 Task: Open Card Email Marketing Campaign Planning in Board Customer Journey Optimization to Workspace Event Planning and Management and add a team member Softage.1@softage.net, a label Green, a checklist Blockchain Technology, an attachment from Trello, a color Green and finally, add a card description 'Organize team-building event for next month' and a comment 'We should approach this task with a sense of empathy and understanding, recognizing the needs and concerns of our stakeholders.'. Add a start date 'Jan 01, 1900' with a due date 'Jan 08, 1900'
Action: Mouse moved to (111, 376)
Screenshot: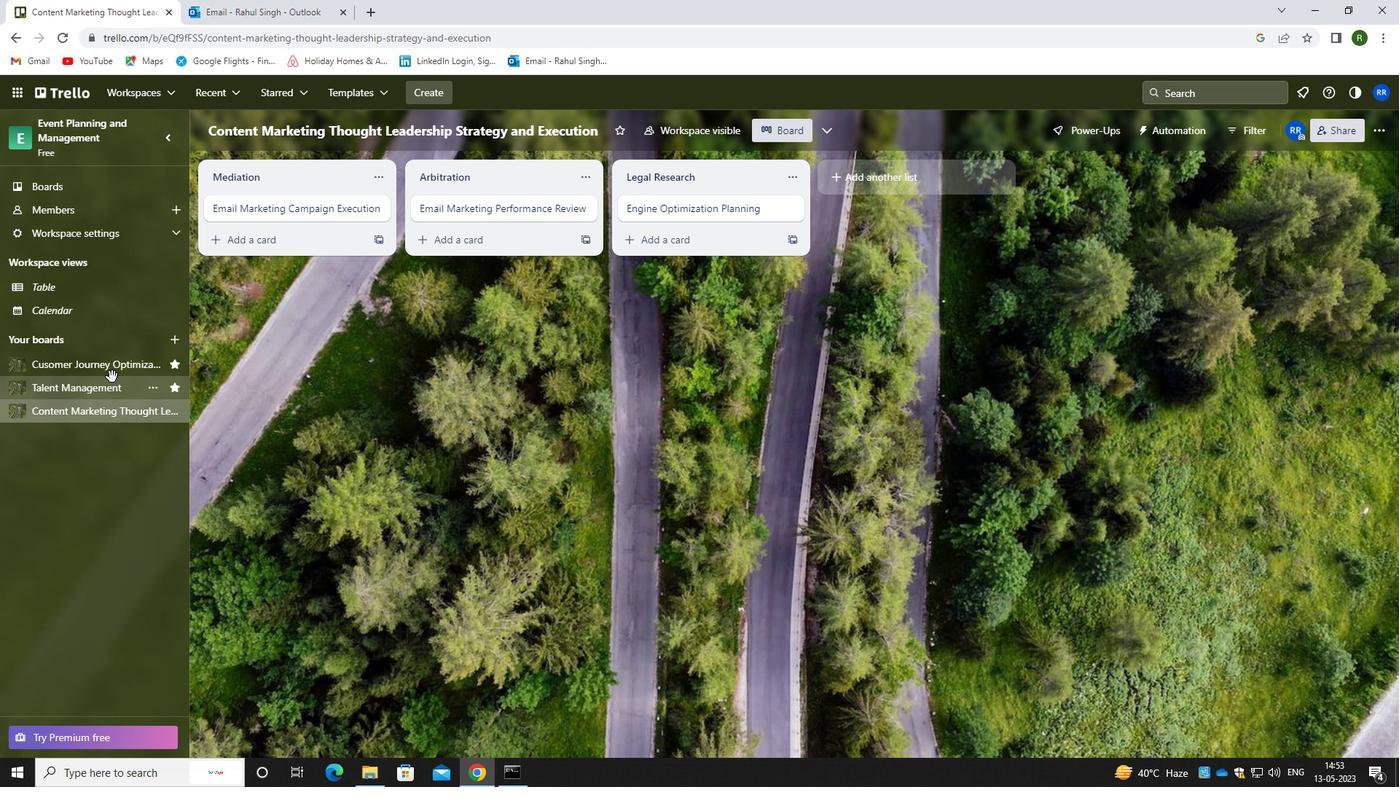 
Action: Mouse pressed left at (111, 376)
Screenshot: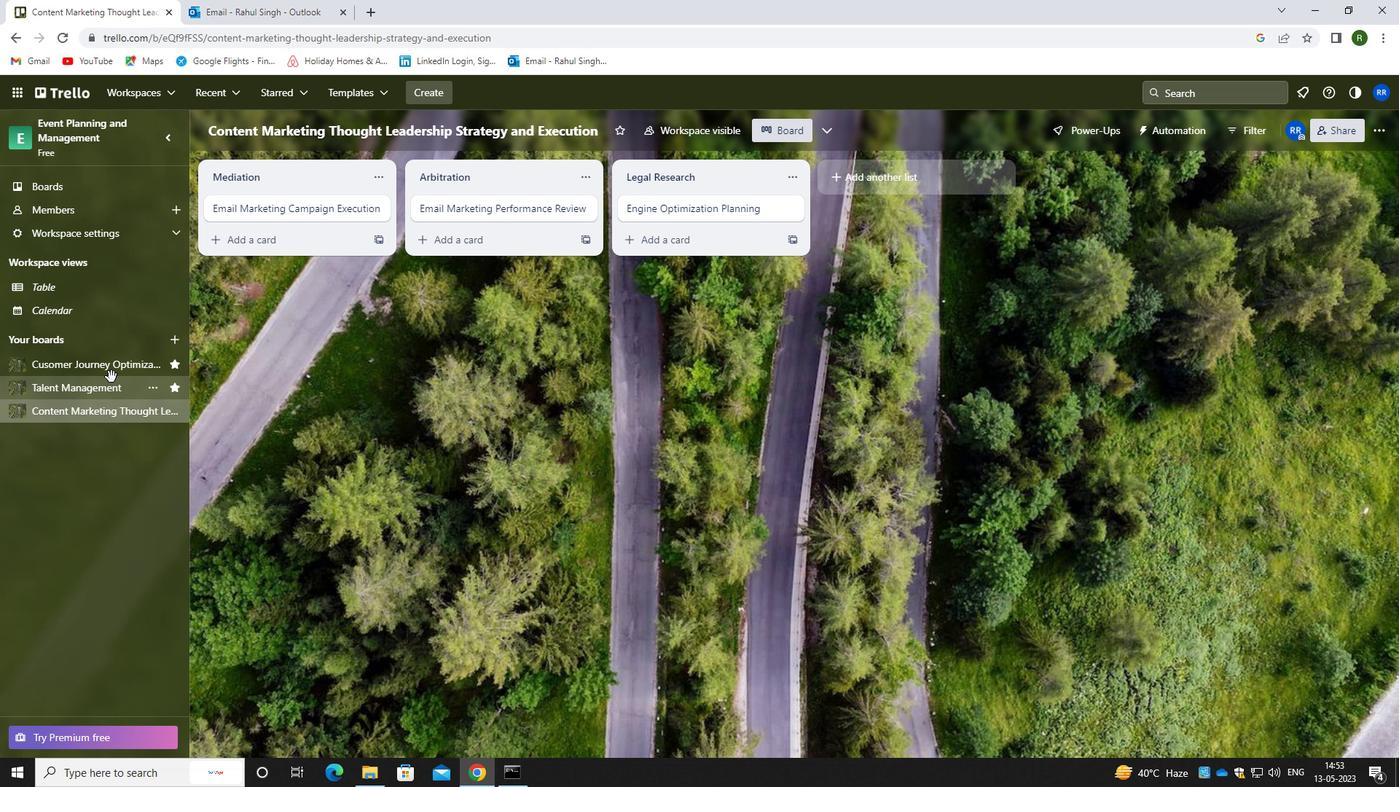 
Action: Mouse moved to (111, 371)
Screenshot: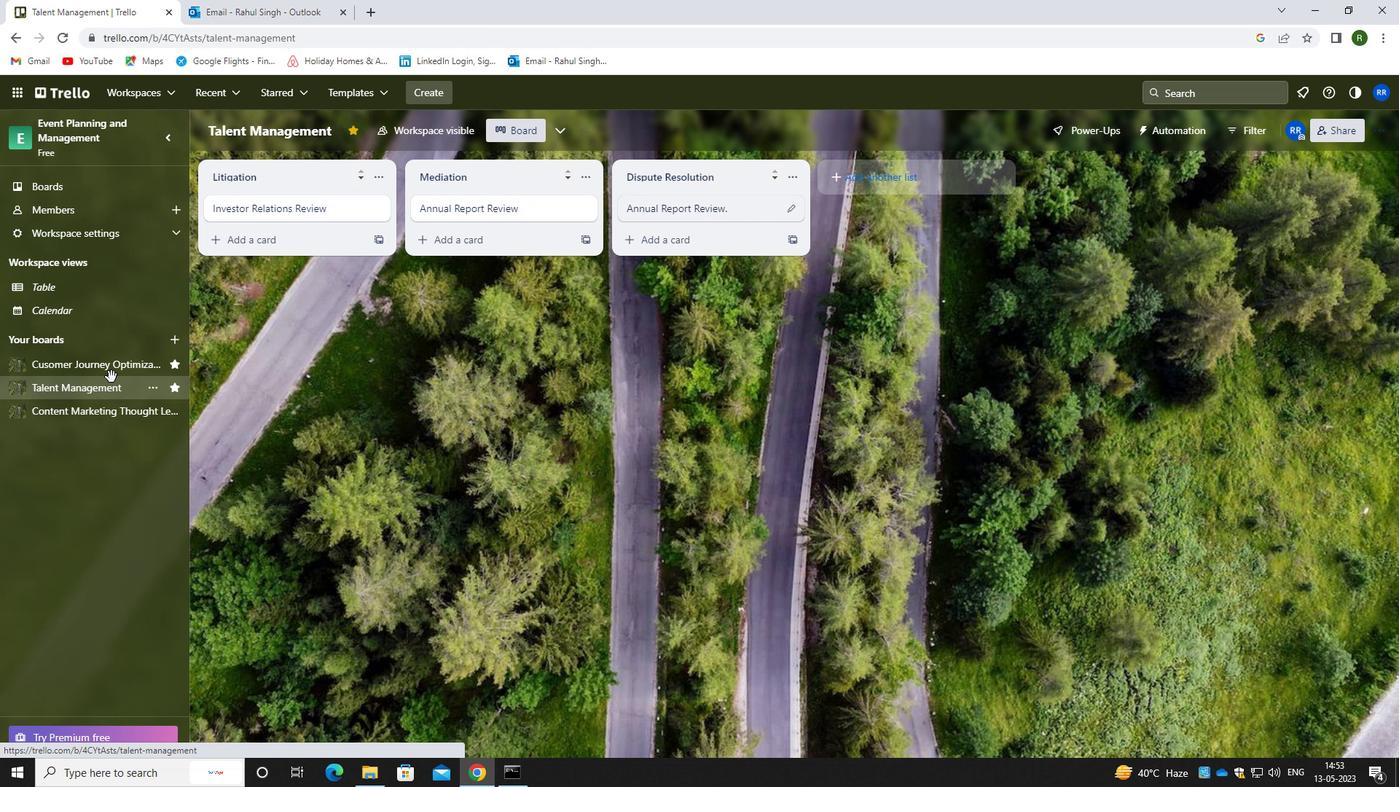 
Action: Mouse pressed left at (111, 371)
Screenshot: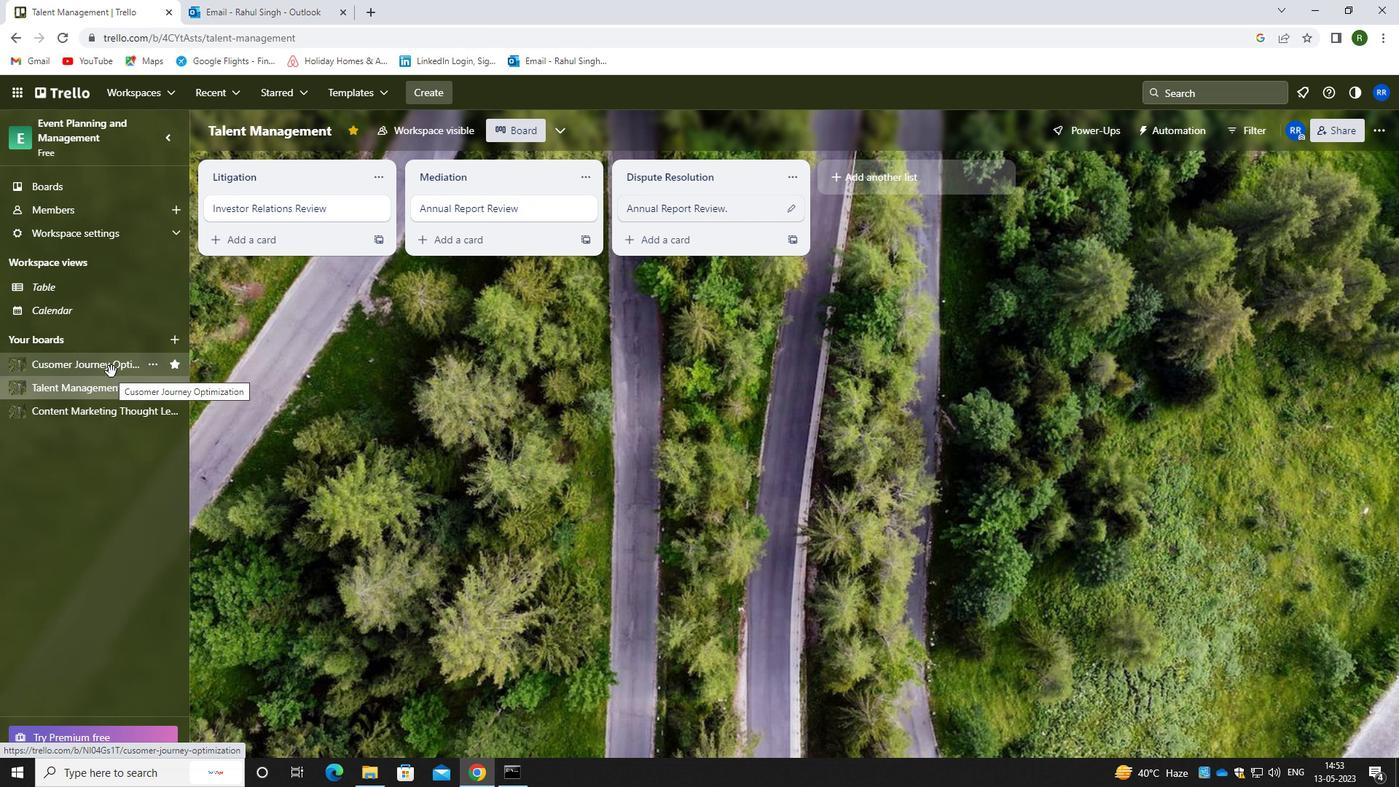 
Action: Mouse moved to (381, 209)
Screenshot: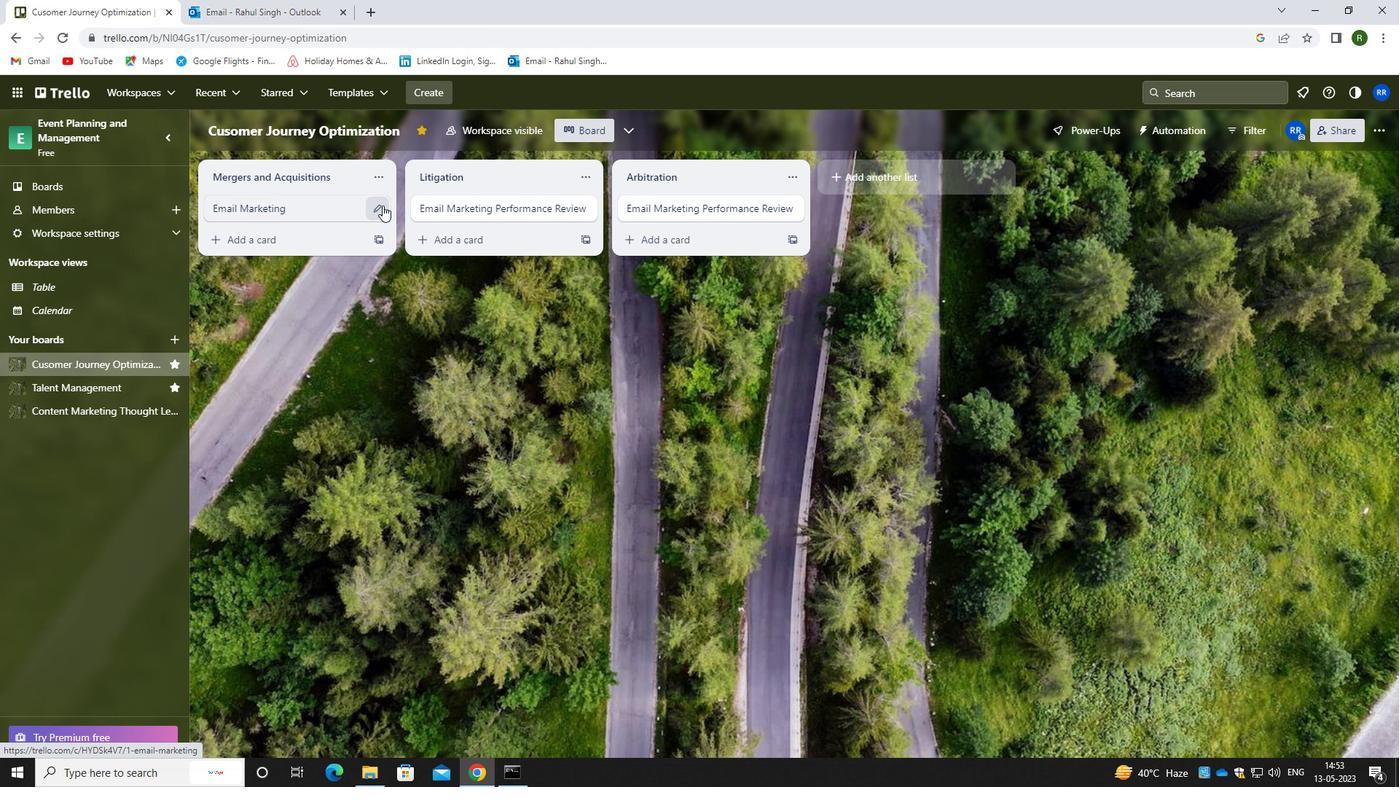 
Action: Mouse pressed left at (381, 209)
Screenshot: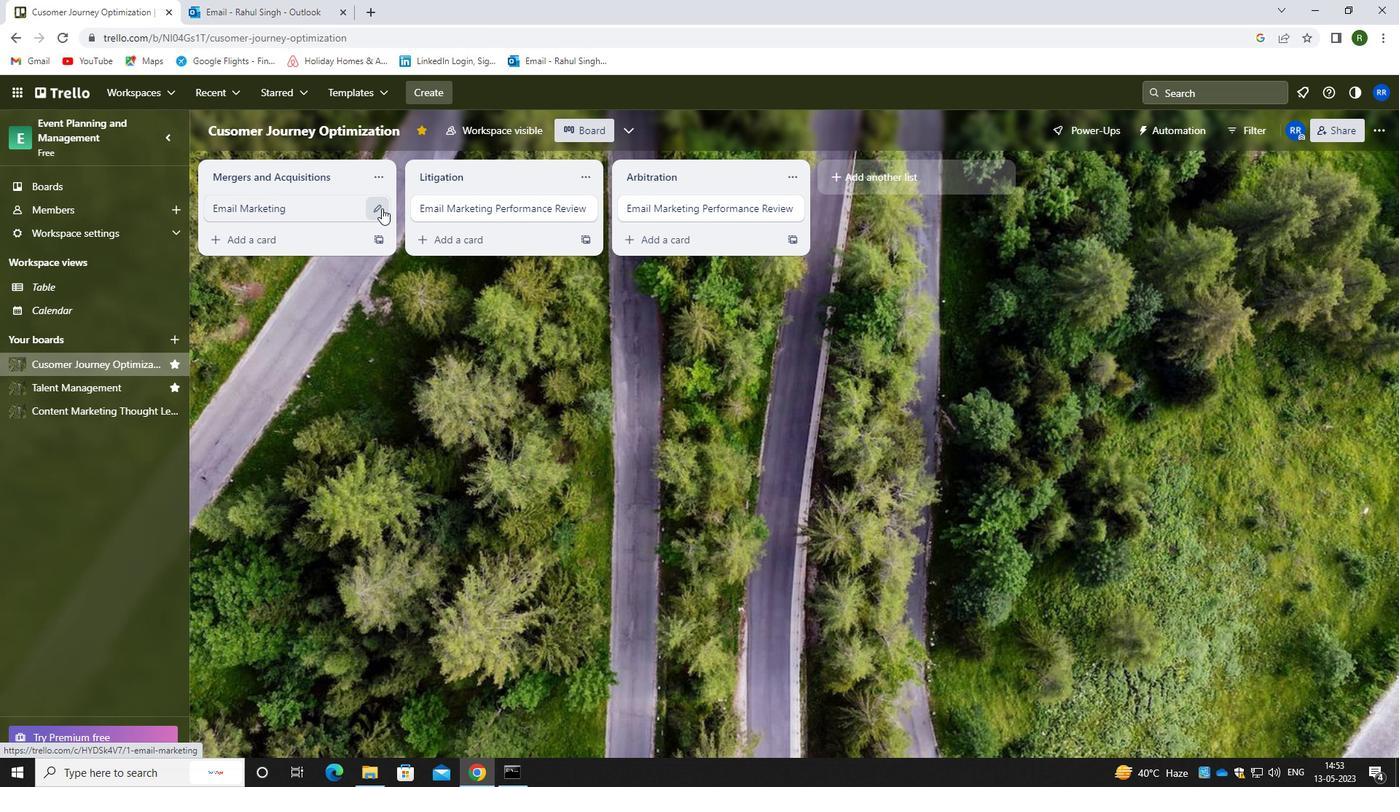 
Action: Mouse moved to (449, 200)
Screenshot: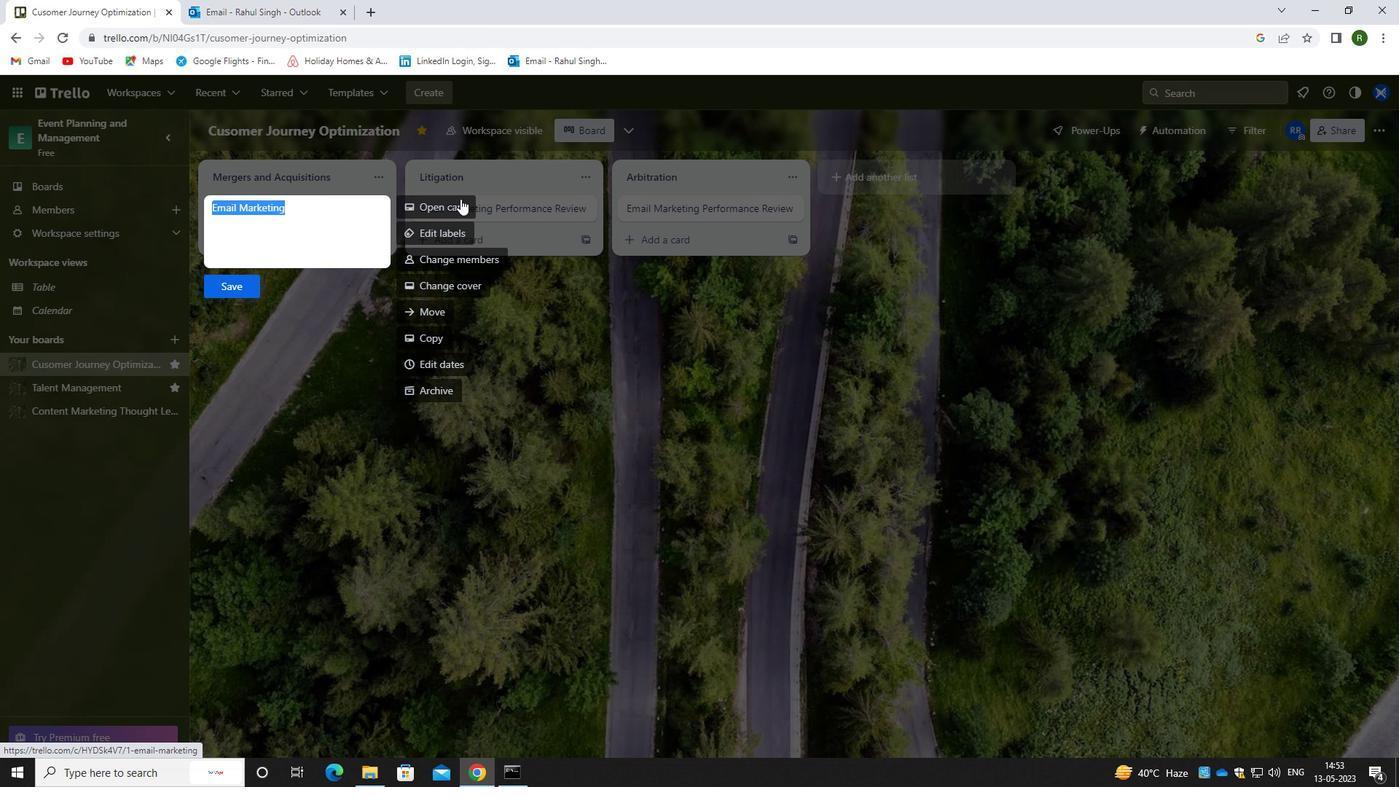
Action: Mouse pressed left at (449, 200)
Screenshot: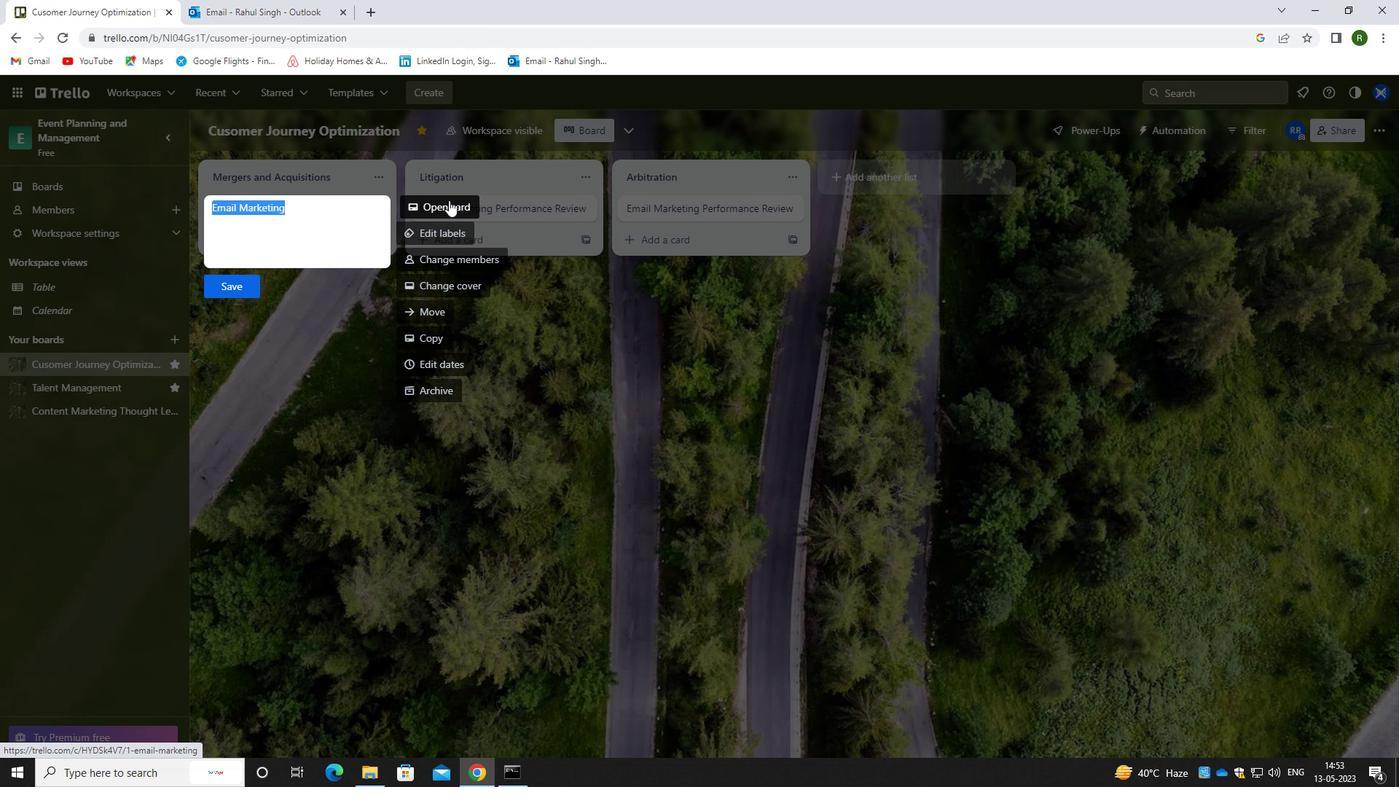 
Action: Mouse moved to (882, 201)
Screenshot: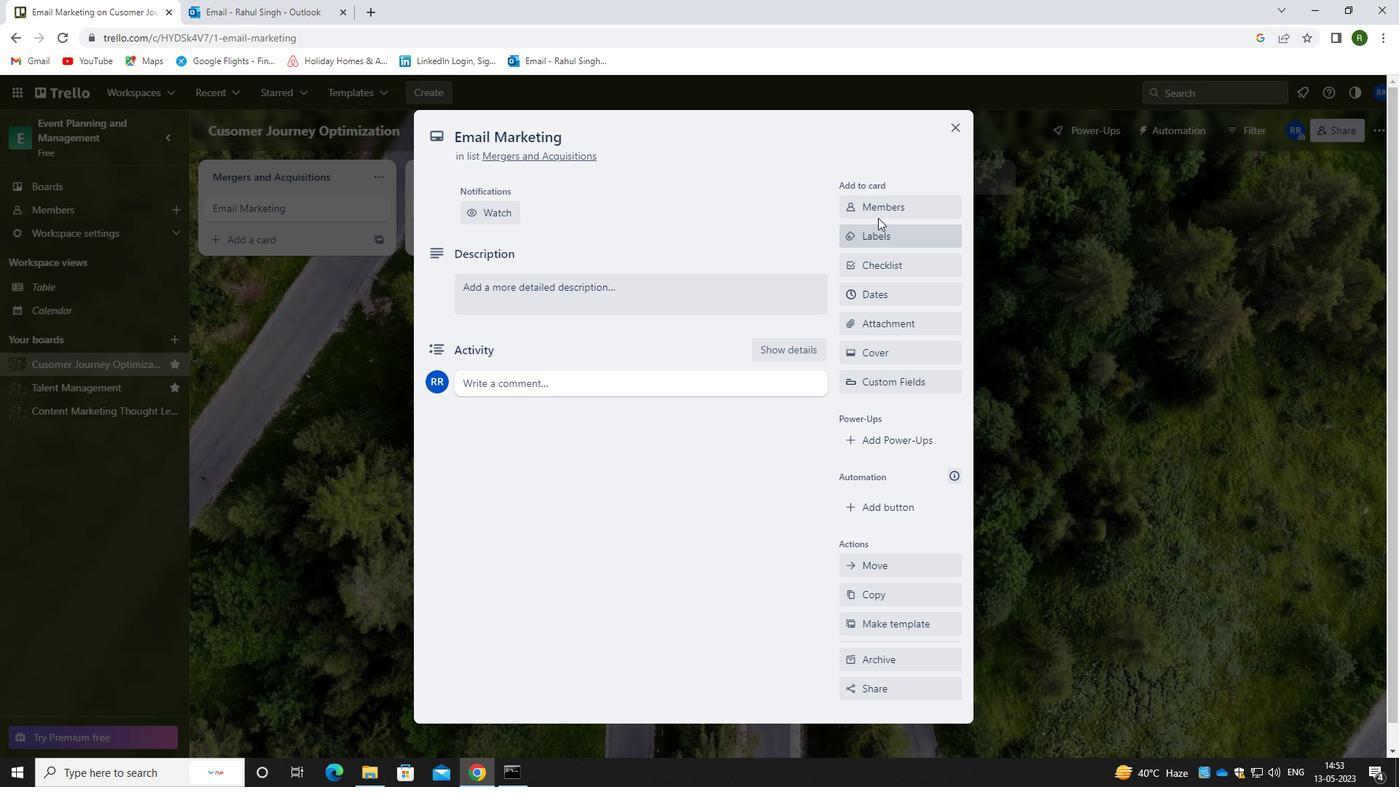 
Action: Mouse pressed left at (882, 201)
Screenshot: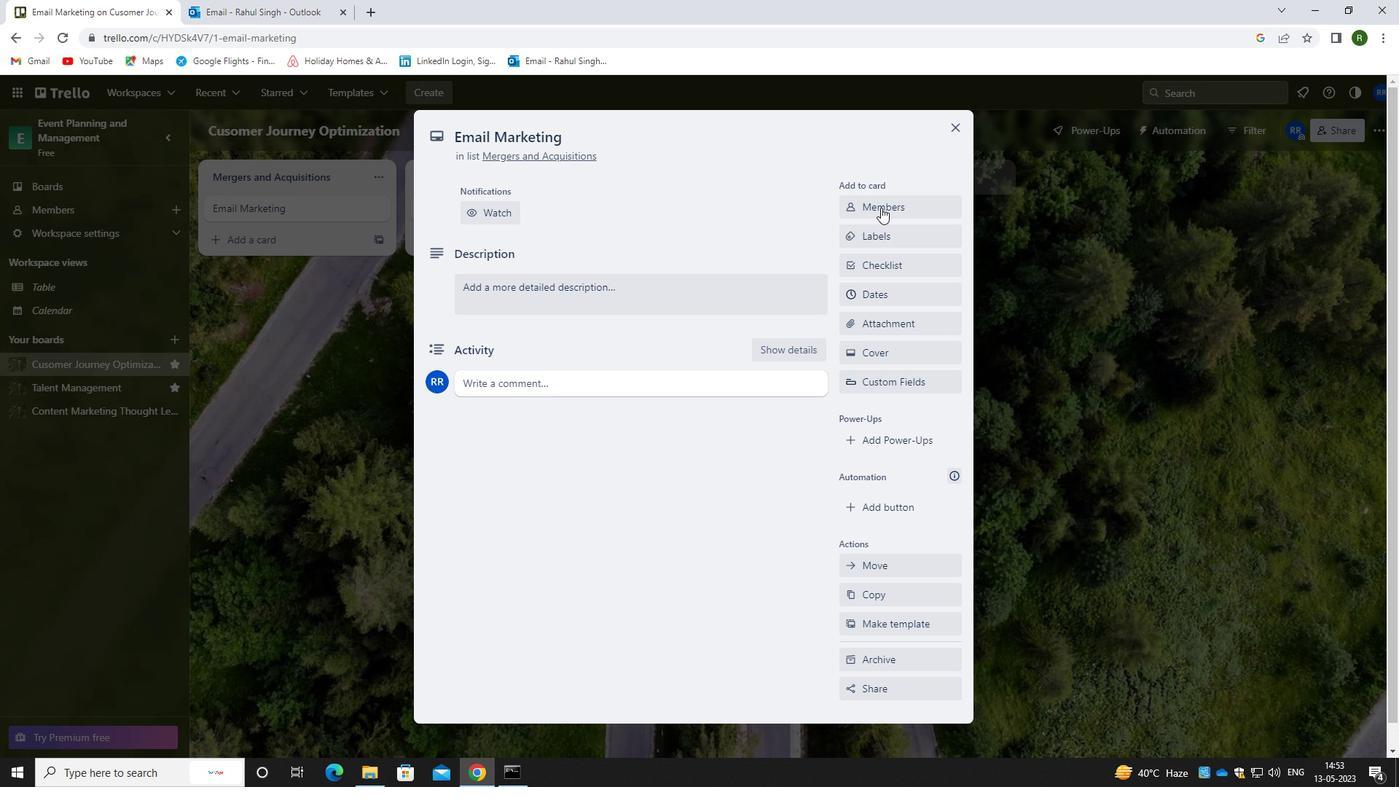 
Action: Mouse moved to (903, 268)
Screenshot: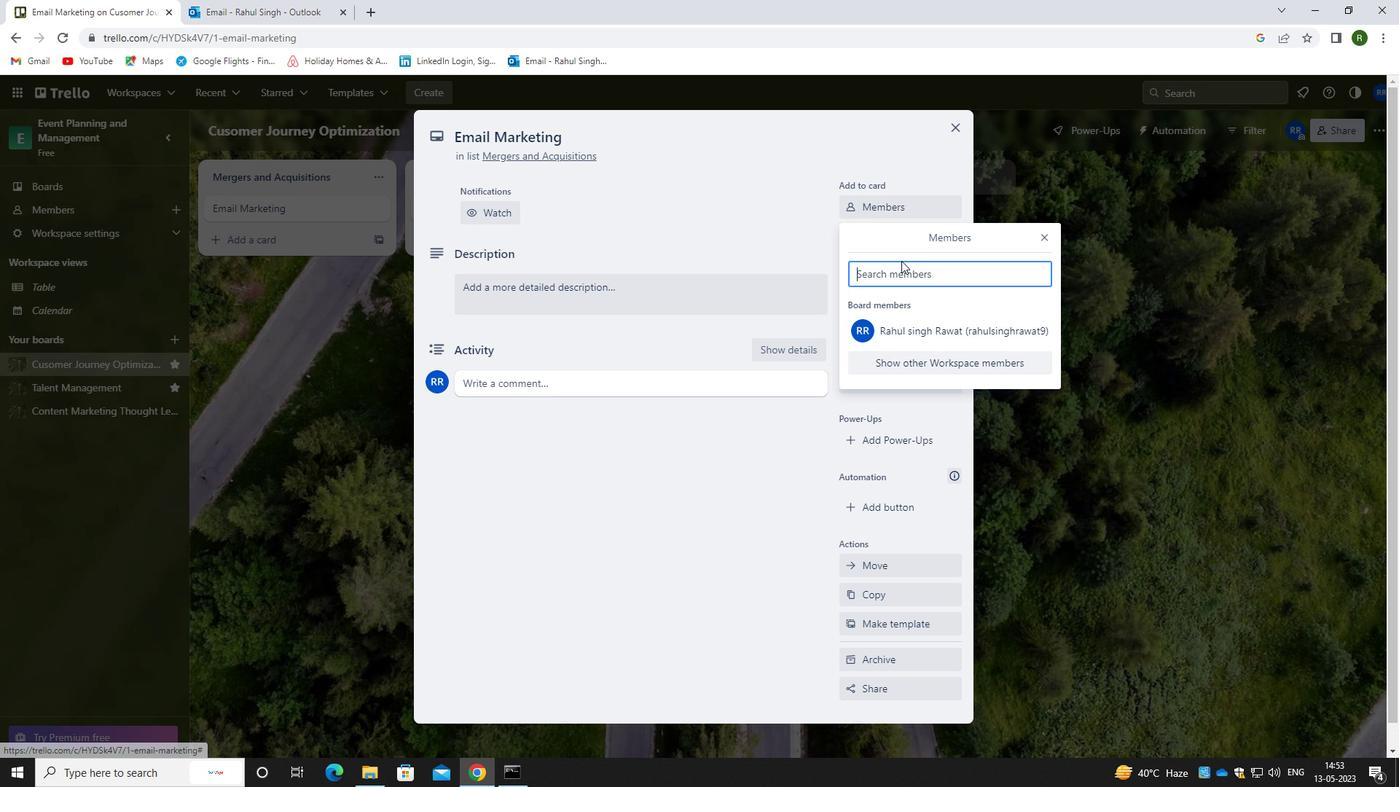 
Action: Key pressed <Key.caps_lock>s<Key.caps_lock>oftage.1<Key.shift>@SOFTAGE.NET
Screenshot: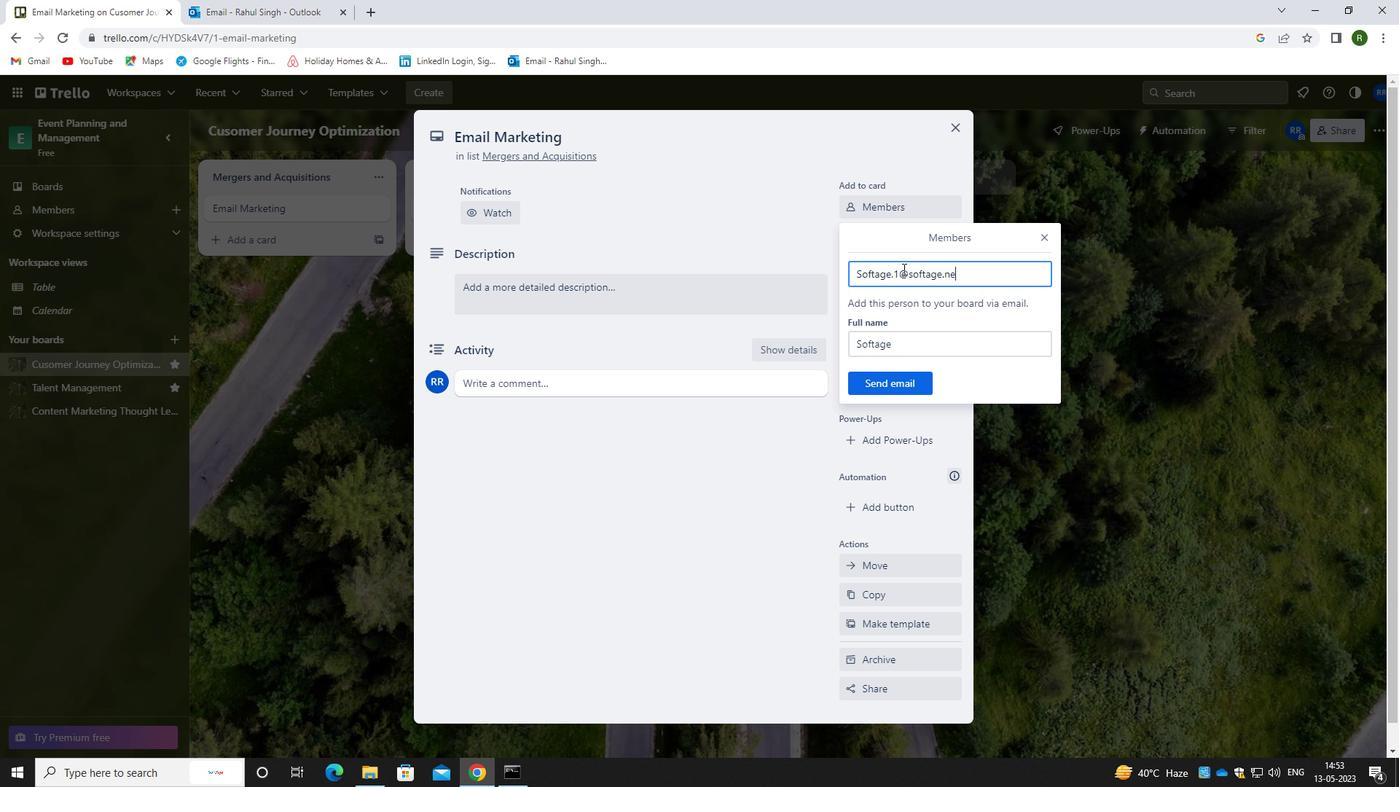 
Action: Mouse moved to (893, 389)
Screenshot: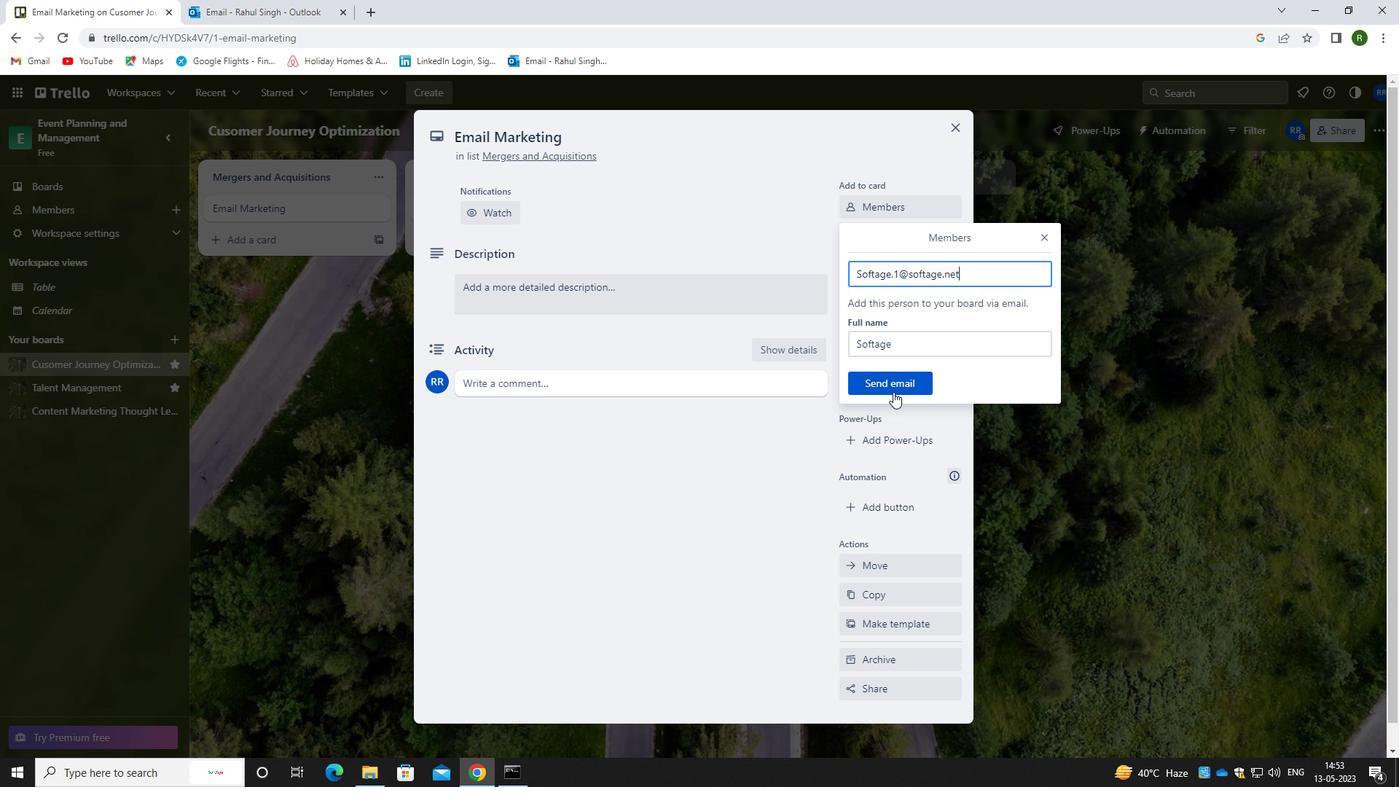
Action: Mouse pressed left at (893, 389)
Screenshot: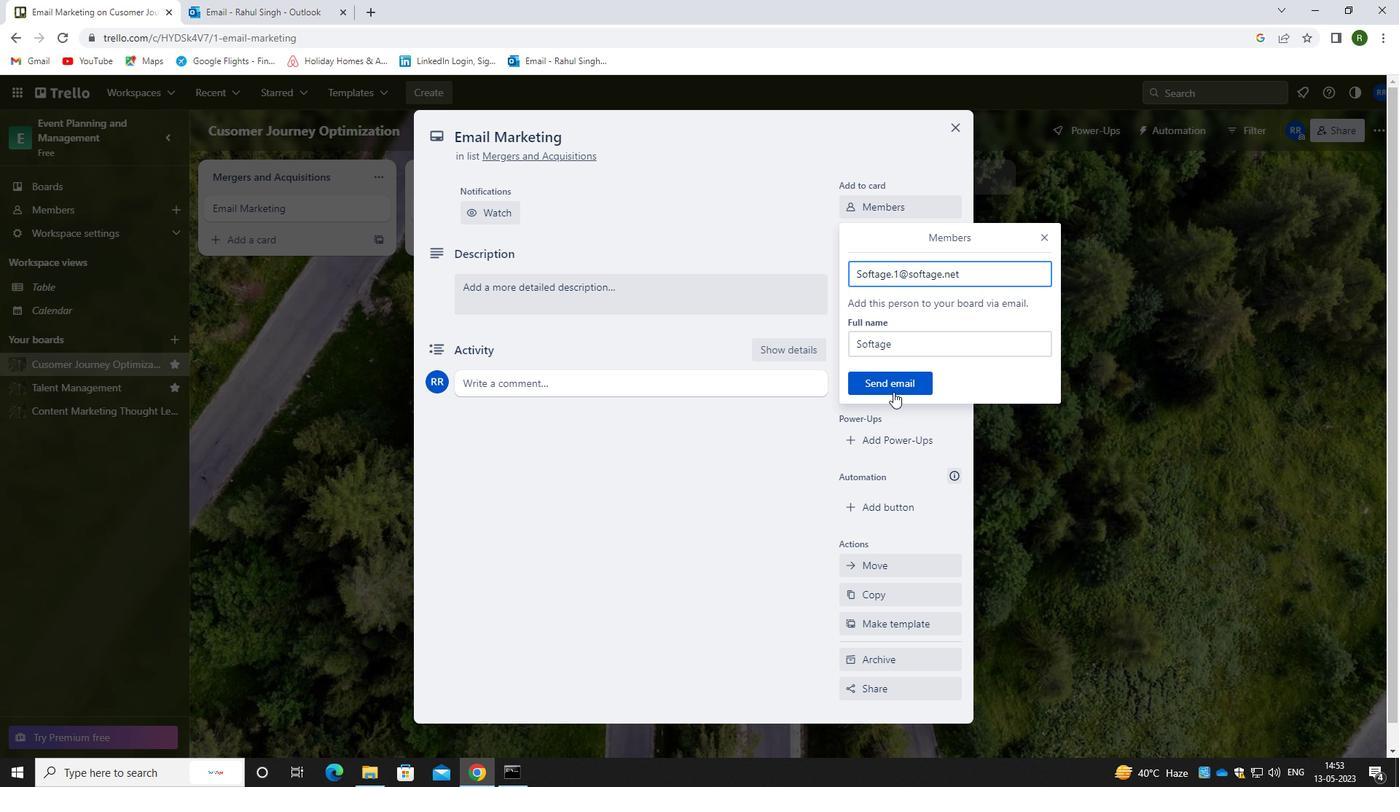 
Action: Mouse moved to (911, 287)
Screenshot: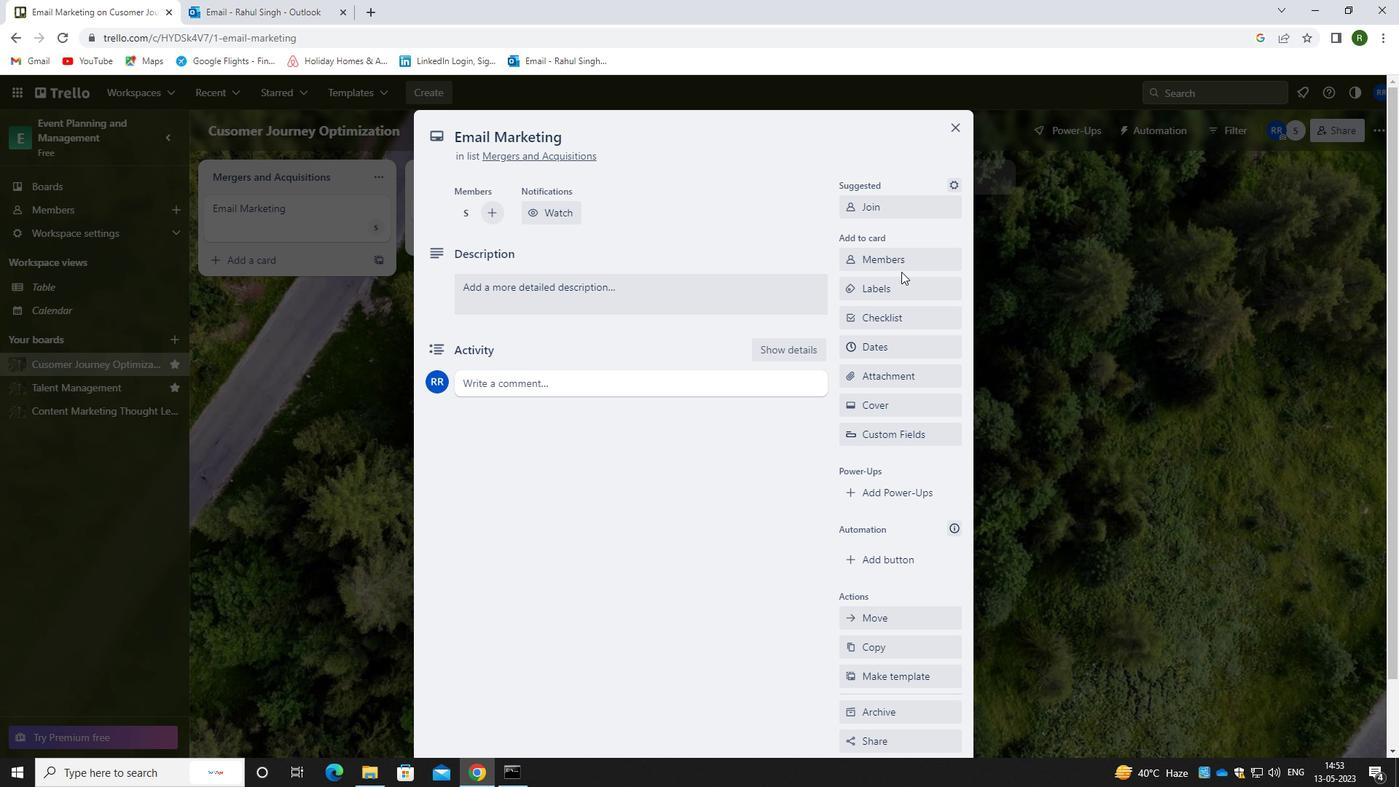 
Action: Mouse pressed left at (911, 287)
Screenshot: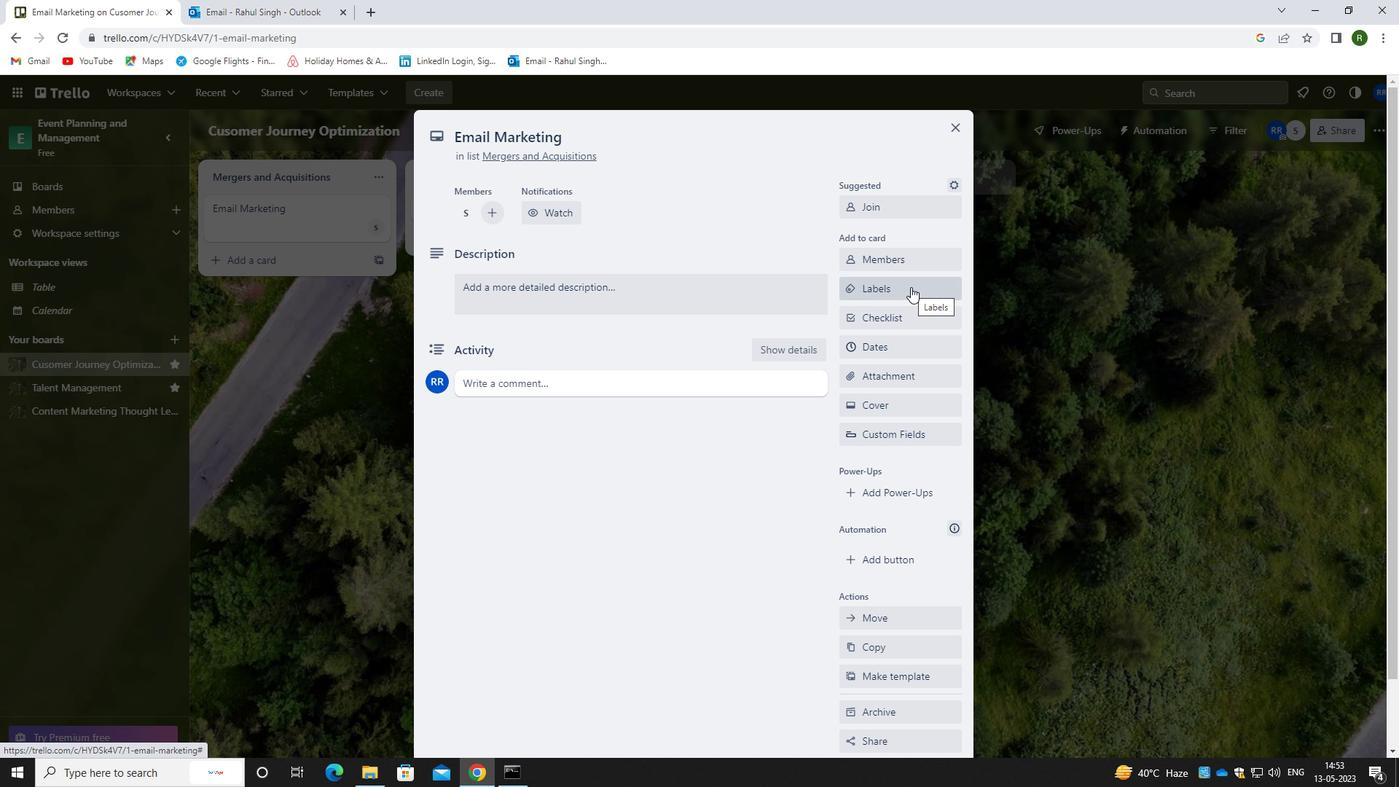 
Action: Mouse moved to (909, 288)
Screenshot: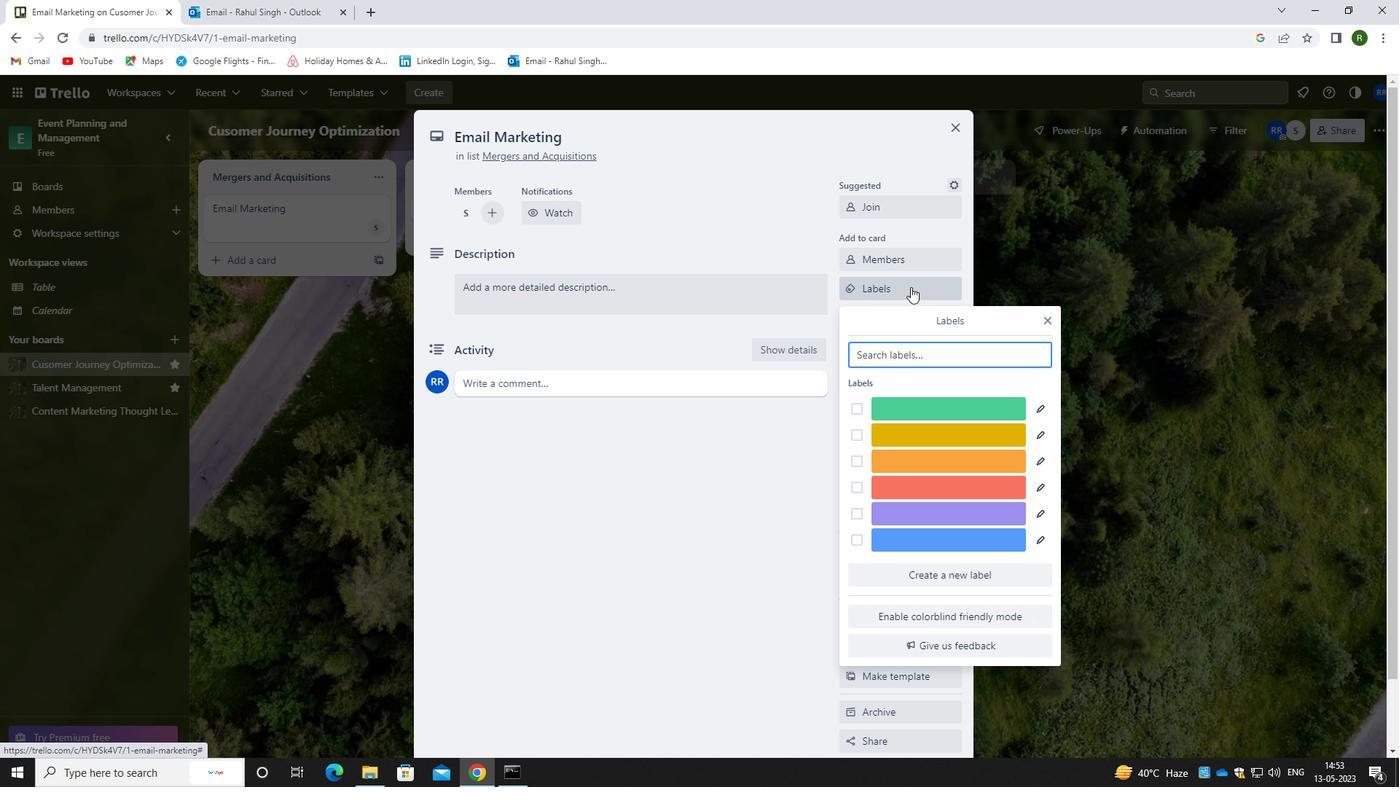 
Action: Key pressed GREEN
Screenshot: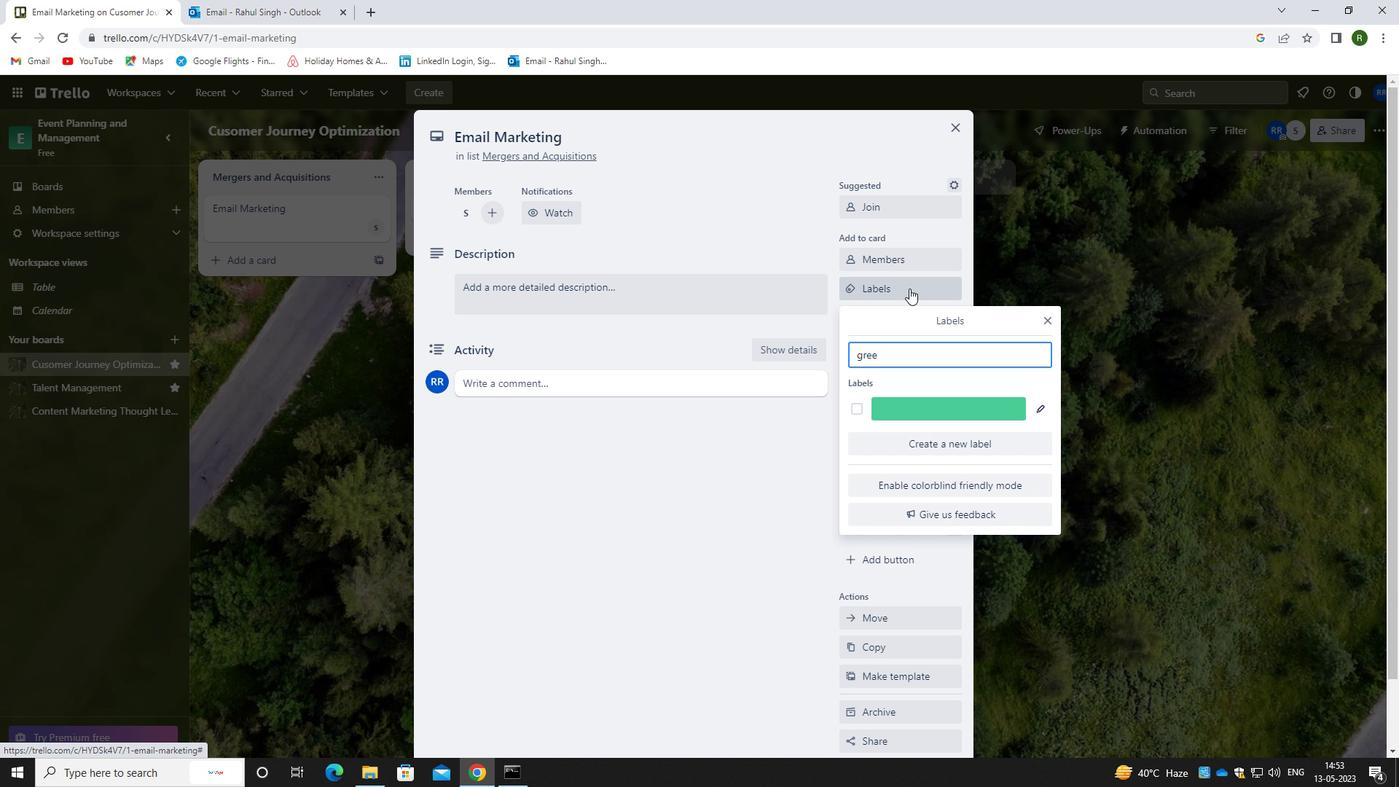 
Action: Mouse moved to (865, 407)
Screenshot: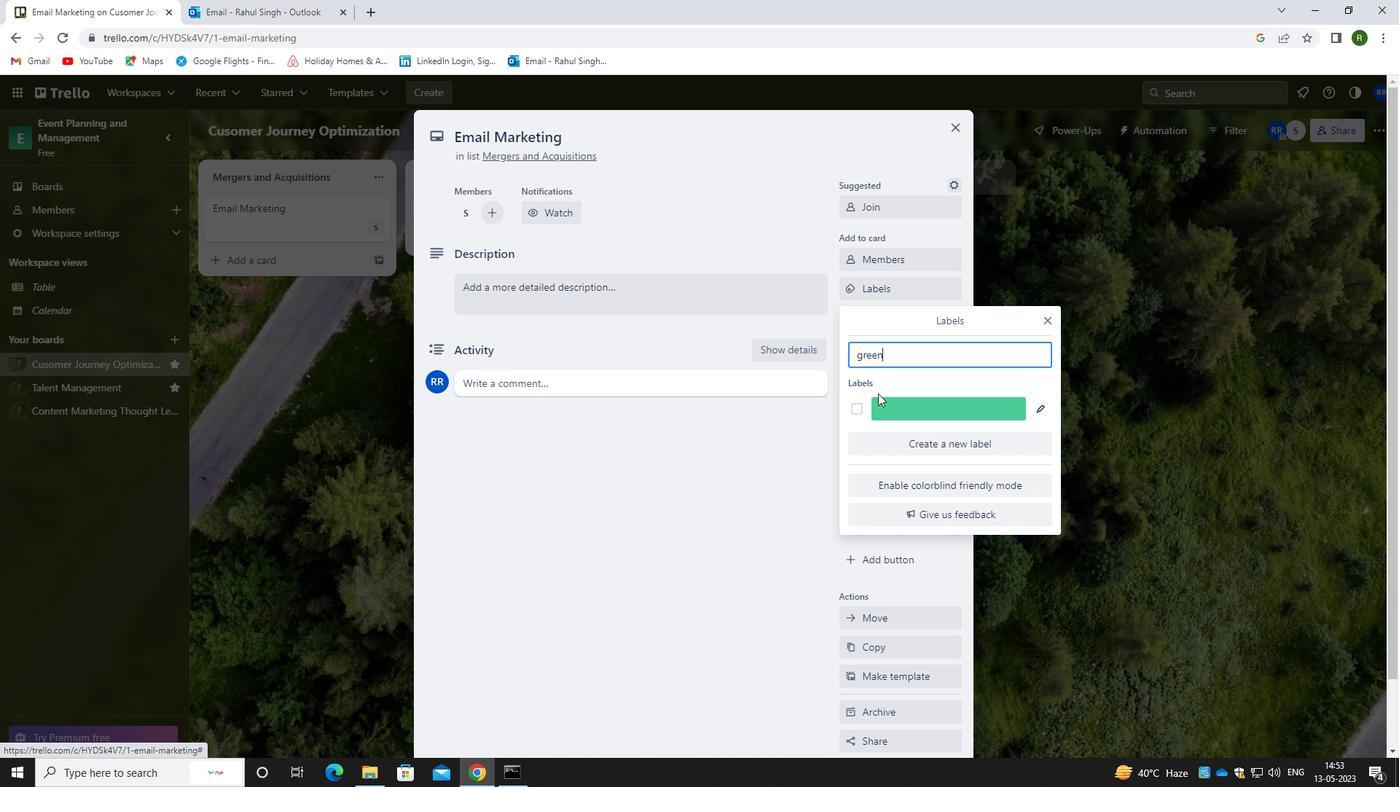
Action: Mouse pressed left at (865, 407)
Screenshot: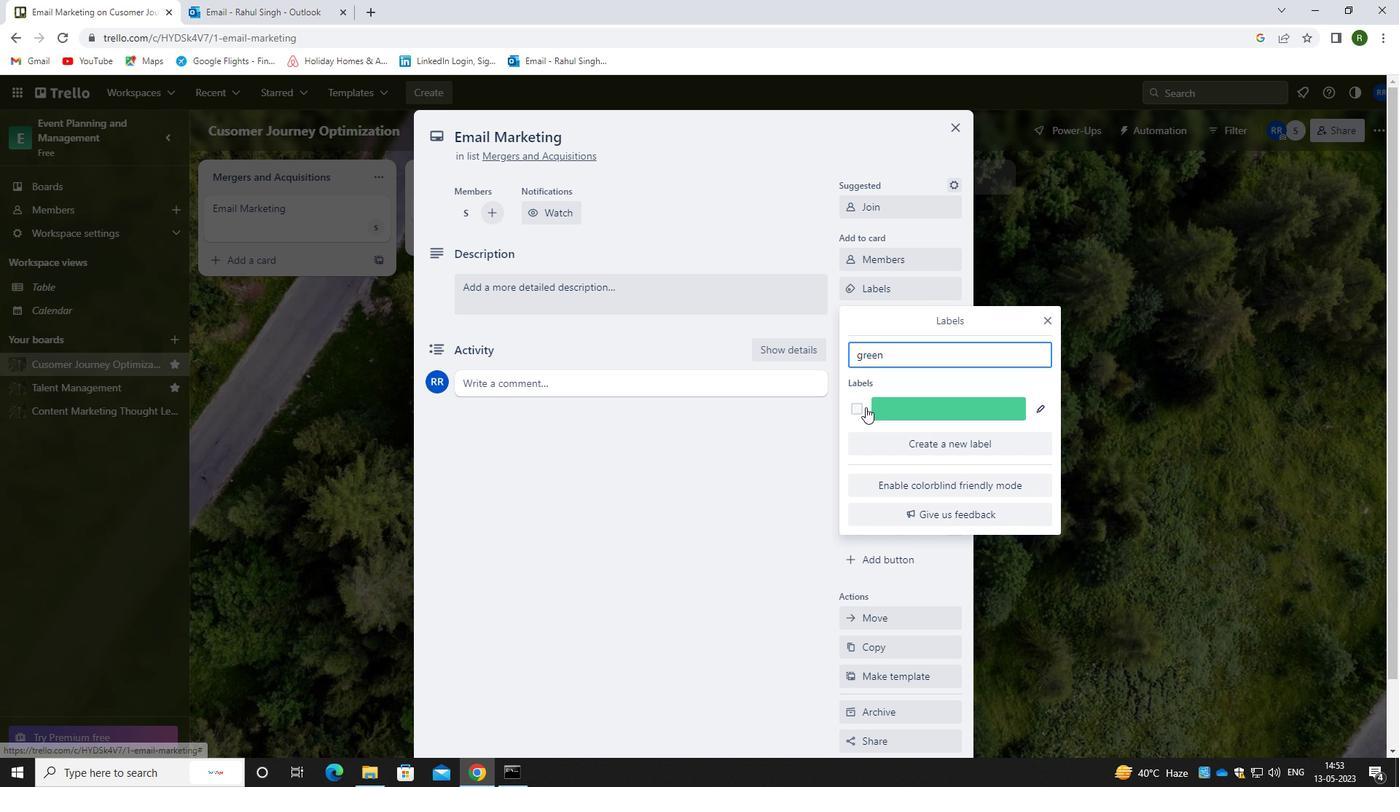 
Action: Mouse moved to (778, 455)
Screenshot: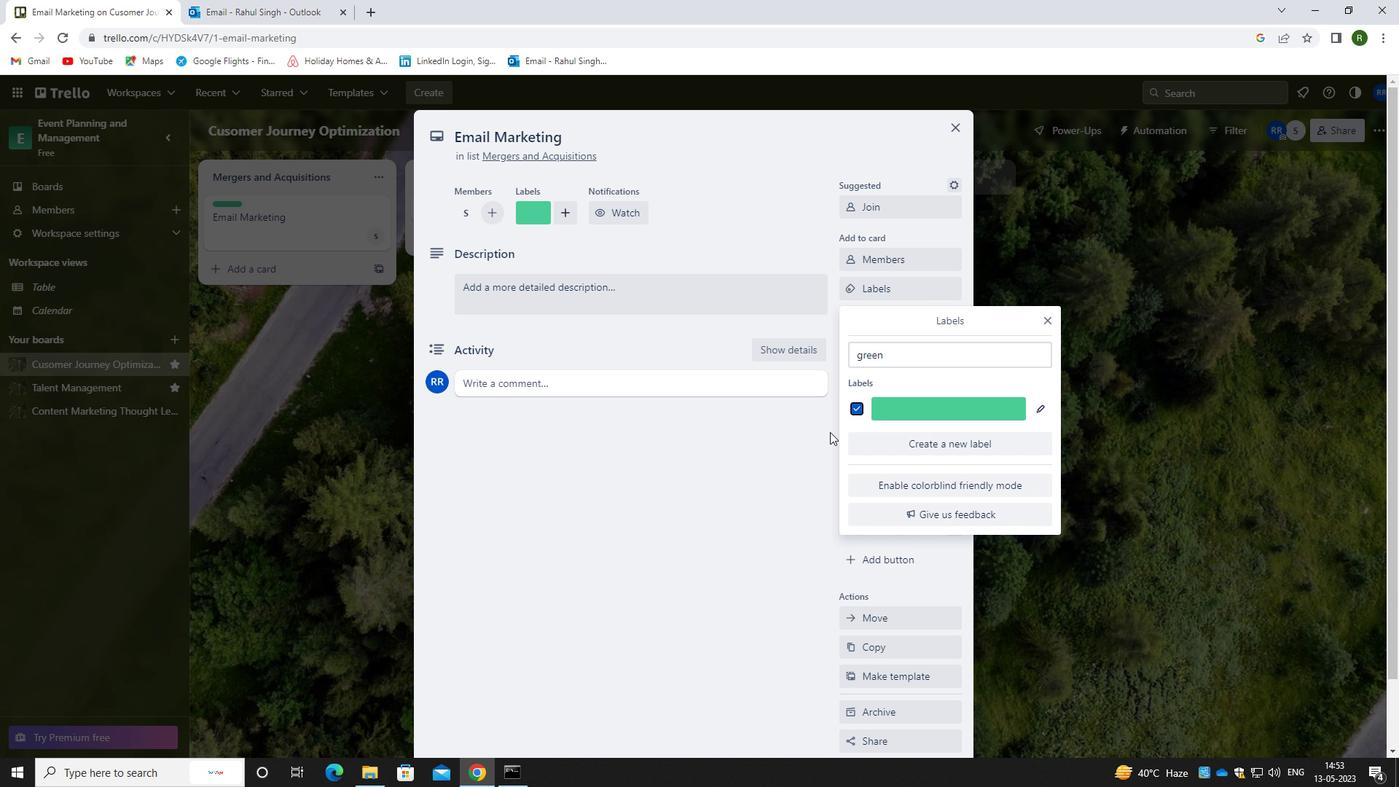 
Action: Mouse pressed left at (778, 455)
Screenshot: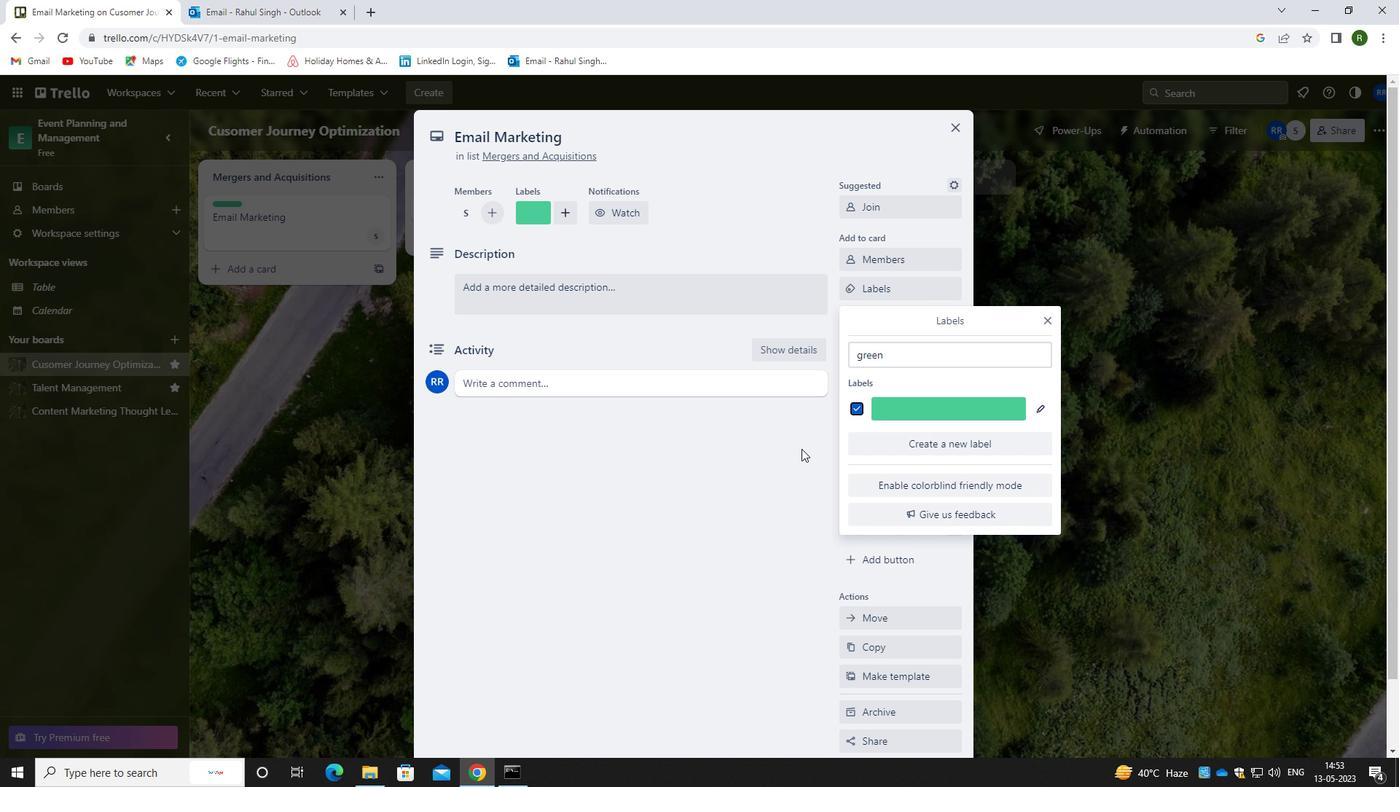 
Action: Mouse moved to (887, 324)
Screenshot: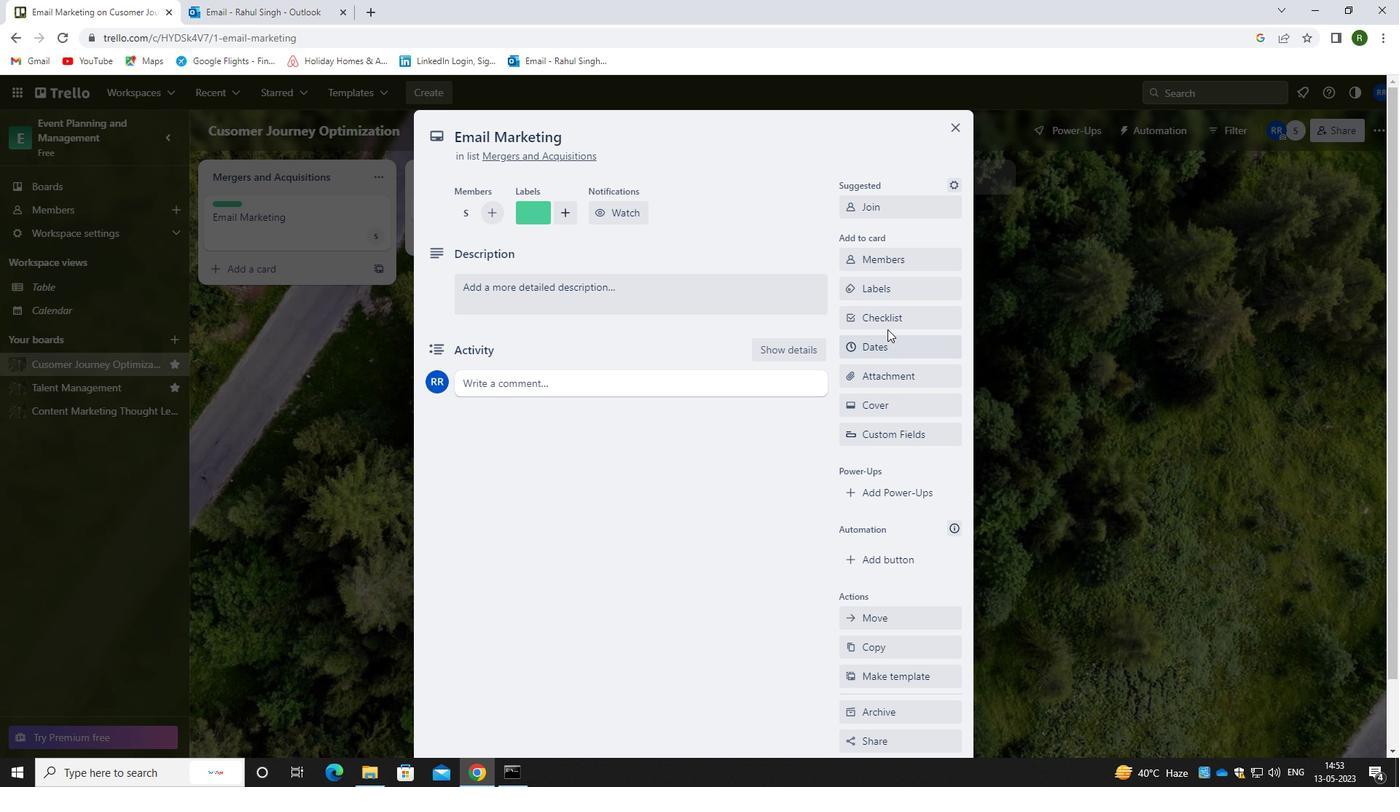 
Action: Mouse pressed left at (887, 324)
Screenshot: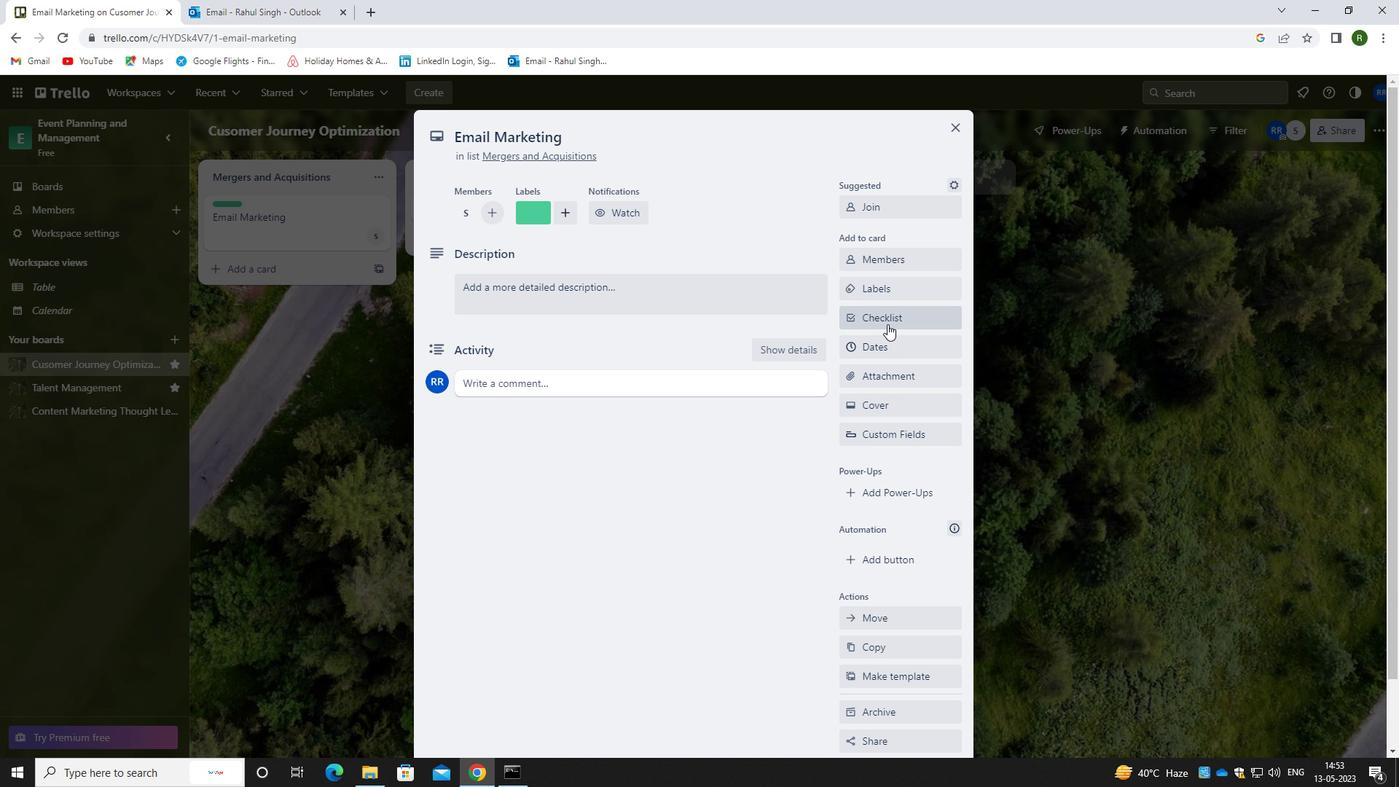 
Action: Mouse moved to (880, 375)
Screenshot: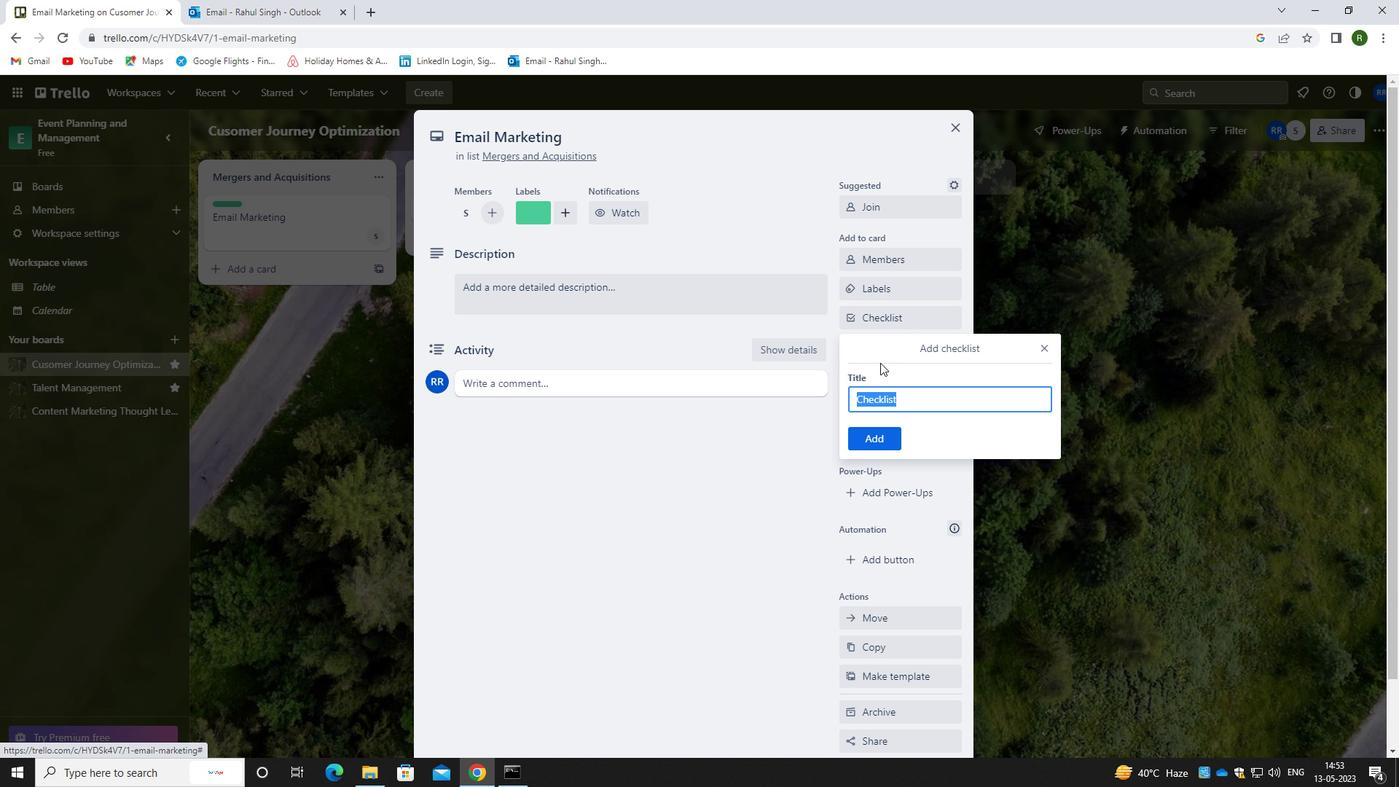 
Action: Key pressed <Key.backspace><Key.caps_lock>B<Key.caps_lock>LOCK<Key.space><Key.backspace>CHAIN<Key.space><Key.caps_lock>T<Key.caps_lock>ECHNOLOGY
Screenshot: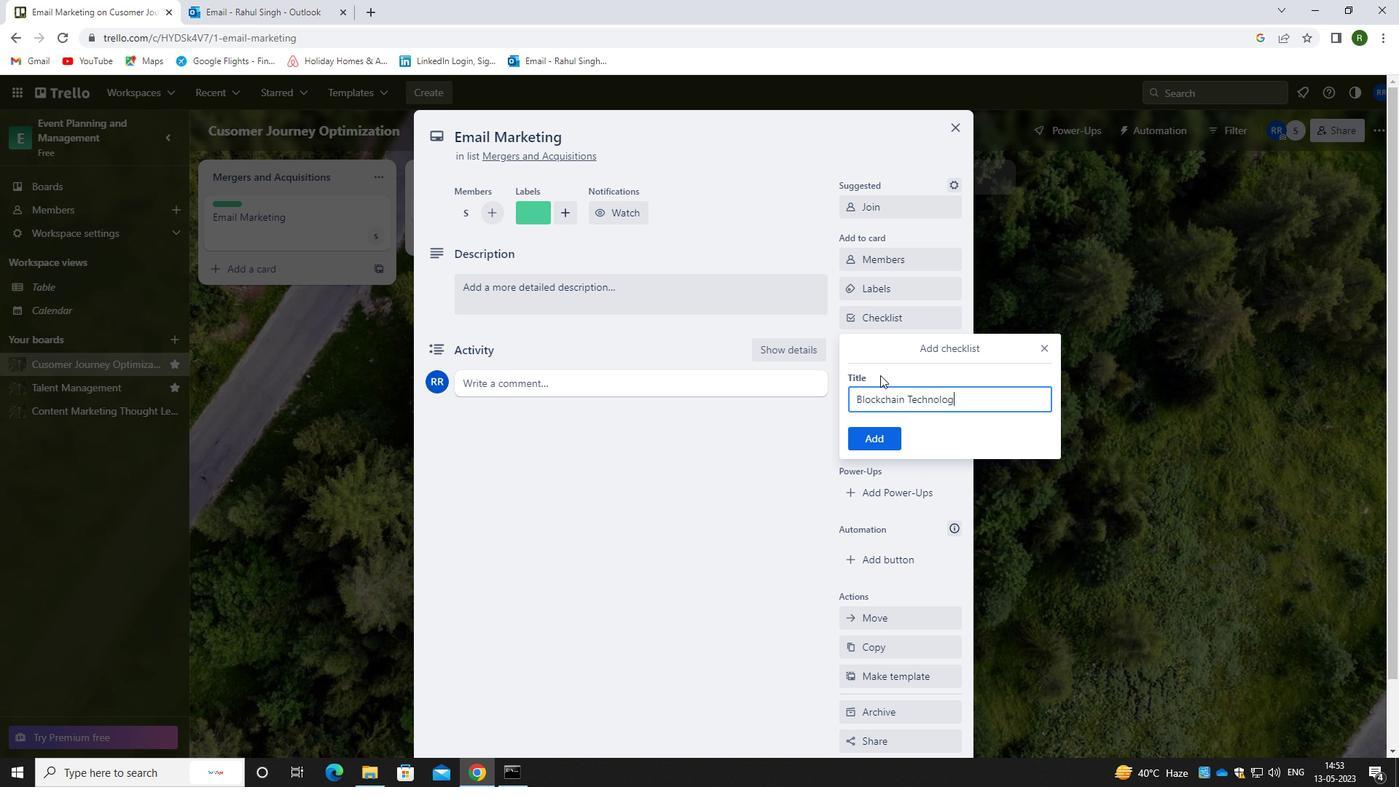 
Action: Mouse moved to (876, 438)
Screenshot: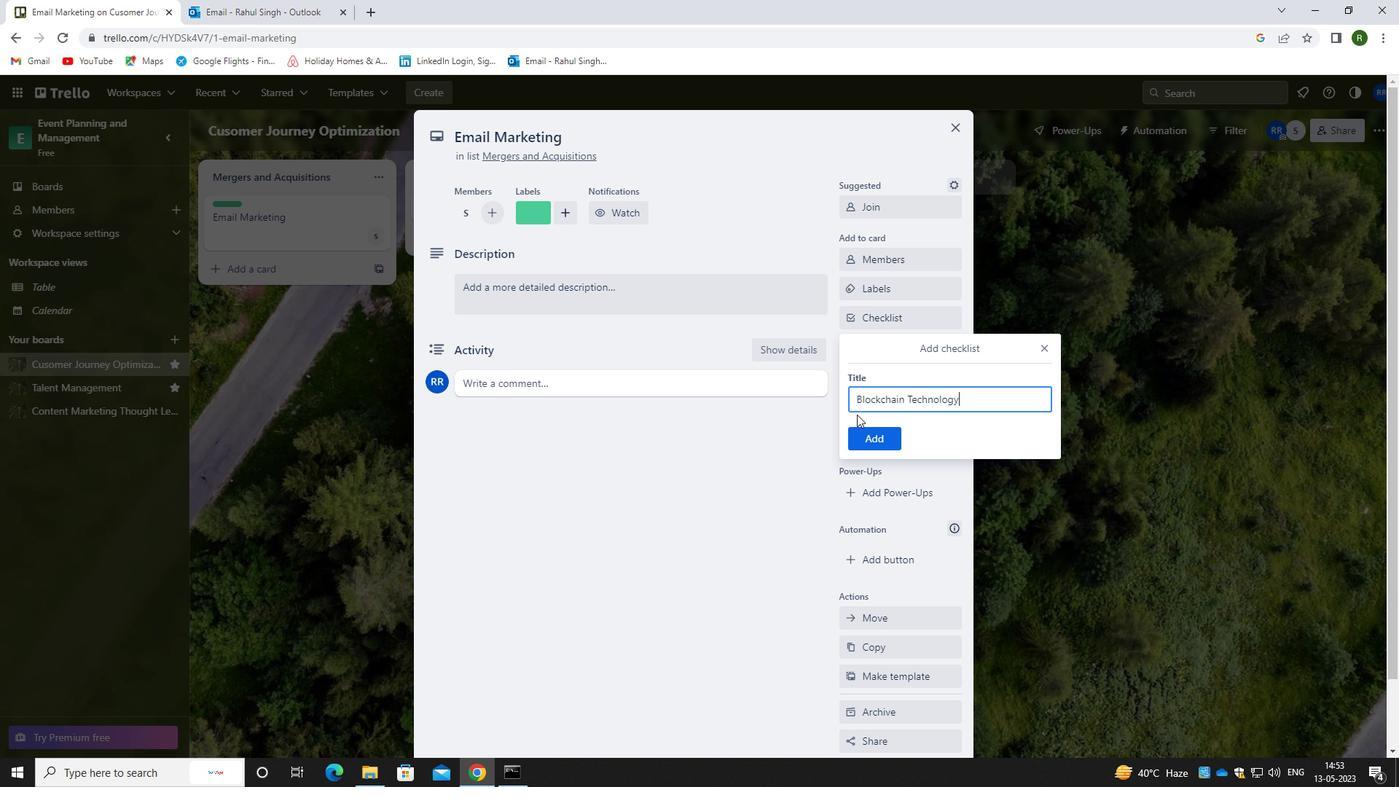 
Action: Mouse pressed left at (876, 438)
Screenshot: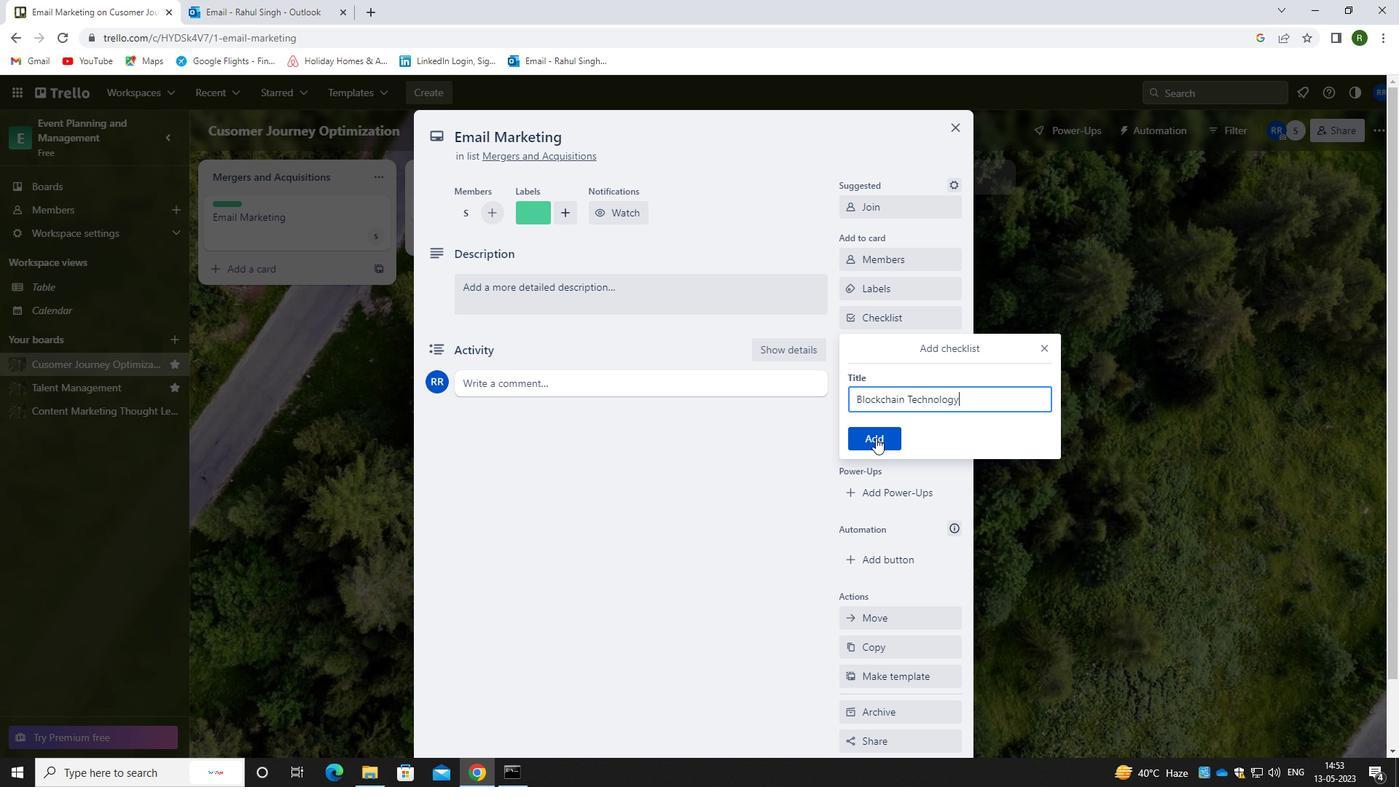 
Action: Mouse moved to (883, 380)
Screenshot: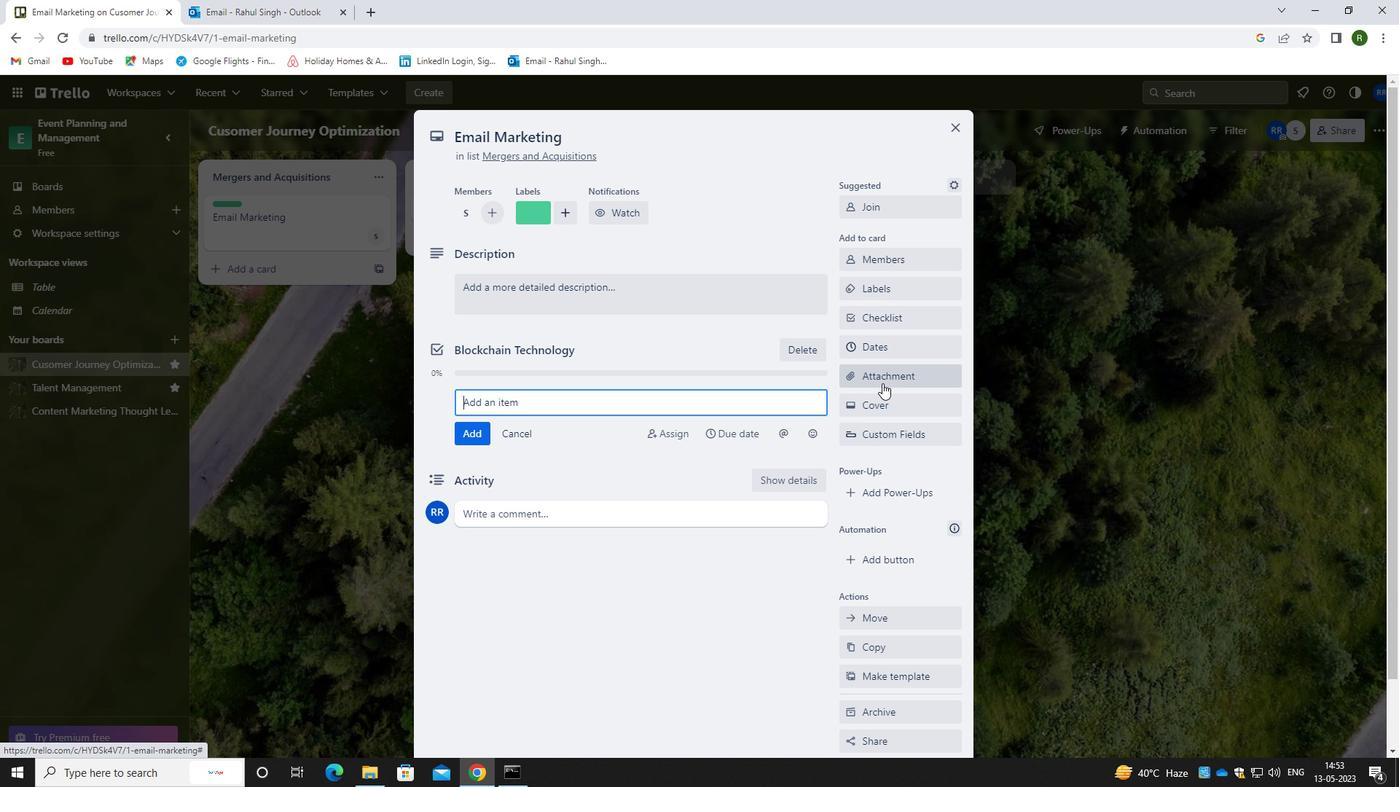 
Action: Mouse pressed left at (883, 380)
Screenshot: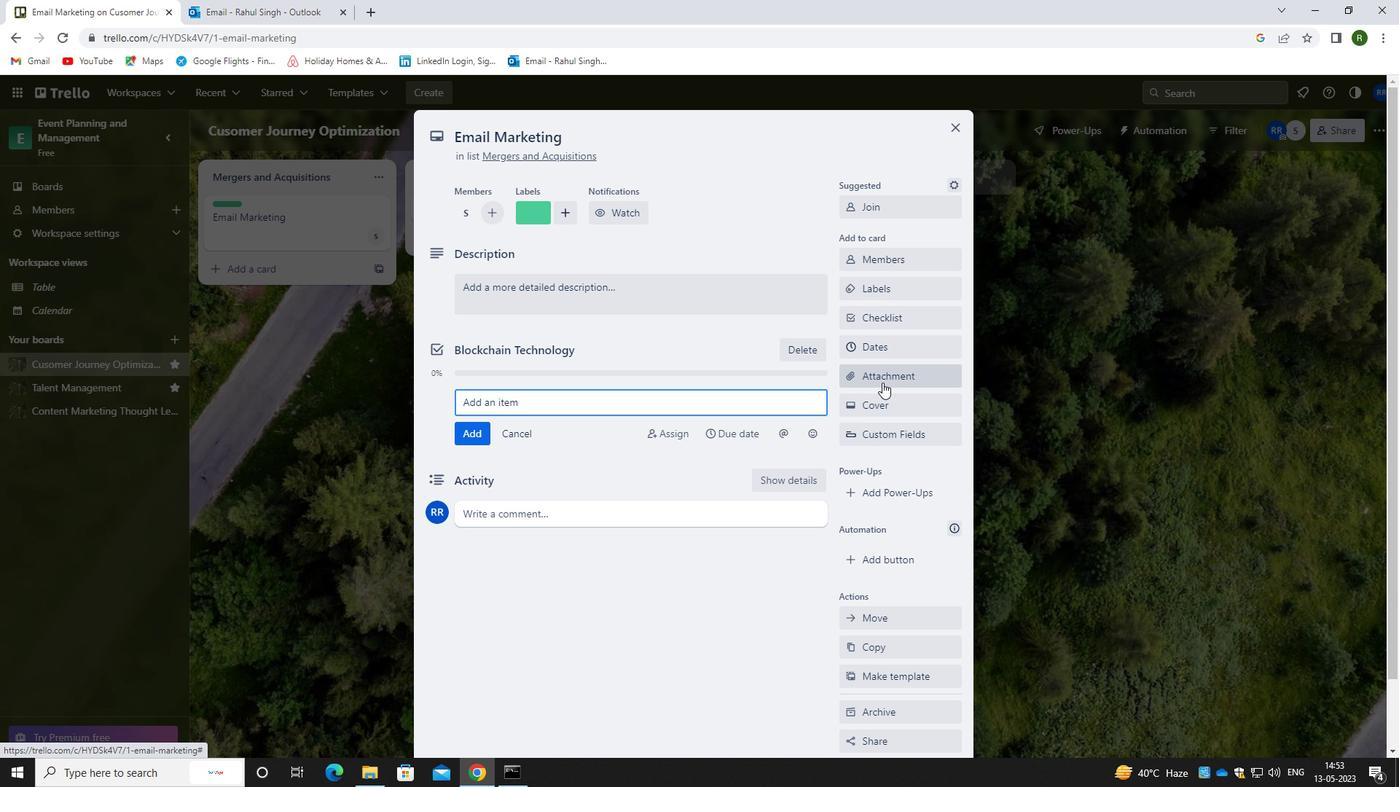 
Action: Mouse moved to (896, 472)
Screenshot: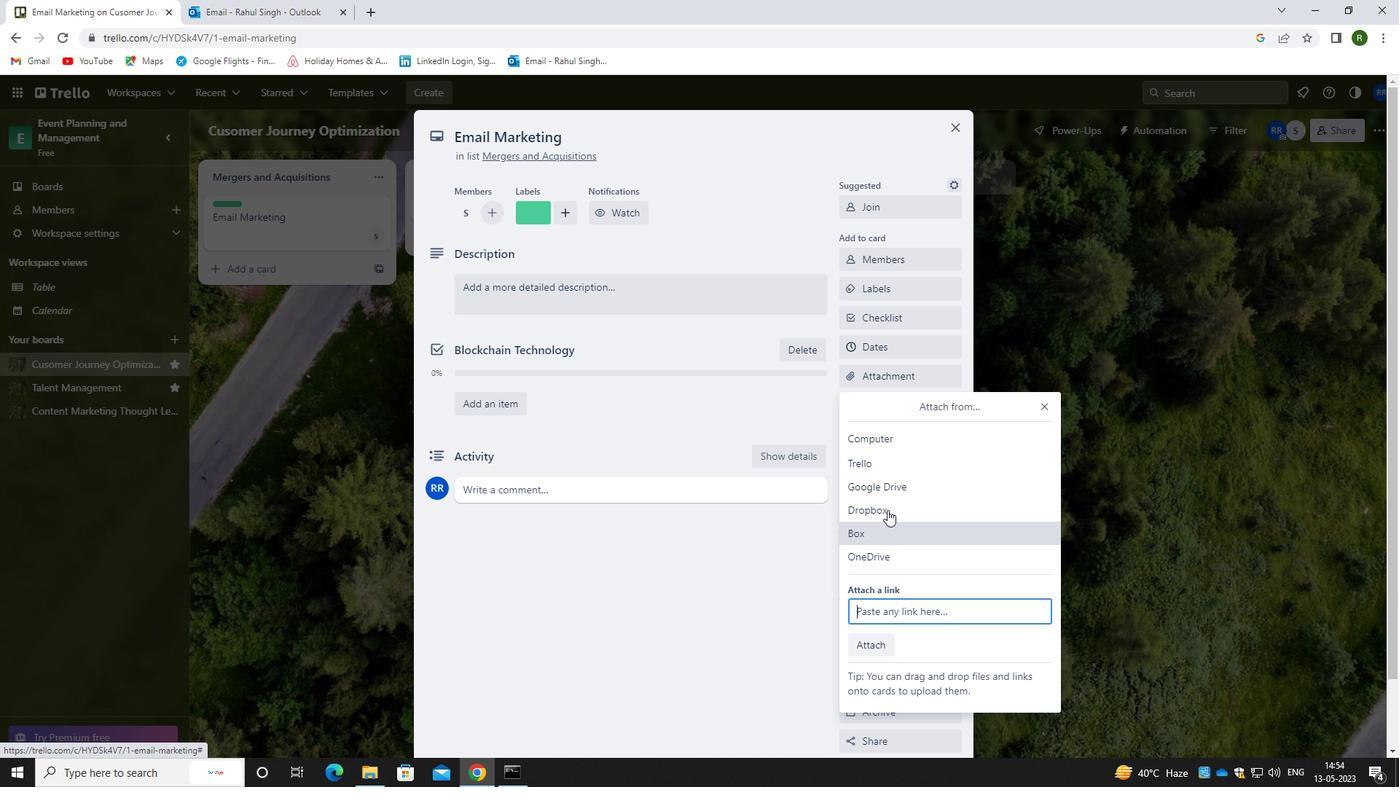 
Action: Mouse pressed left at (896, 472)
Screenshot: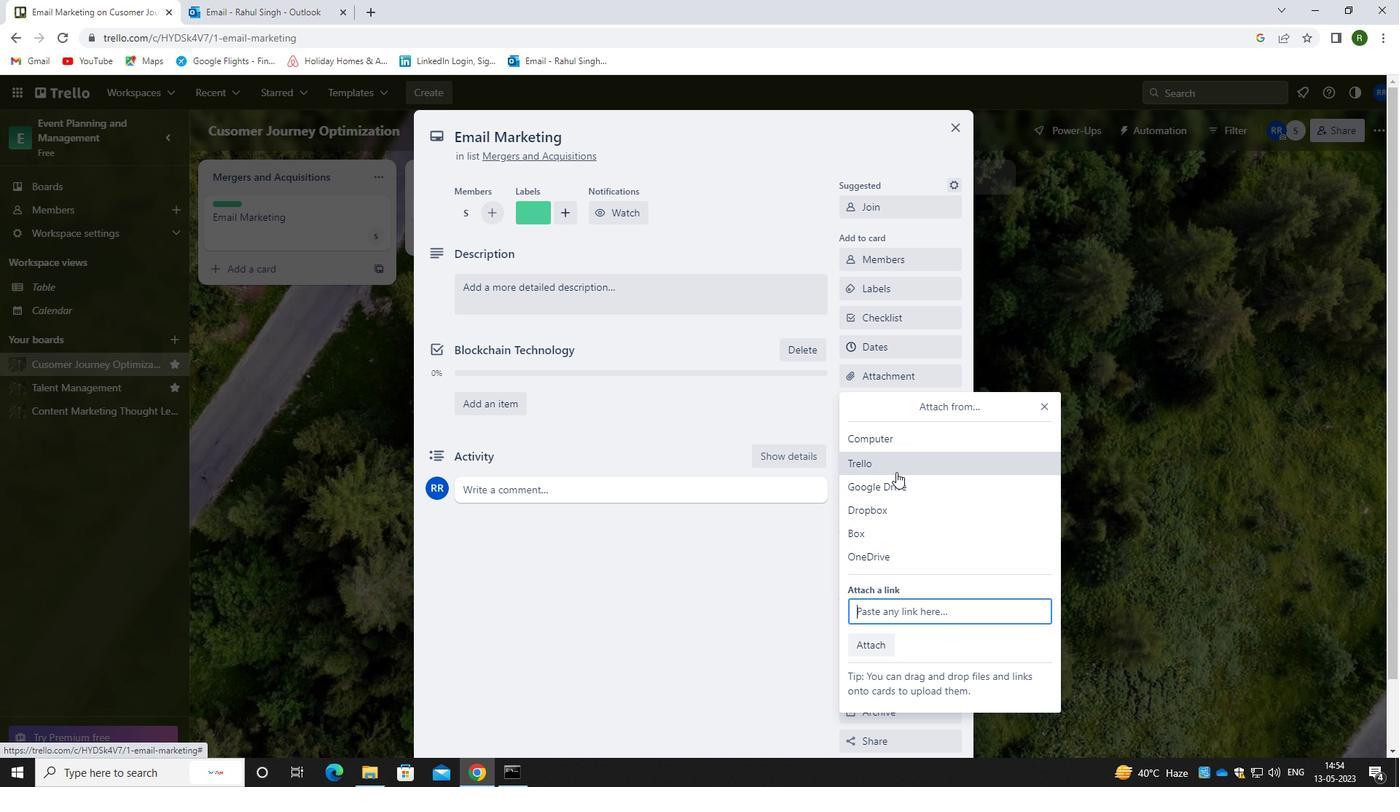 
Action: Mouse moved to (887, 437)
Screenshot: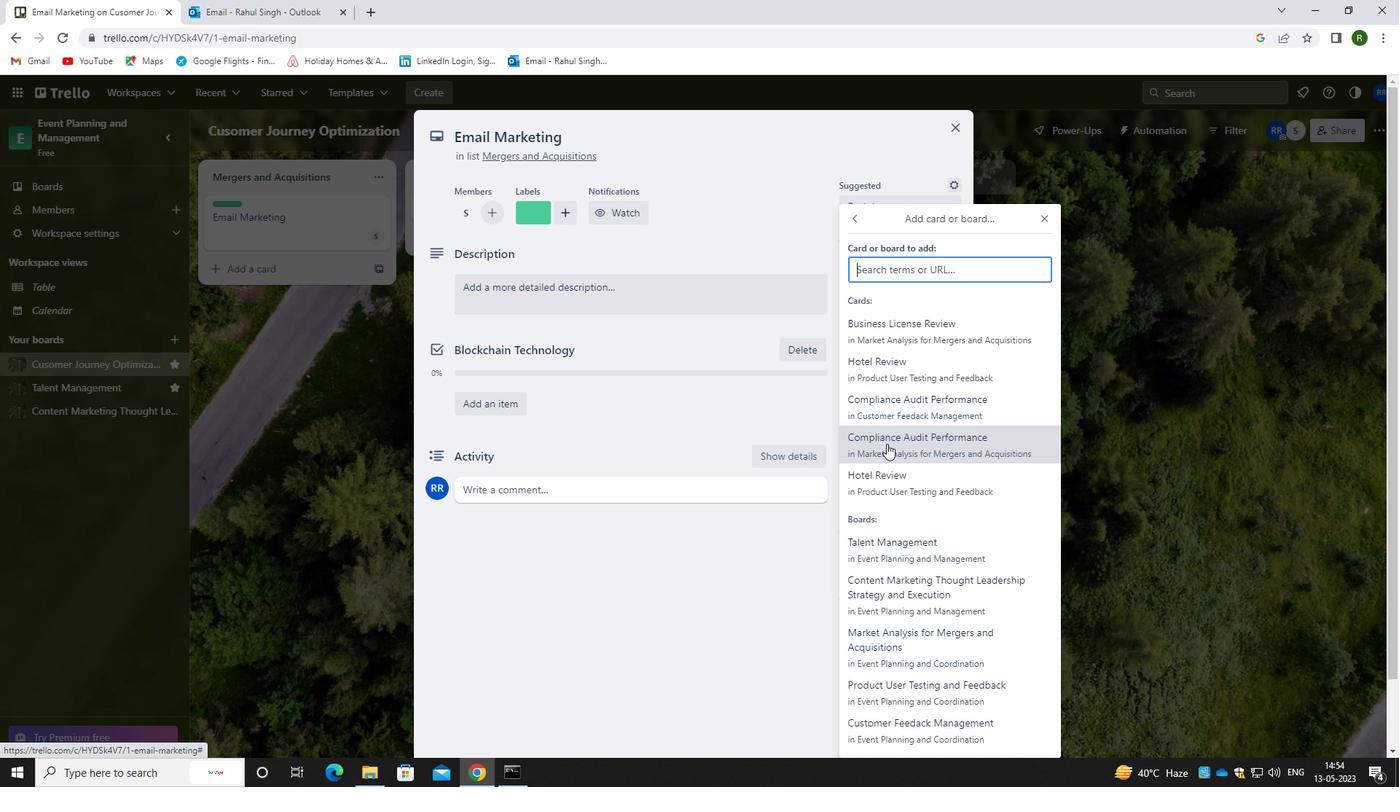 
Action: Mouse pressed left at (887, 437)
Screenshot: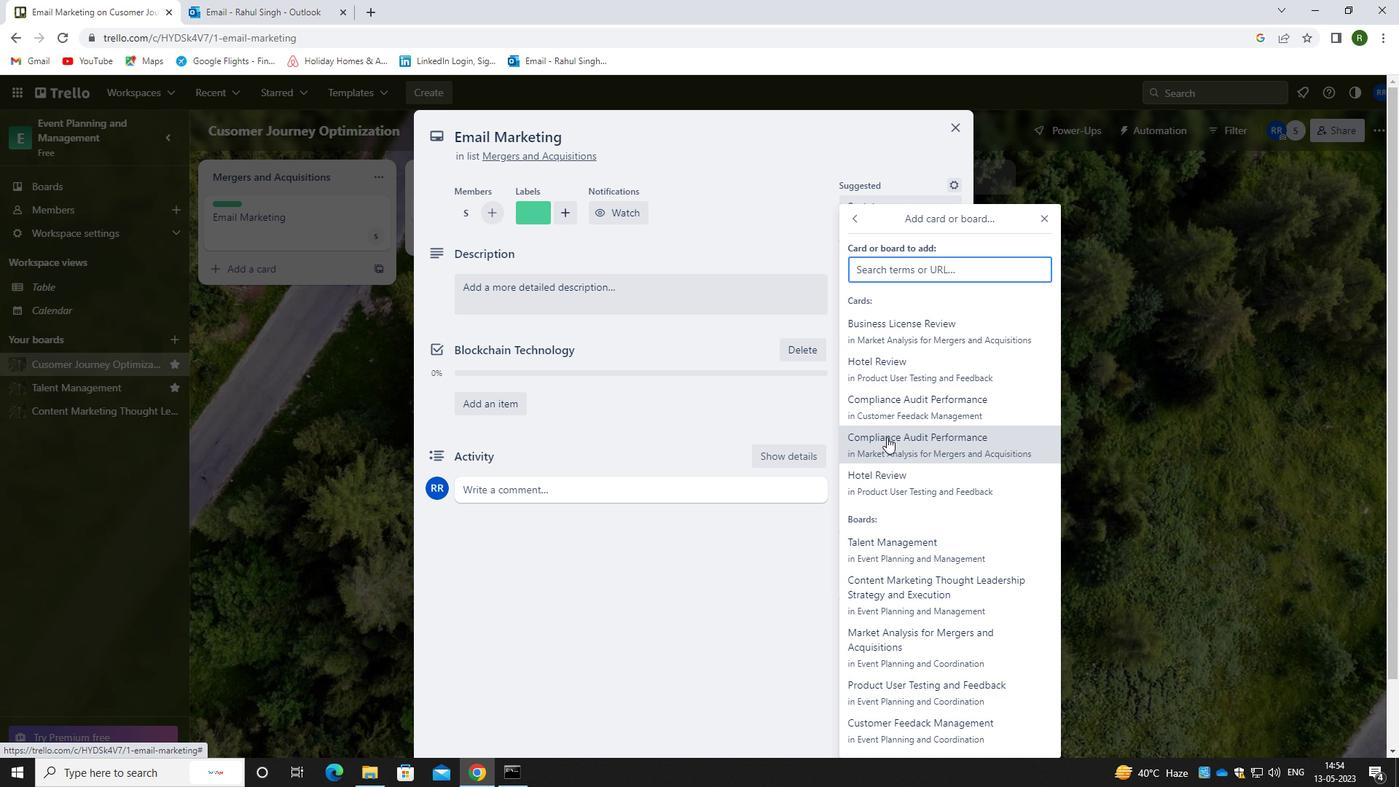 
Action: Mouse moved to (610, 285)
Screenshot: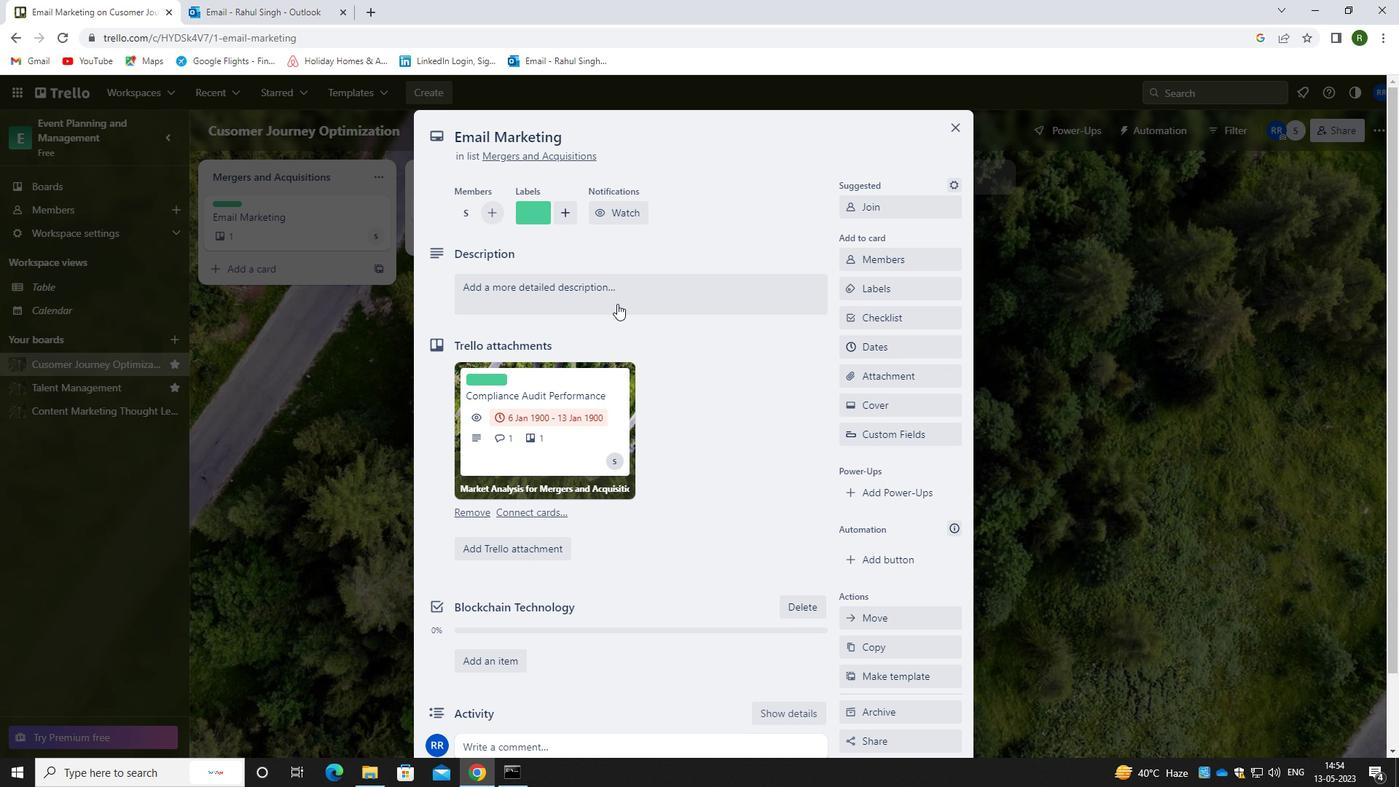 
Action: Mouse pressed left at (610, 285)
Screenshot: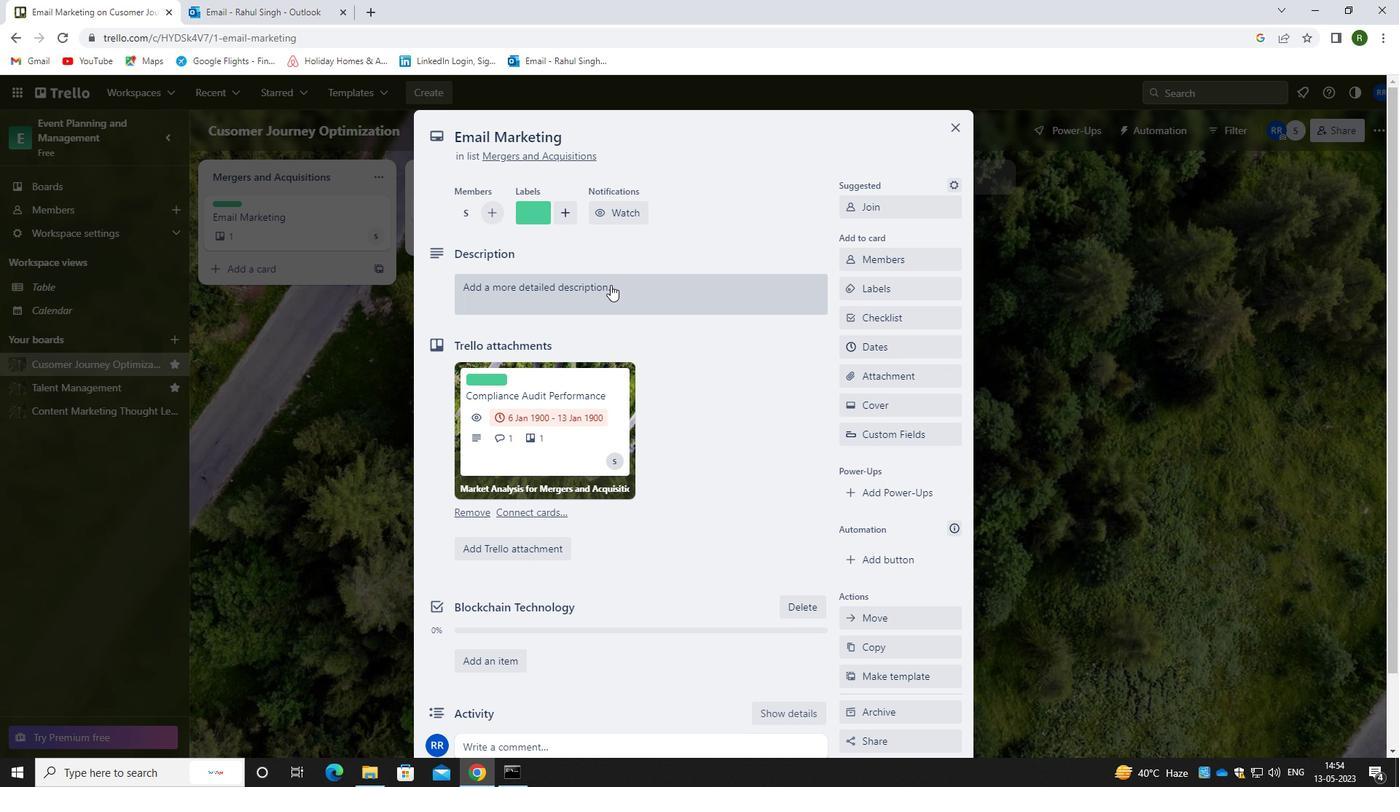 
Action: Mouse moved to (605, 356)
Screenshot: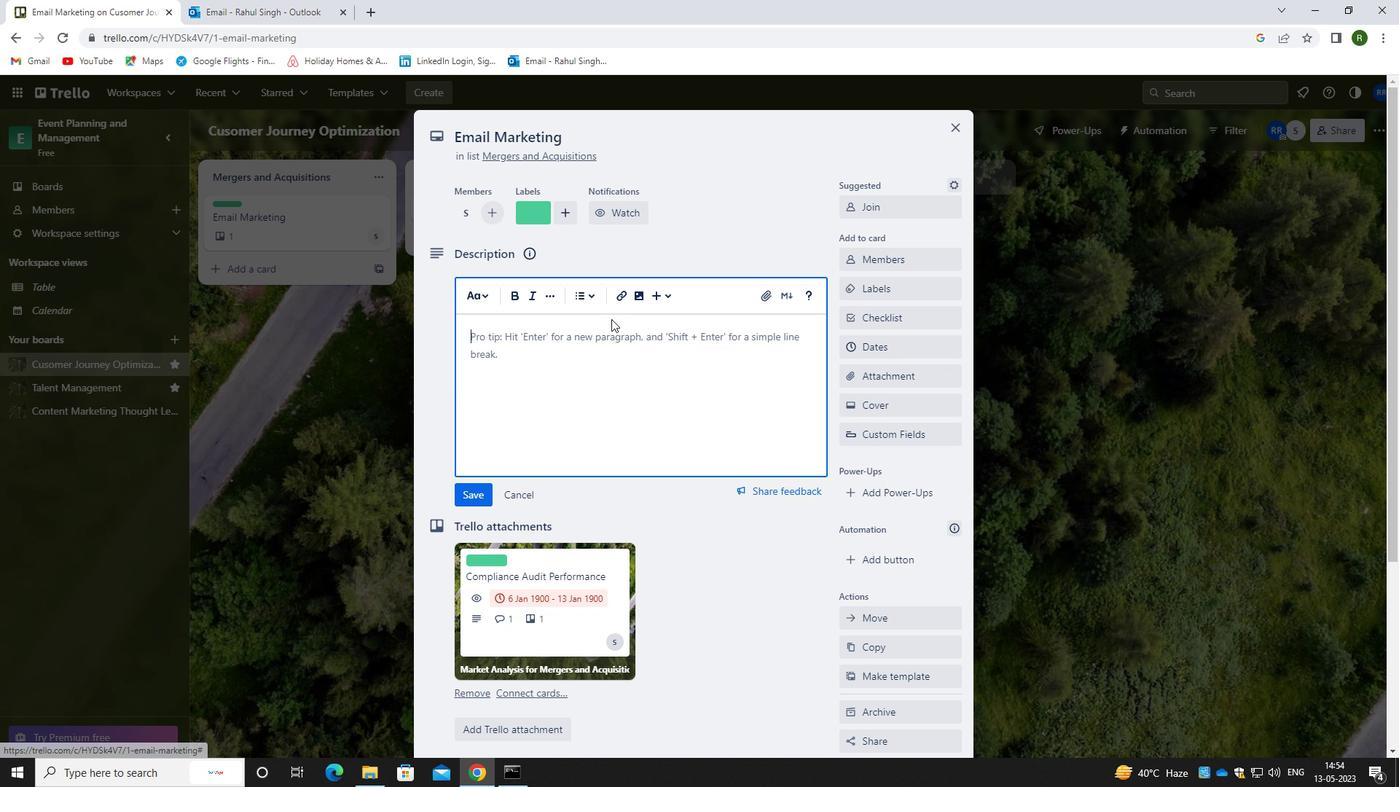 
Action: Mouse pressed left at (605, 356)
Screenshot: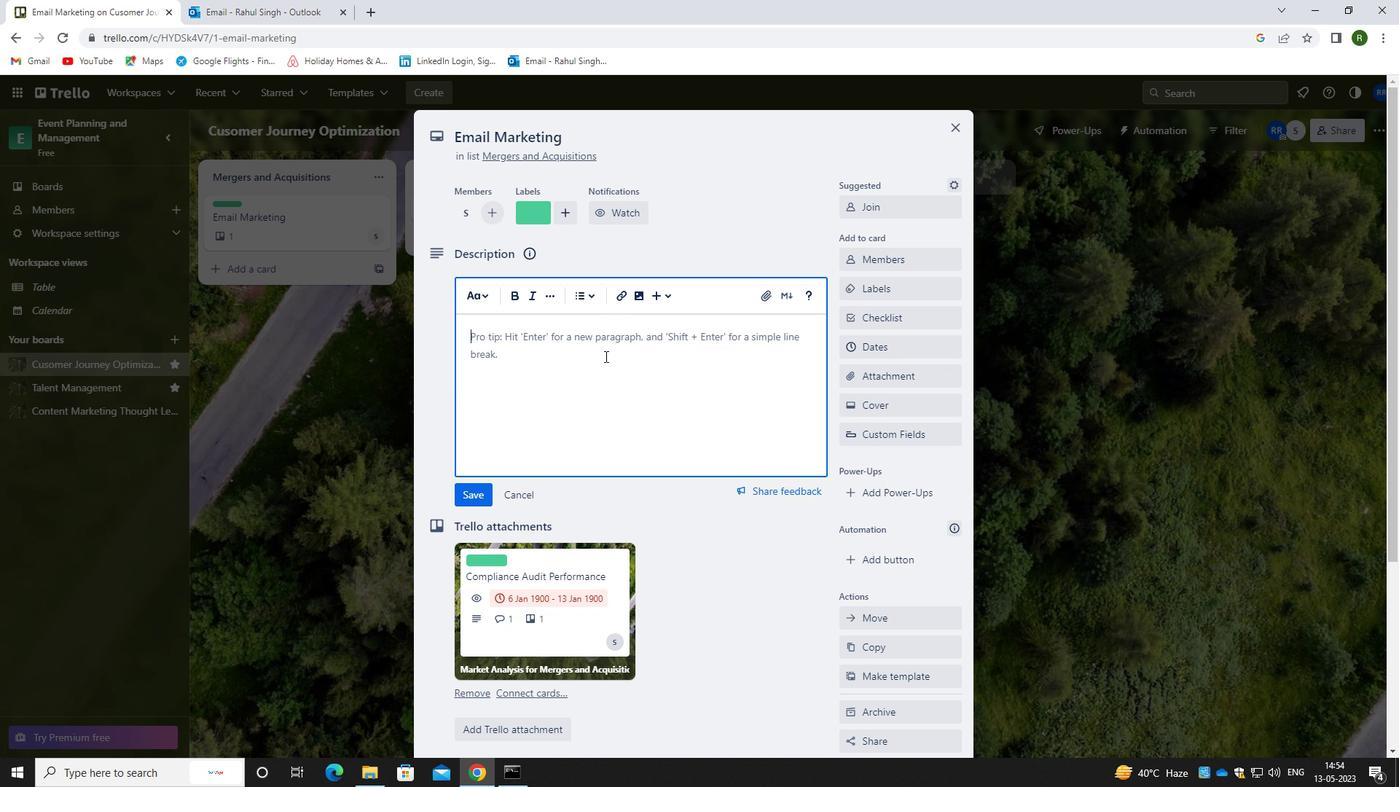 
Action: Mouse moved to (605, 358)
Screenshot: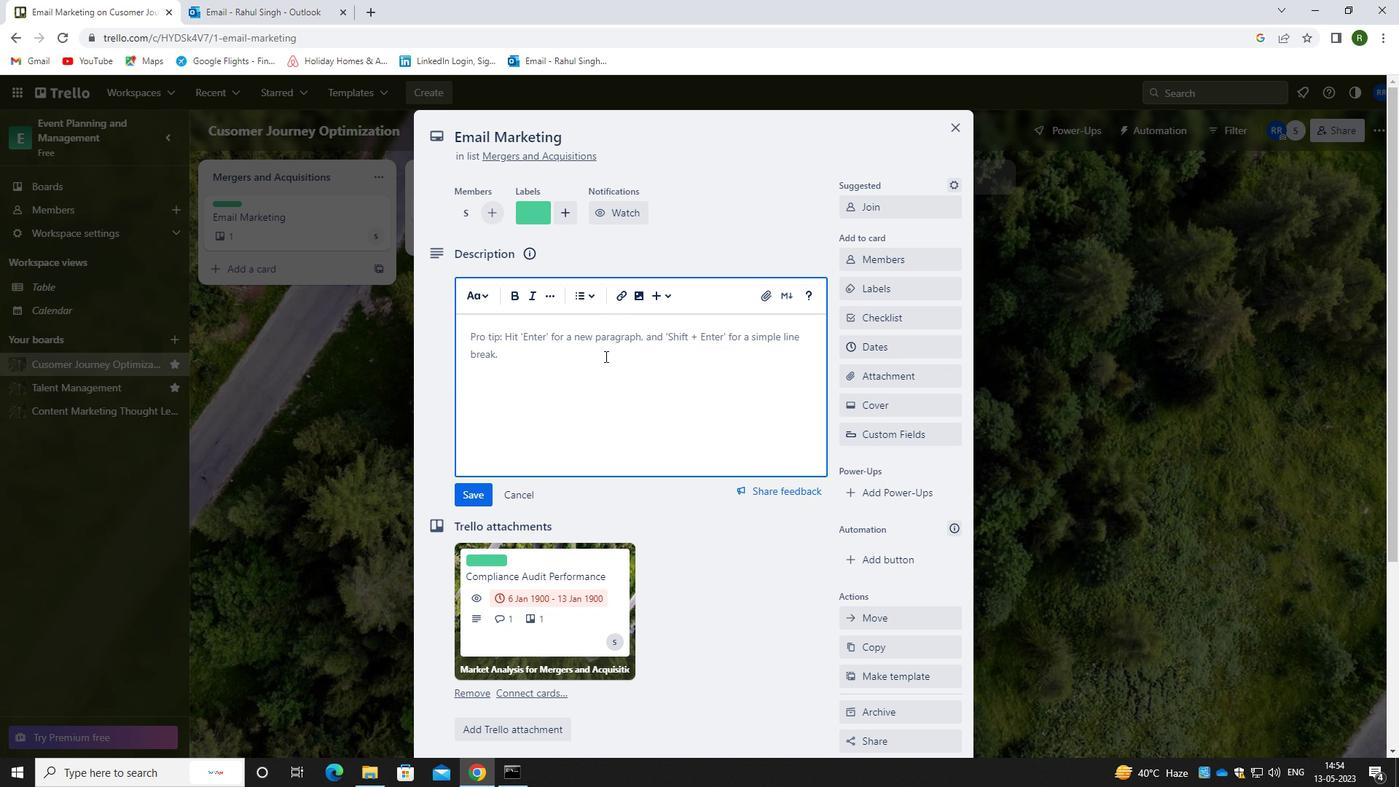 
Action: Key pressed <Key.caps_lock>O<Key.caps_lock>RGANIZE<Key.space>TEAM<Key.space>BUILDING<Key.space>EVENT<Key.space>FOR<Key.space>NEXT<Key.space>MONTH.
Screenshot: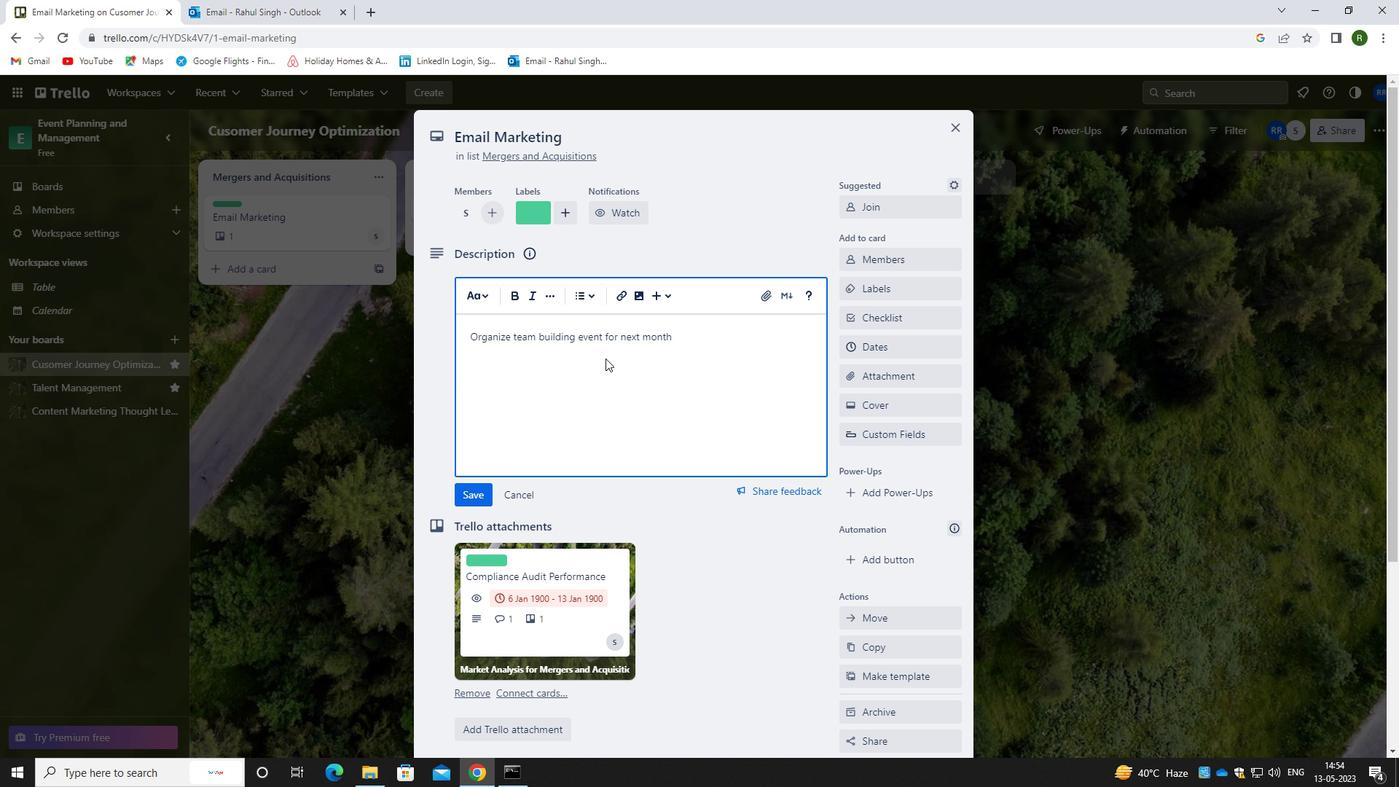 
Action: Mouse moved to (471, 500)
Screenshot: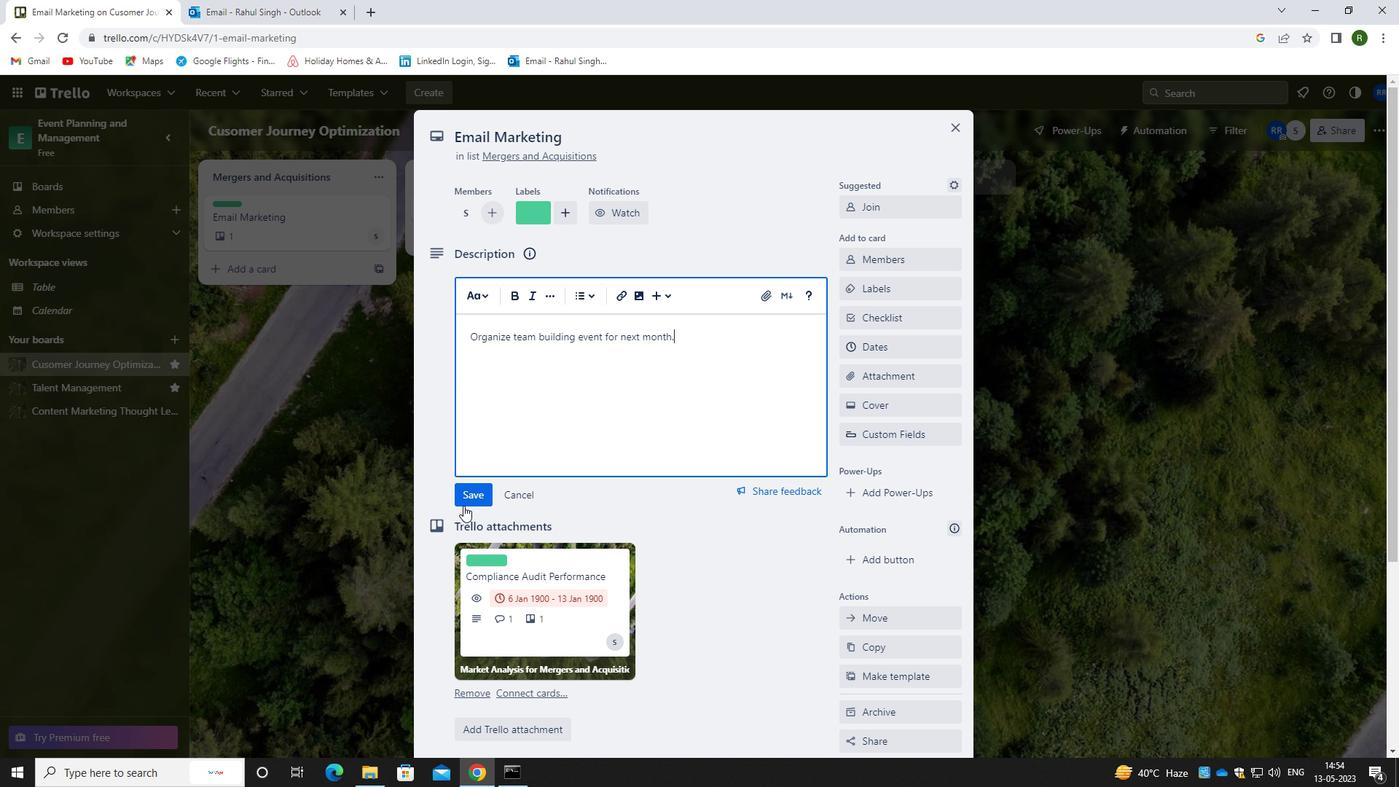 
Action: Mouse pressed left at (471, 500)
Screenshot: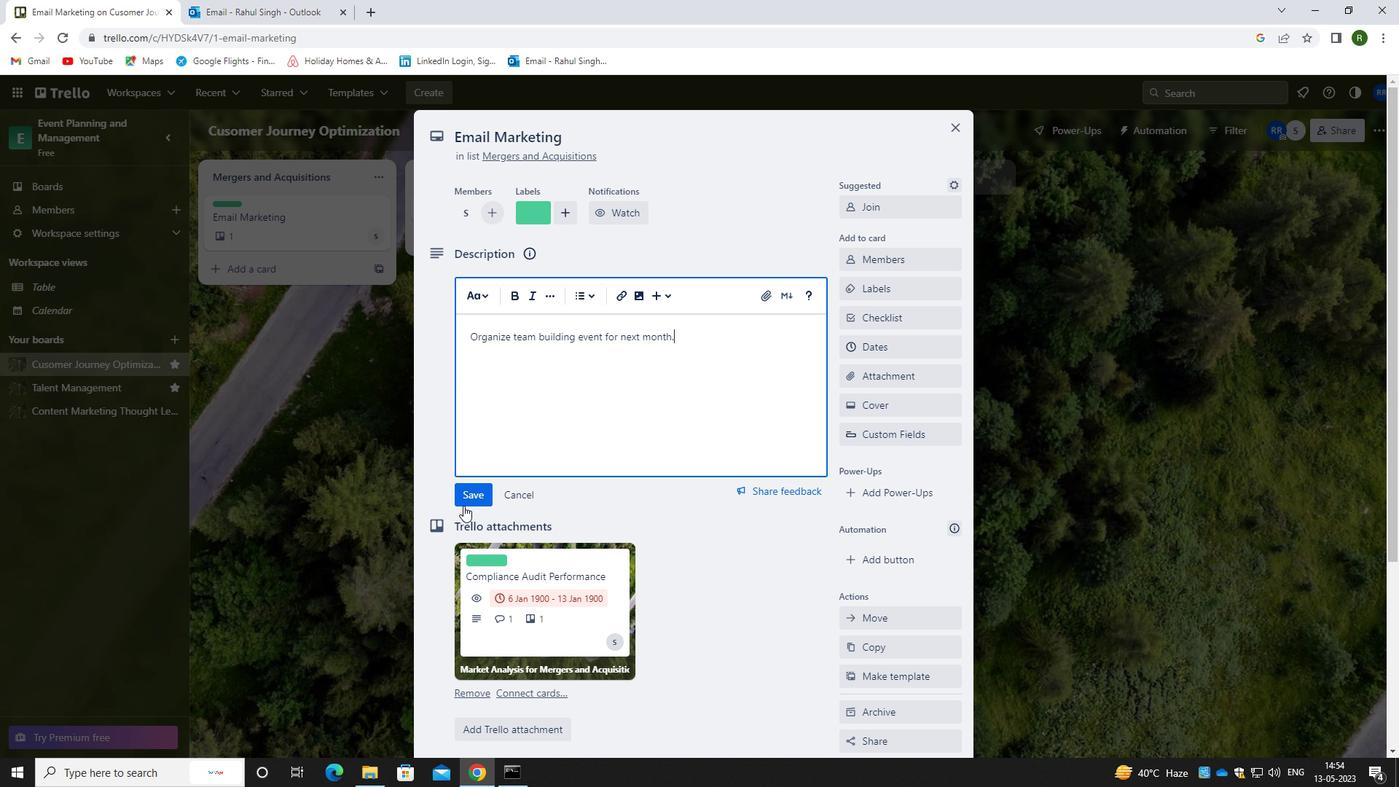 
Action: Mouse moved to (588, 487)
Screenshot: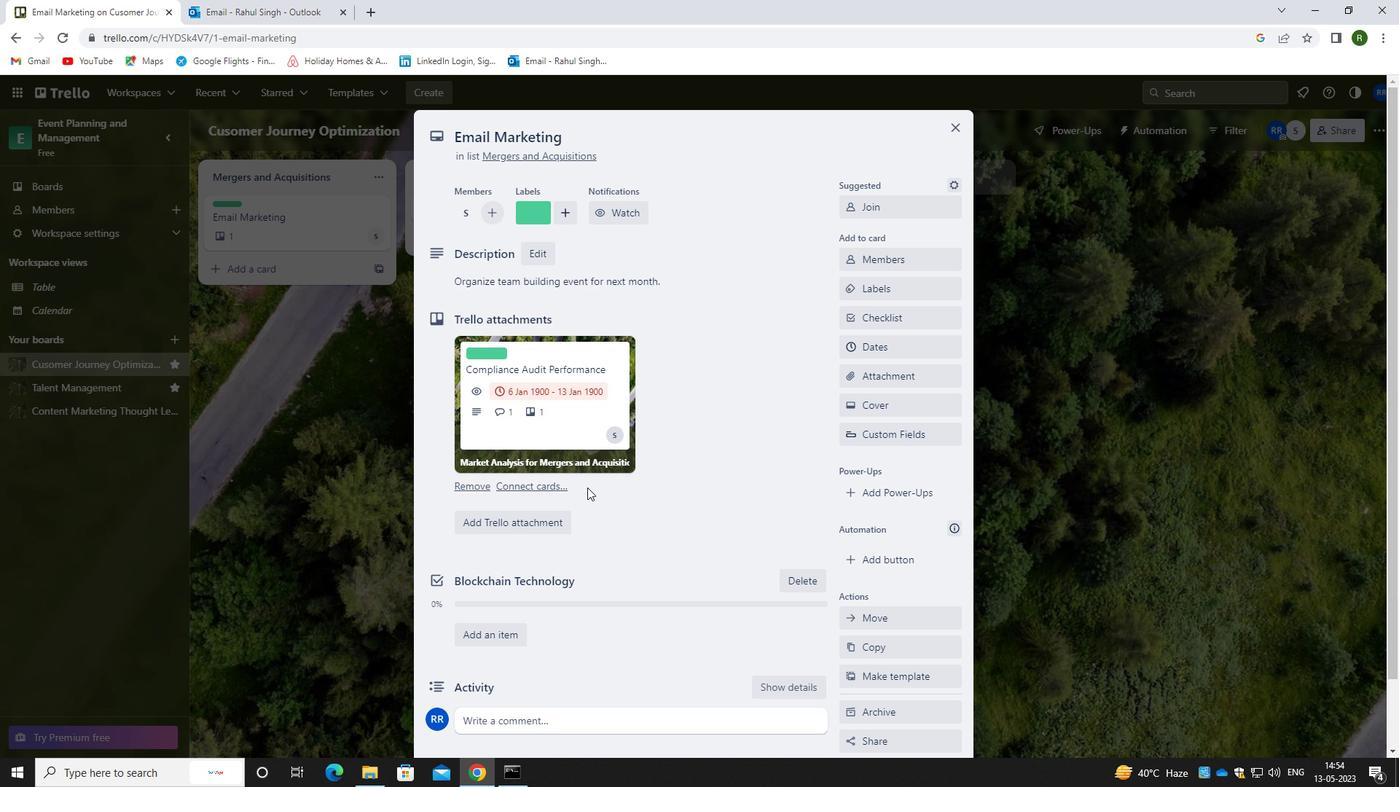 
Action: Mouse scrolled (588, 486) with delta (0, 0)
Screenshot: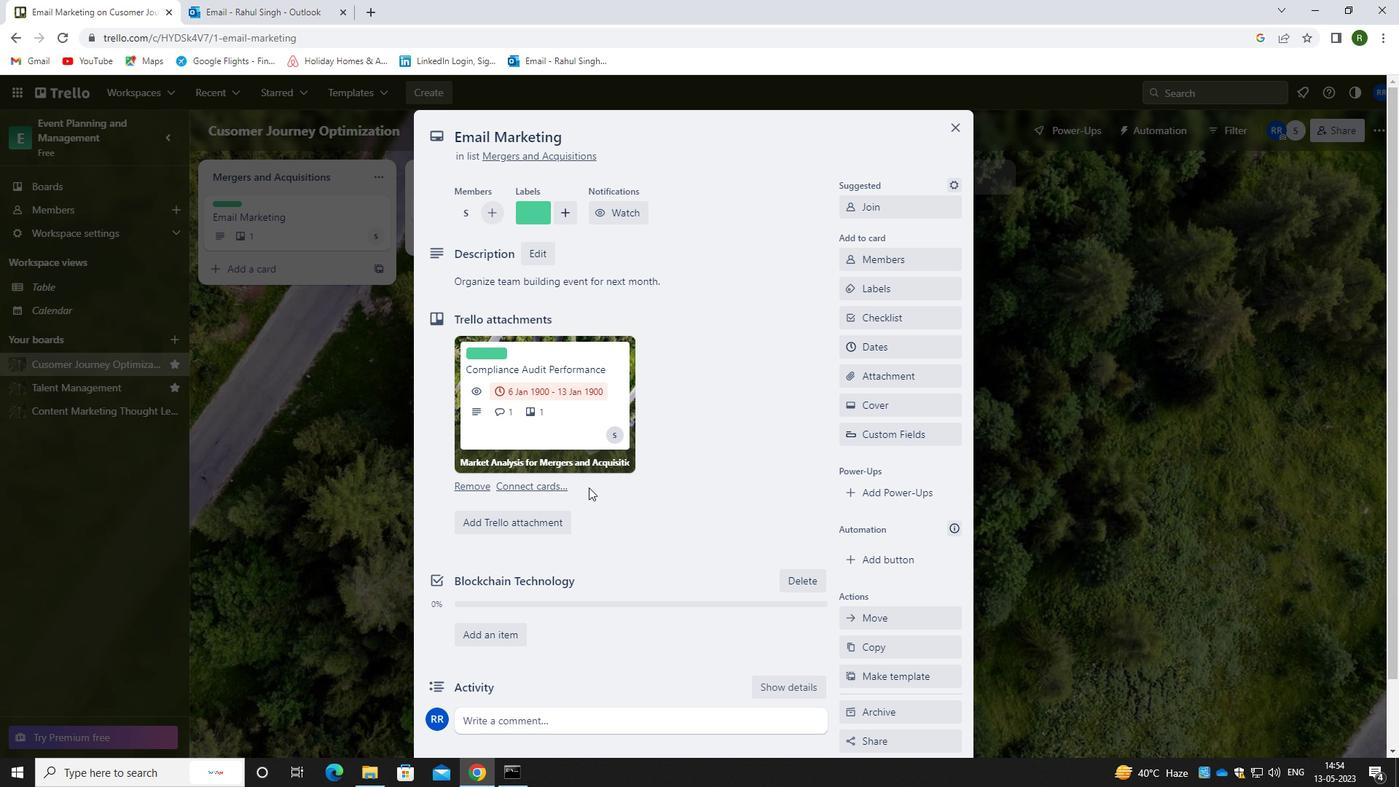 
Action: Mouse moved to (590, 486)
Screenshot: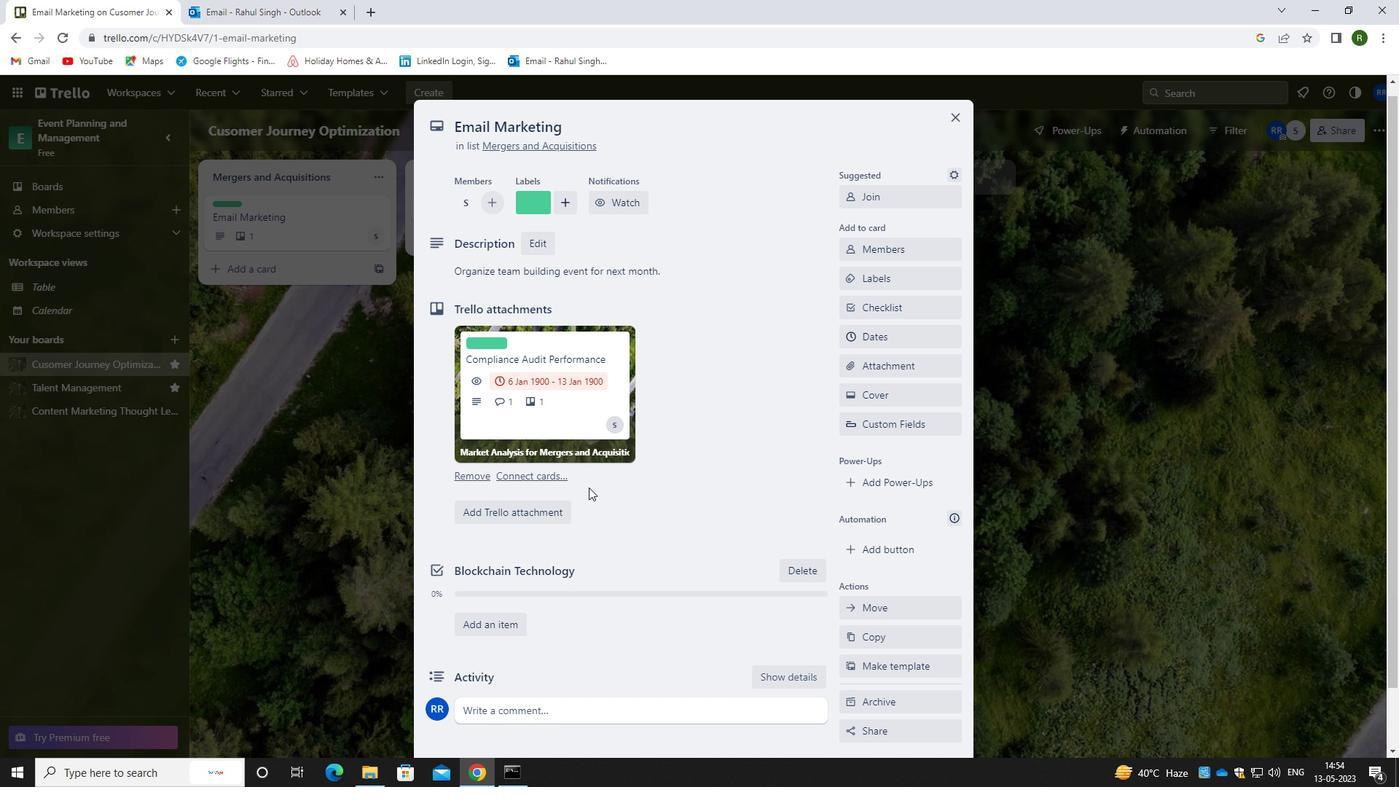
Action: Mouse scrolled (590, 486) with delta (0, 0)
Screenshot: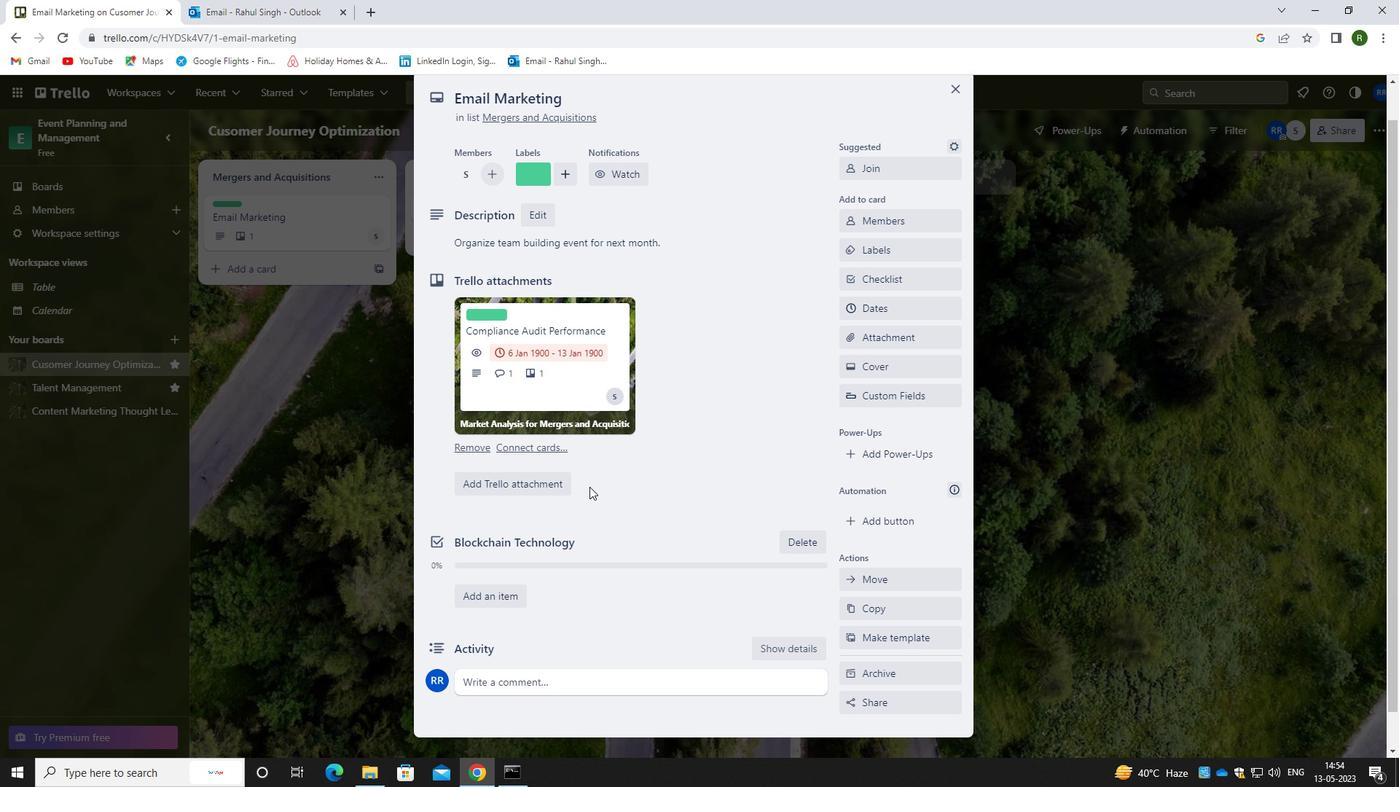 
Action: Mouse moved to (521, 652)
Screenshot: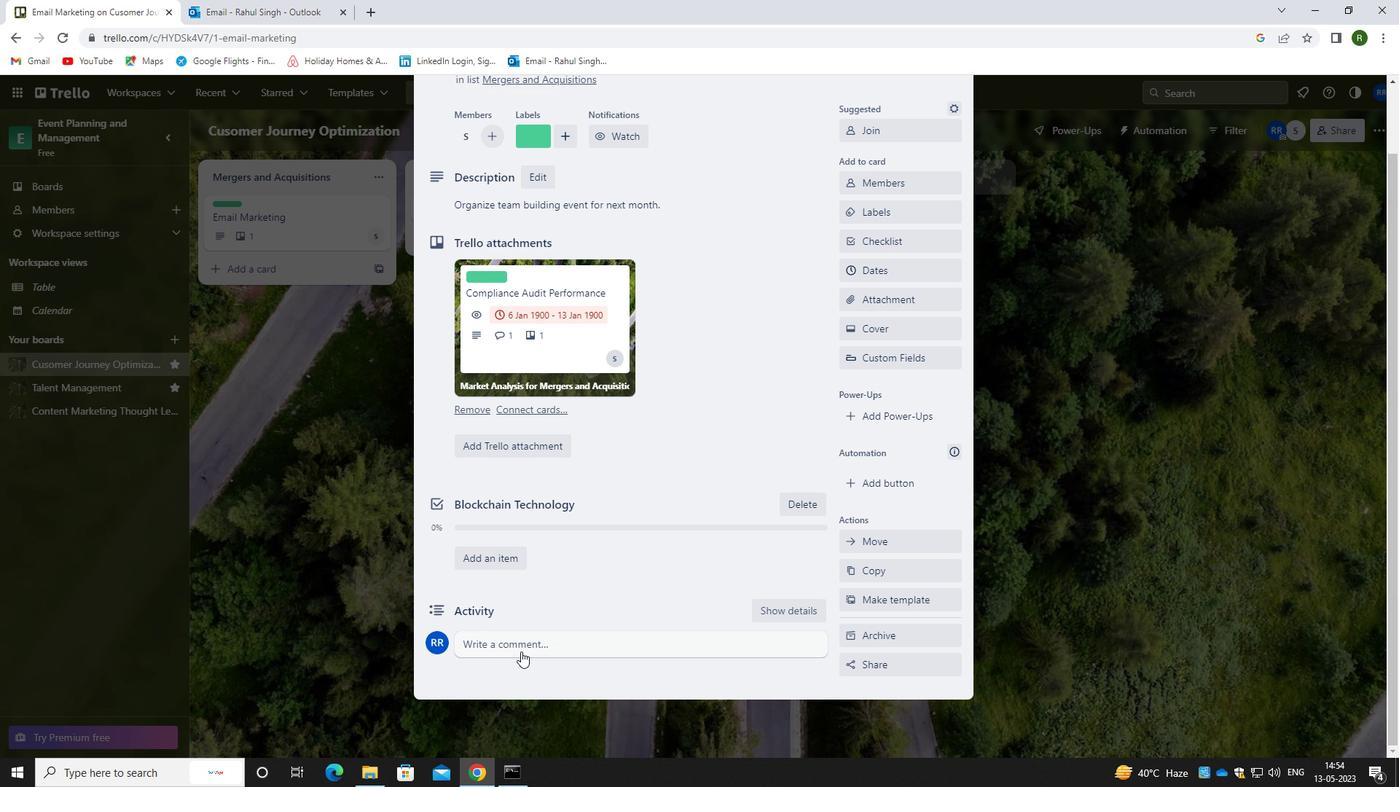 
Action: Mouse pressed left at (521, 652)
Screenshot: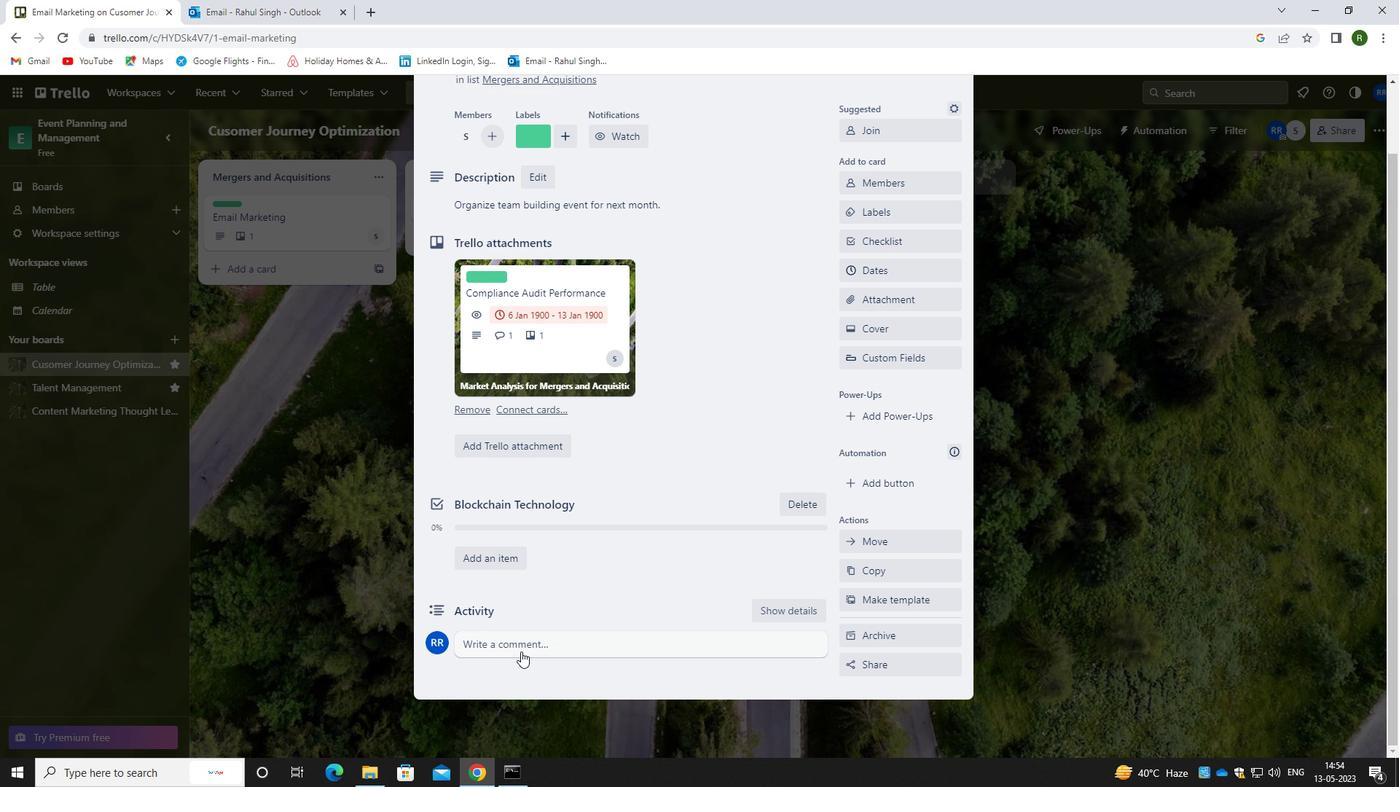 
Action: Mouse moved to (507, 694)
Screenshot: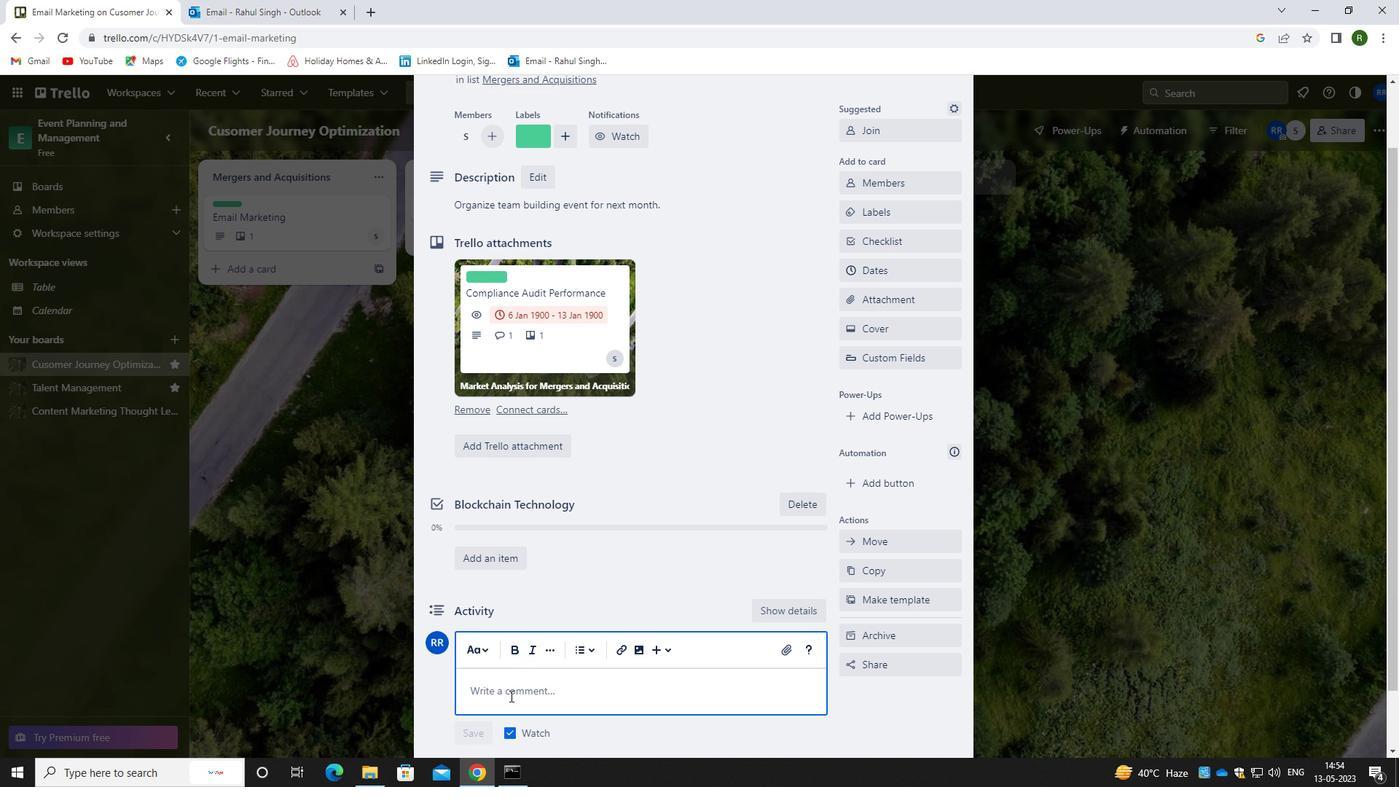 
Action: Key pressed <Key.caps_lock>W<Key.caps_lock>E<Key.space>SHOULD<Key.space>APPROCH<Key.space><Key.backspace><Key.backspace><Key.backspace>ACH<Key.space>THIS<Key.space>TASK<Key.space>WITH<Key.space>A<Key.space>SENSE<Key.space>OF<Key.space>EMPATHY<Key.space>AND<Key.space>UNDERSTANDING<Key.space>,<Key.space>RECOGNIZING<Key.space>THE<Key.space>NEEDS<Key.space>AND<Key.space>CONCERNS<Key.space>OF<Key.space>OUR<Key.space>STAKEHOLDERS.
Screenshot: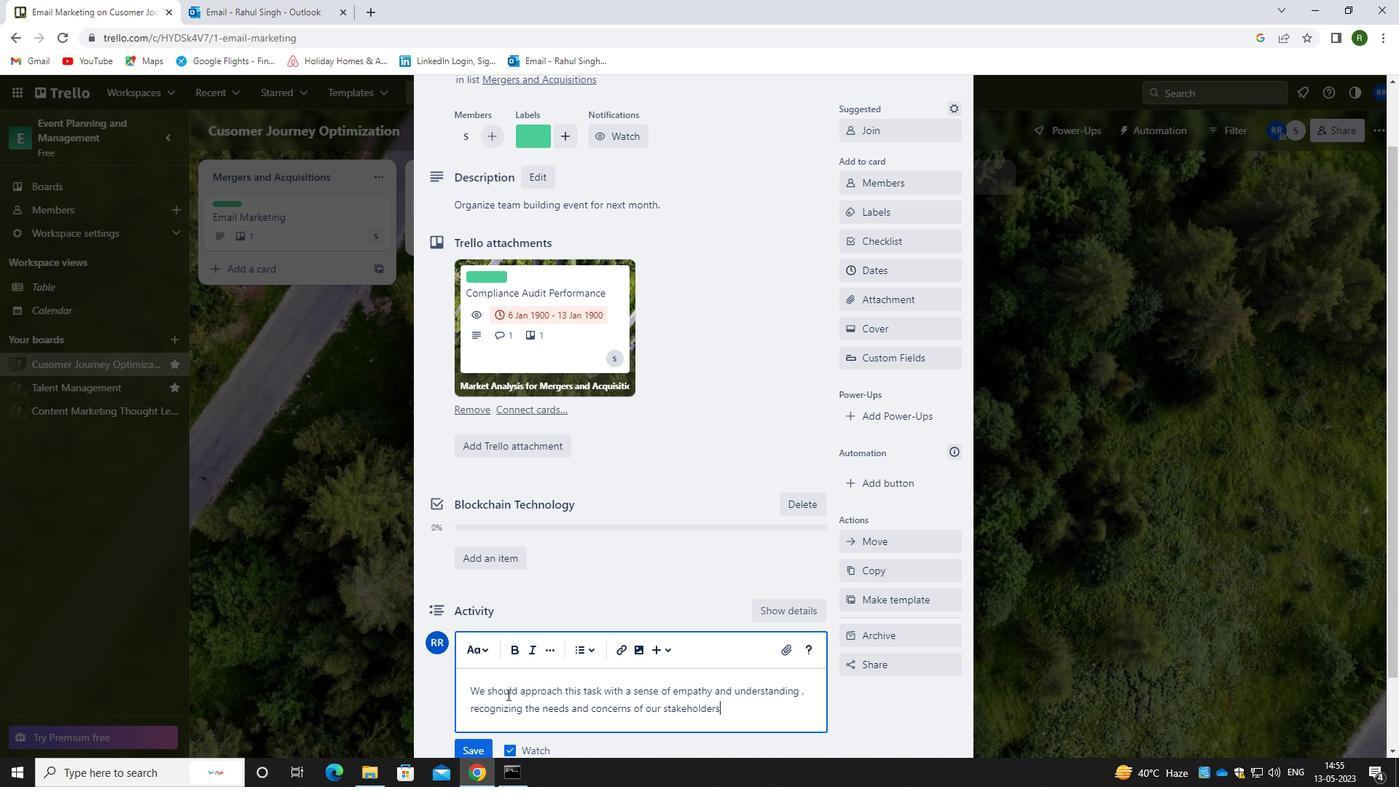 
Action: Mouse moved to (475, 748)
Screenshot: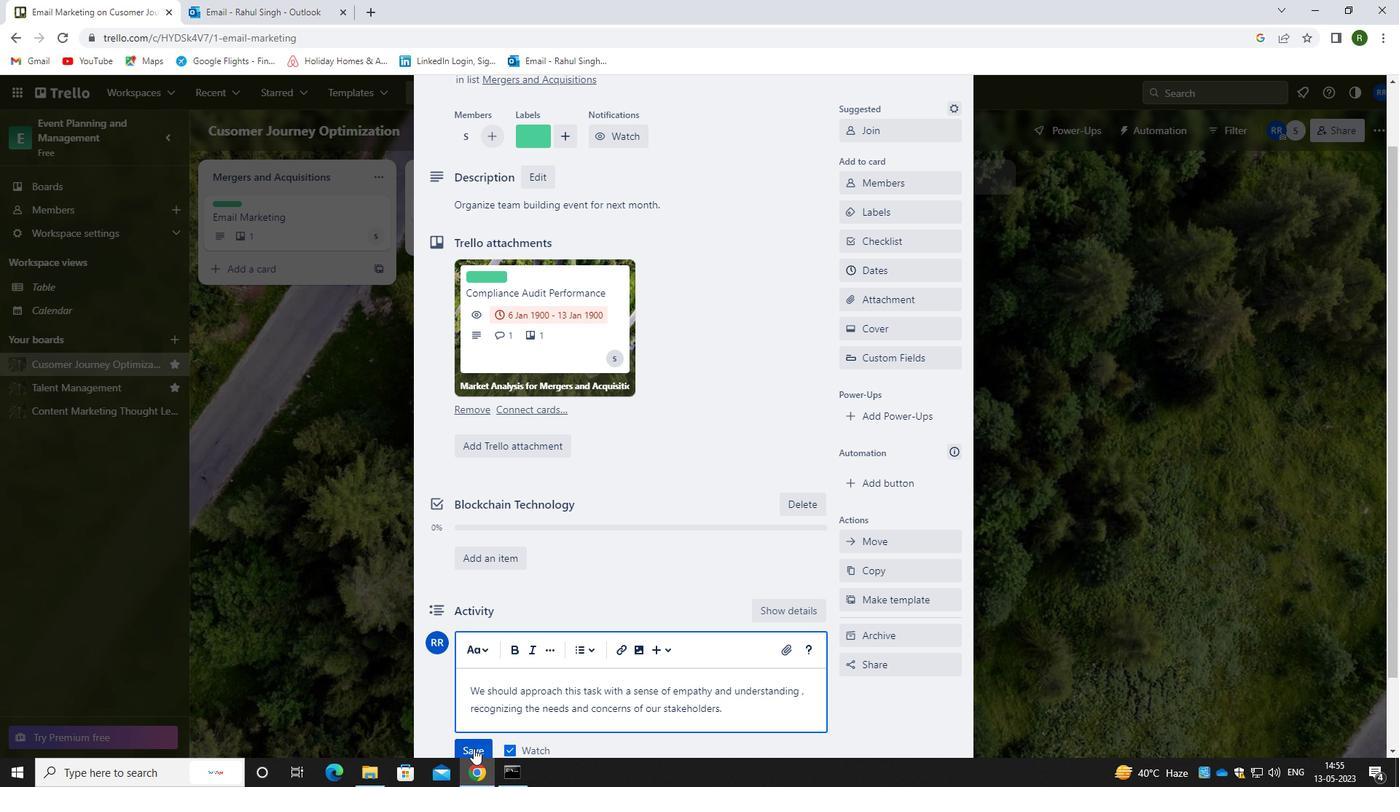 
Action: Mouse pressed left at (475, 748)
Screenshot: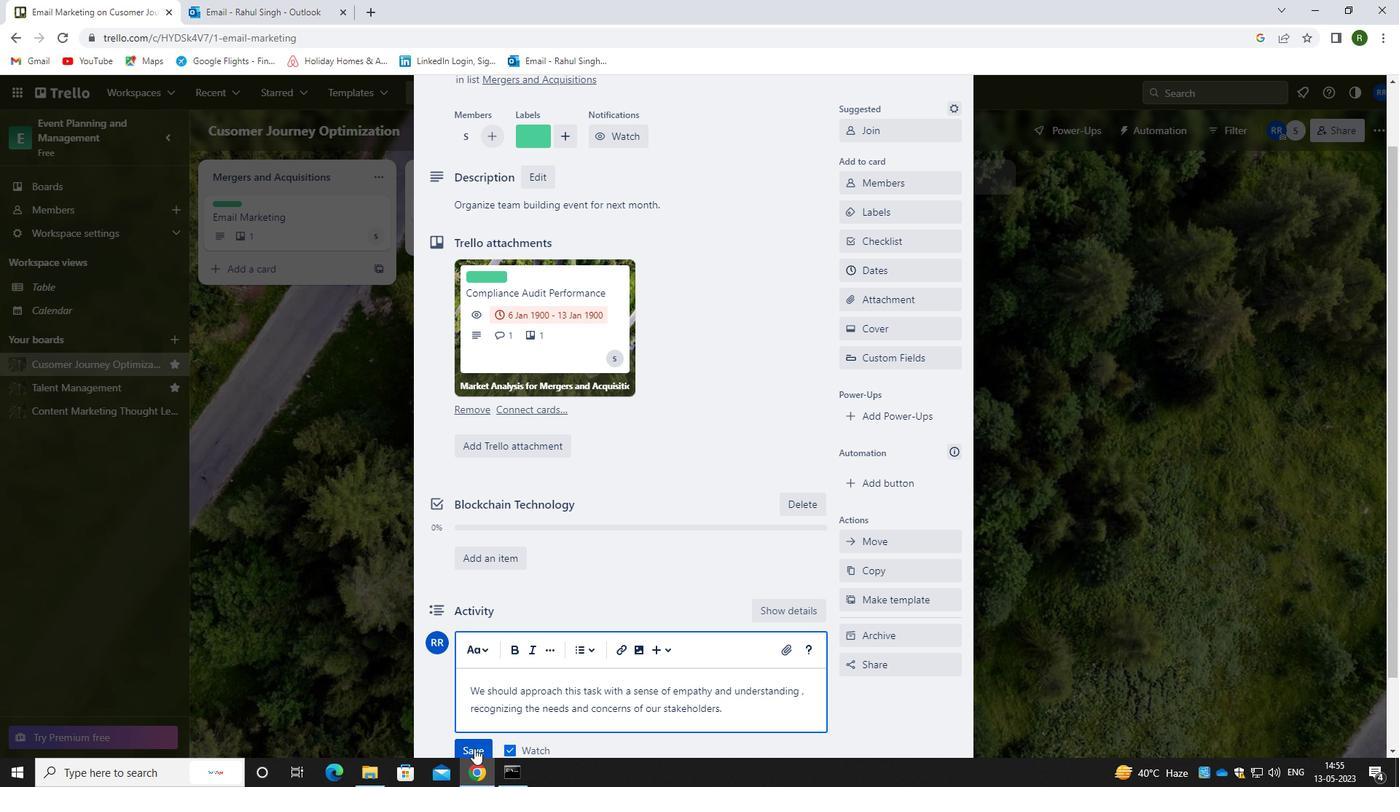 
Action: Mouse moved to (899, 274)
Screenshot: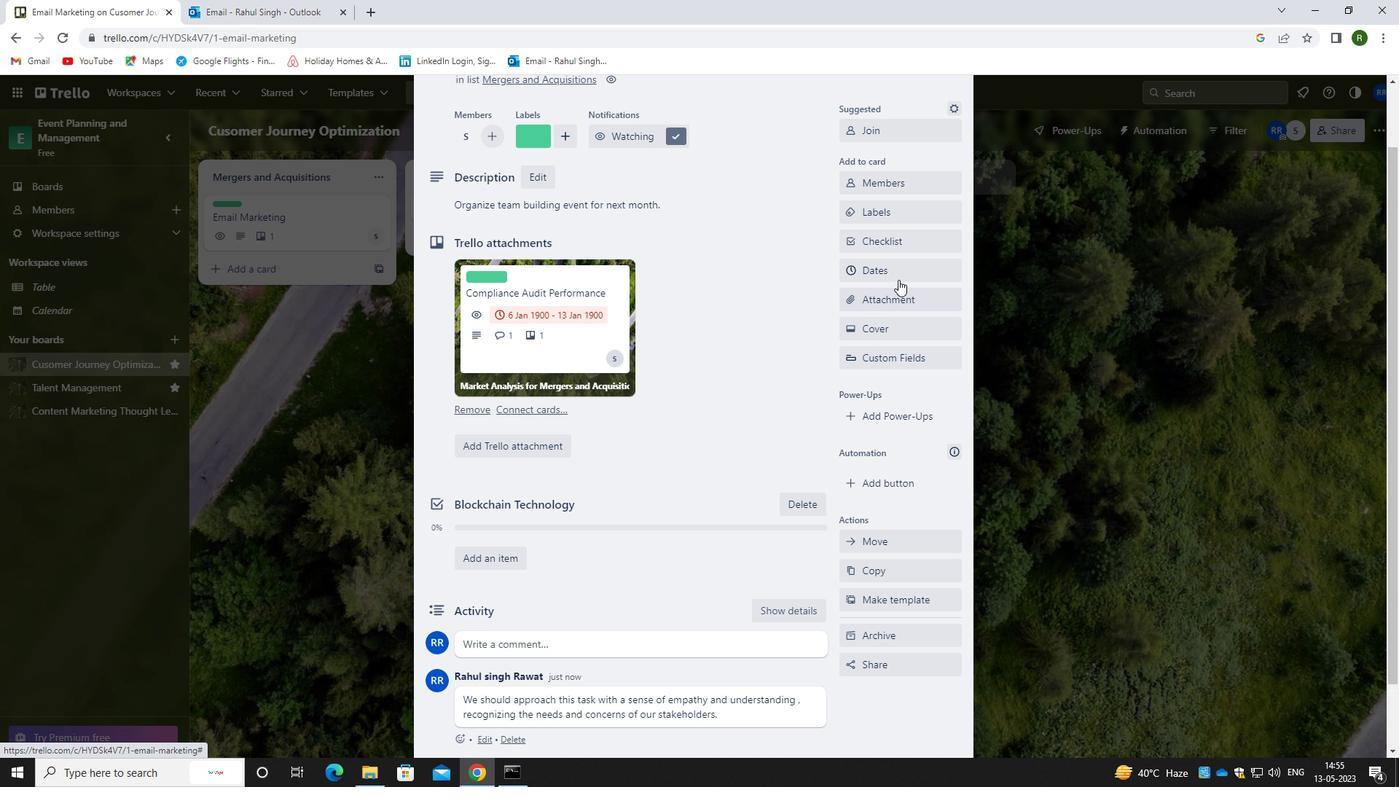 
Action: Mouse pressed left at (899, 274)
Screenshot: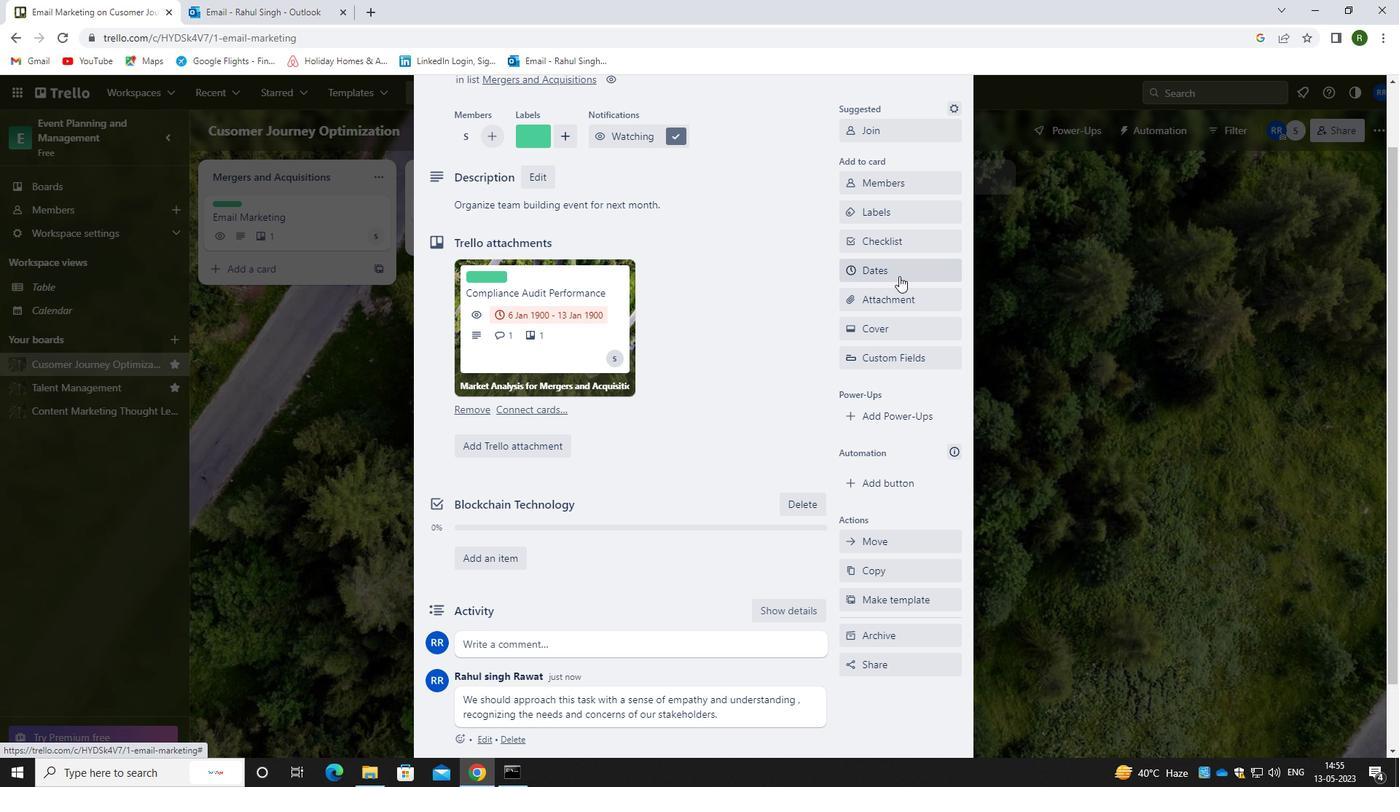 
Action: Mouse moved to (859, 392)
Screenshot: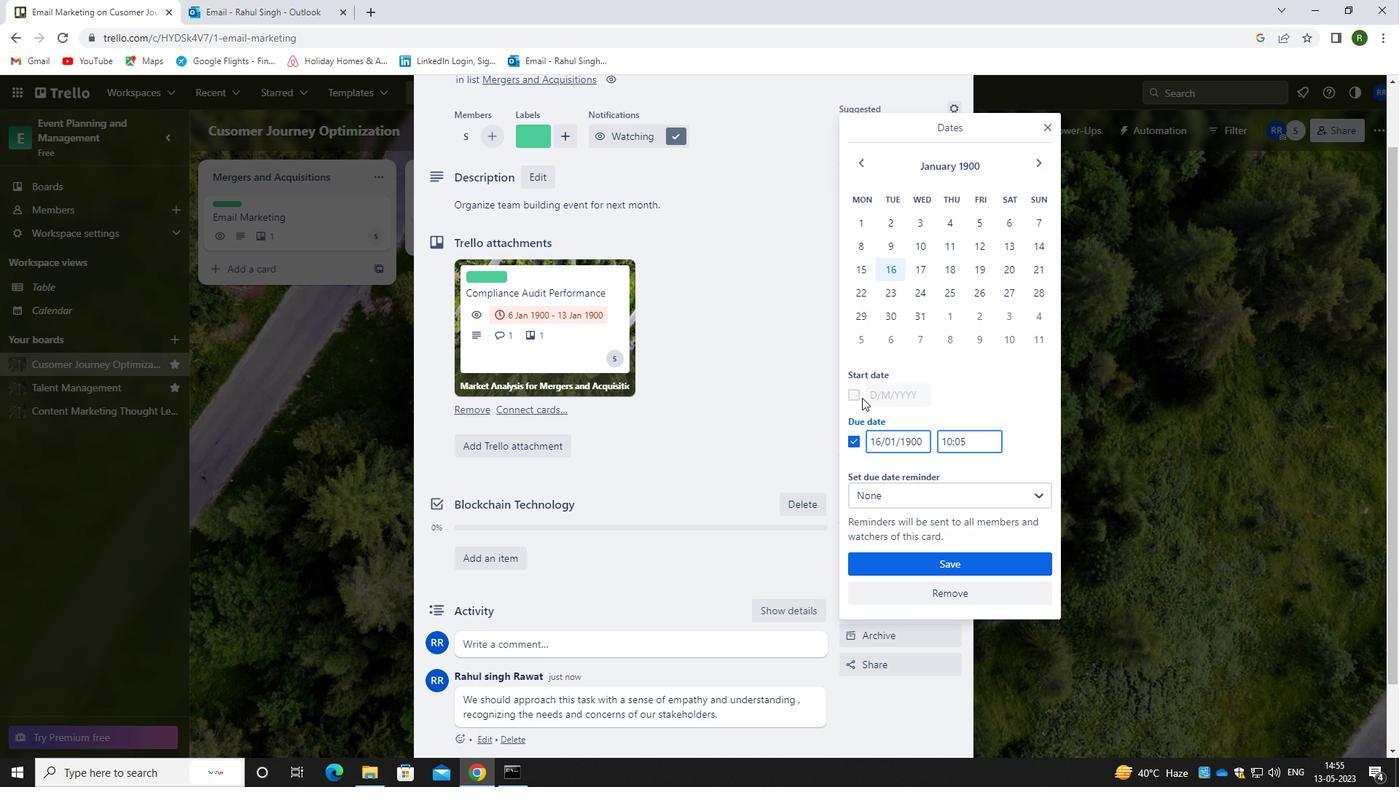 
Action: Mouse pressed left at (859, 392)
Screenshot: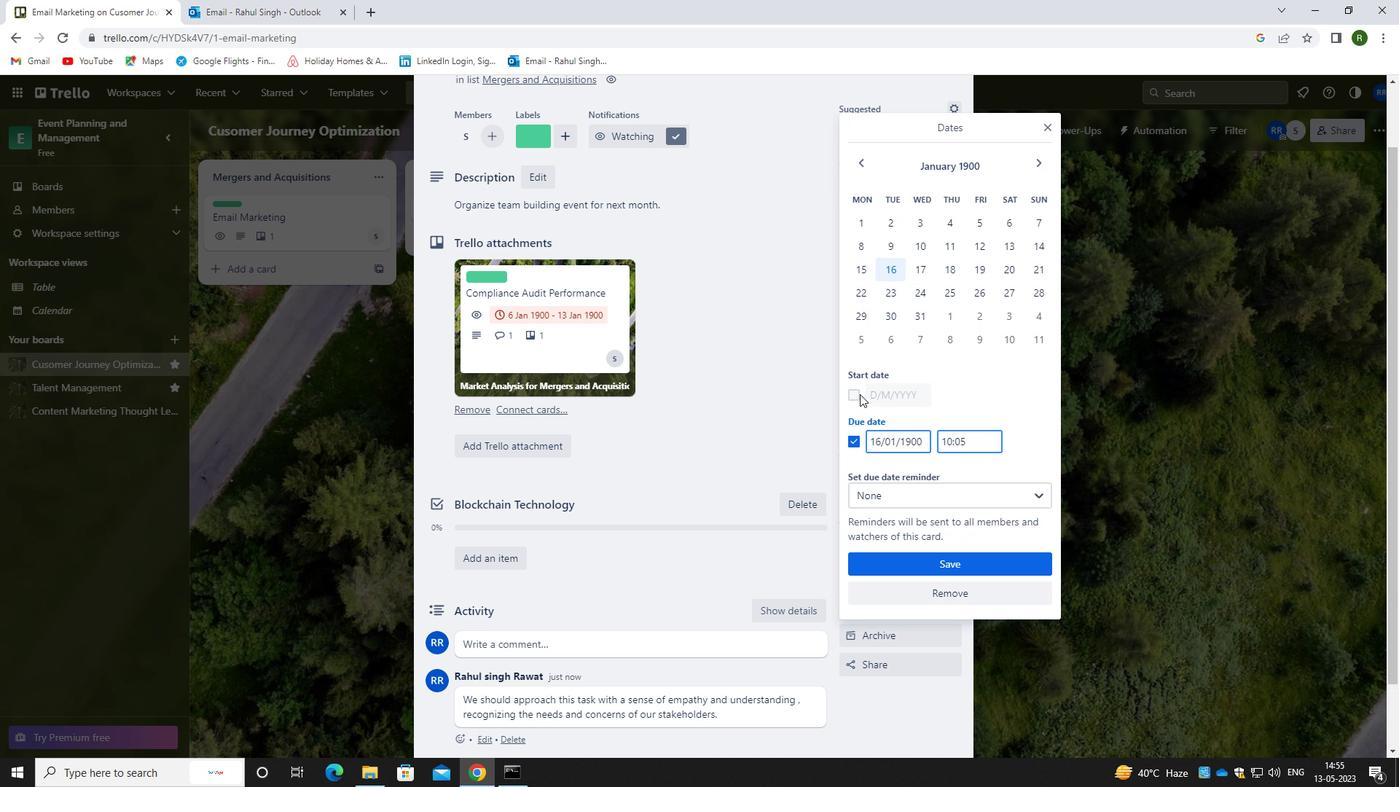 
Action: Mouse moved to (921, 394)
Screenshot: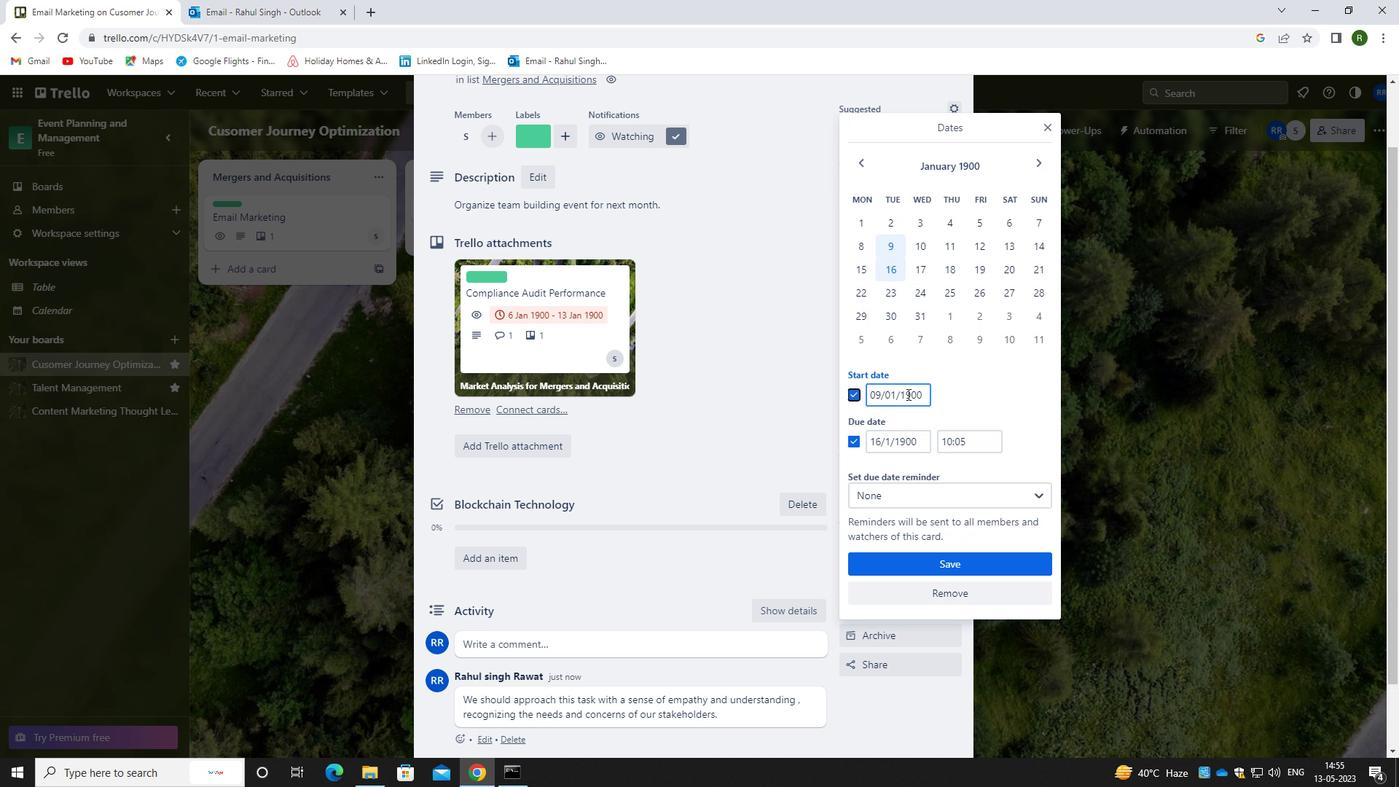 
Action: Mouse pressed left at (921, 394)
Screenshot: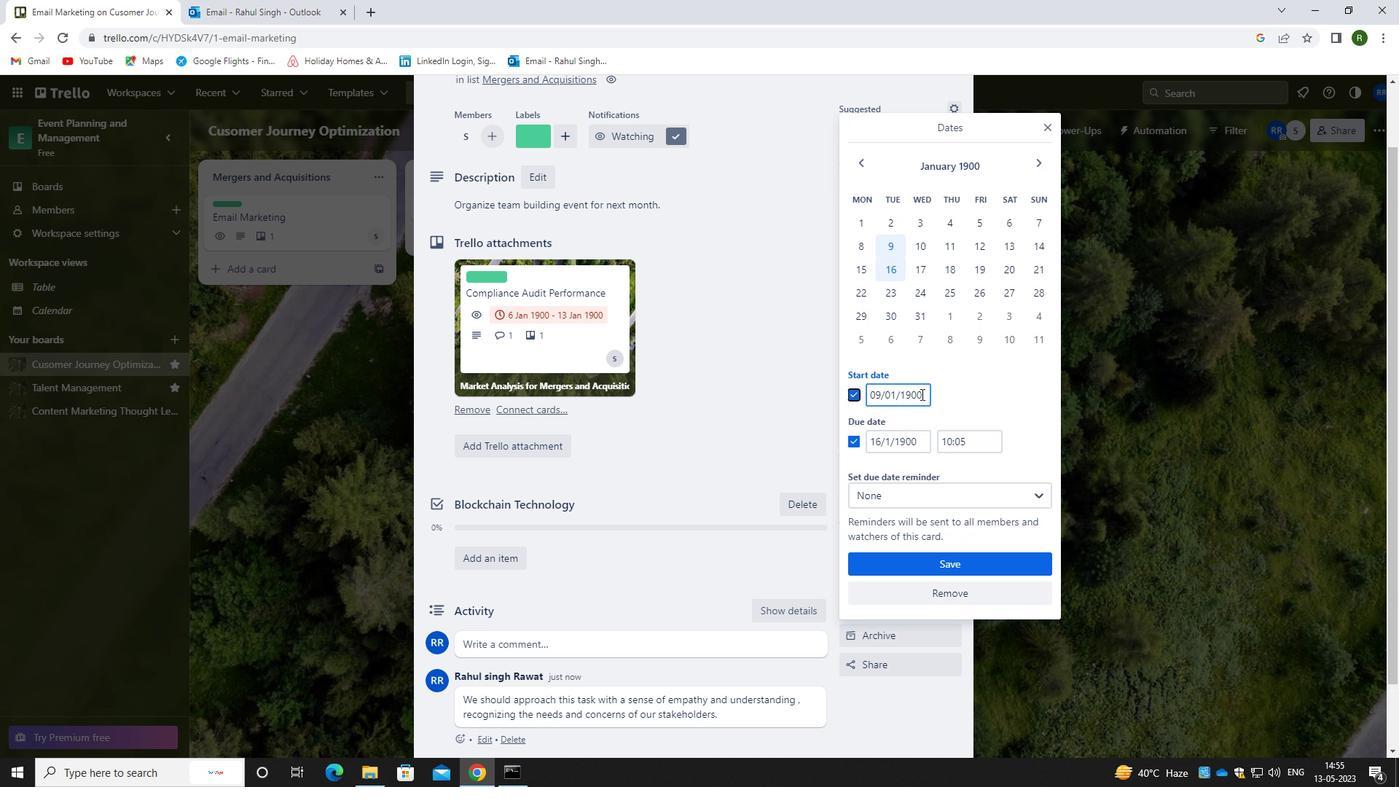 
Action: Mouse moved to (859, 393)
Screenshot: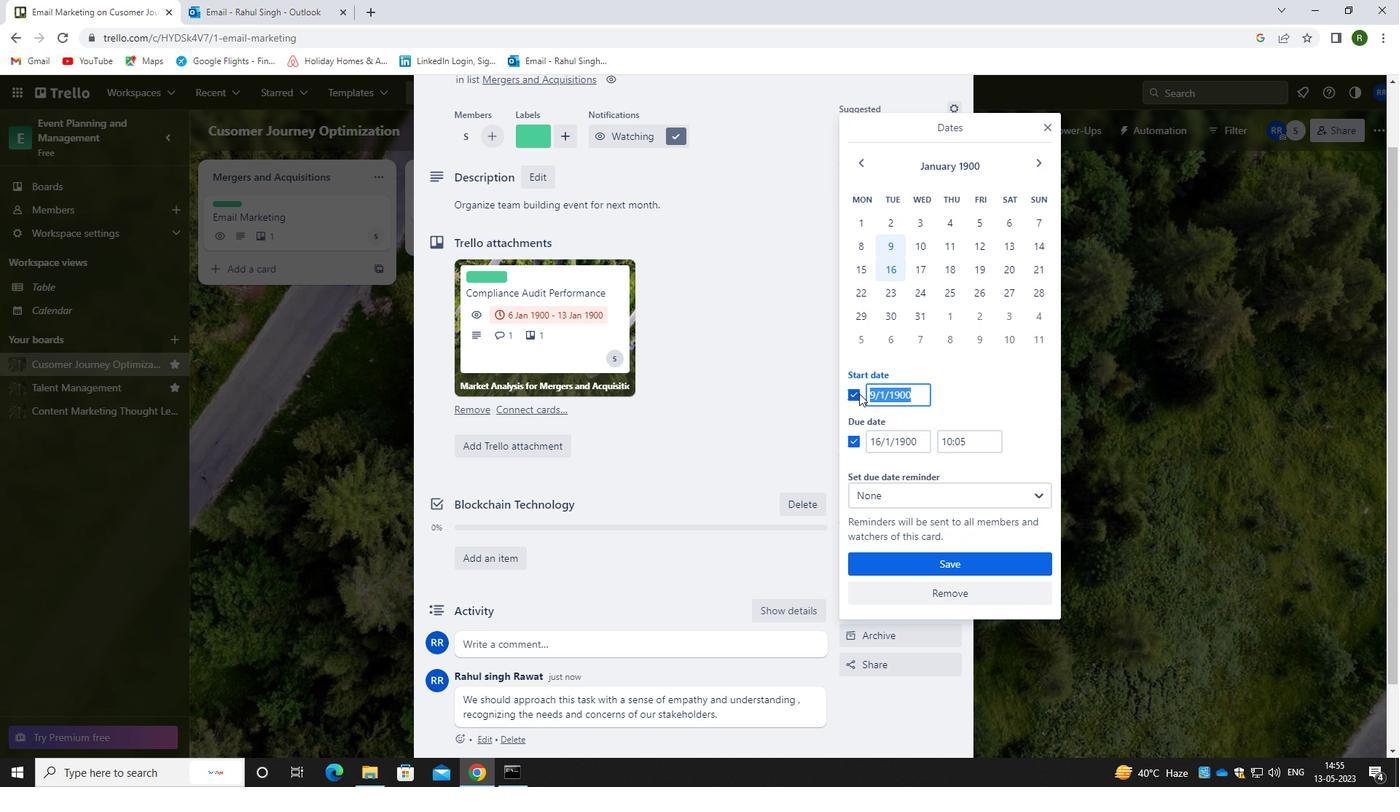 
Action: Key pressed 01/01/1900
Screenshot: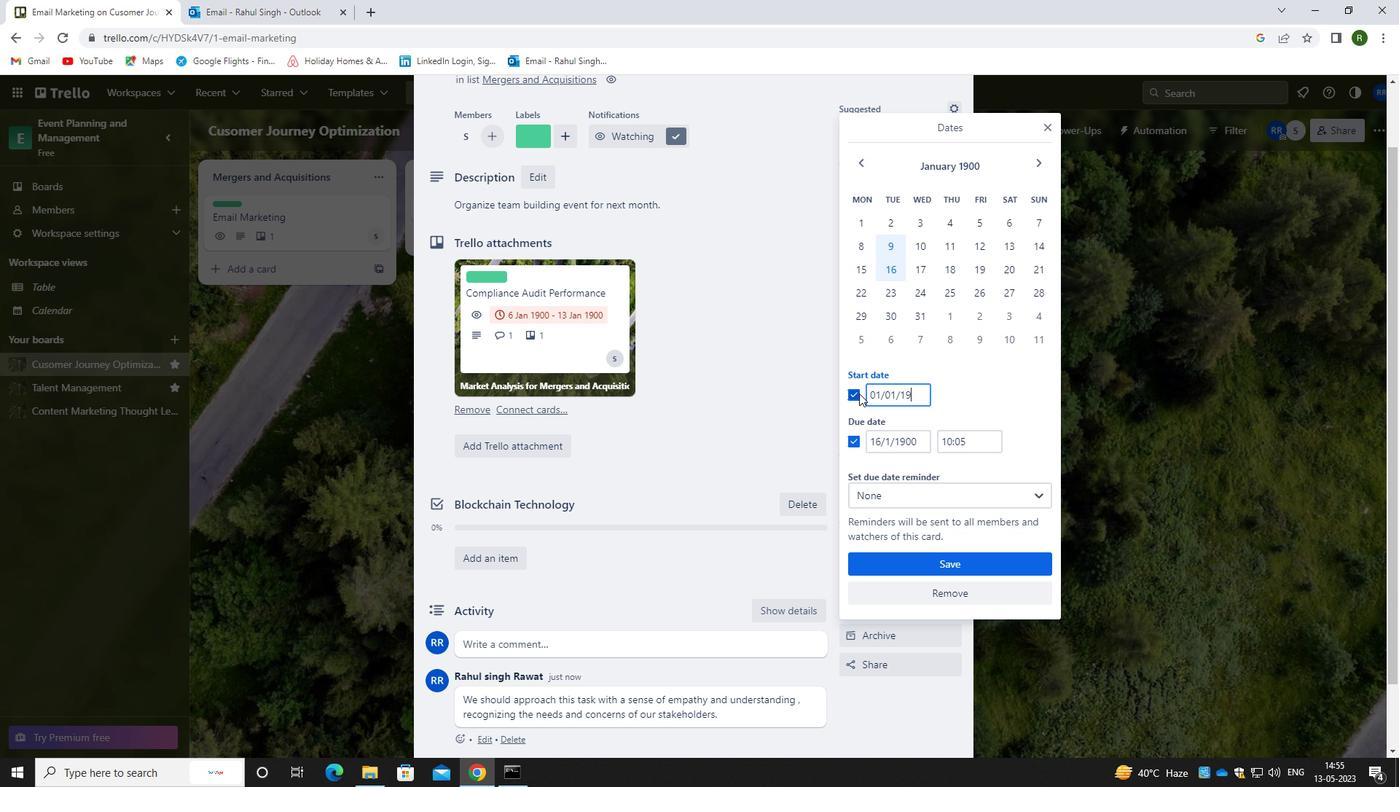 
Action: Mouse moved to (921, 446)
Screenshot: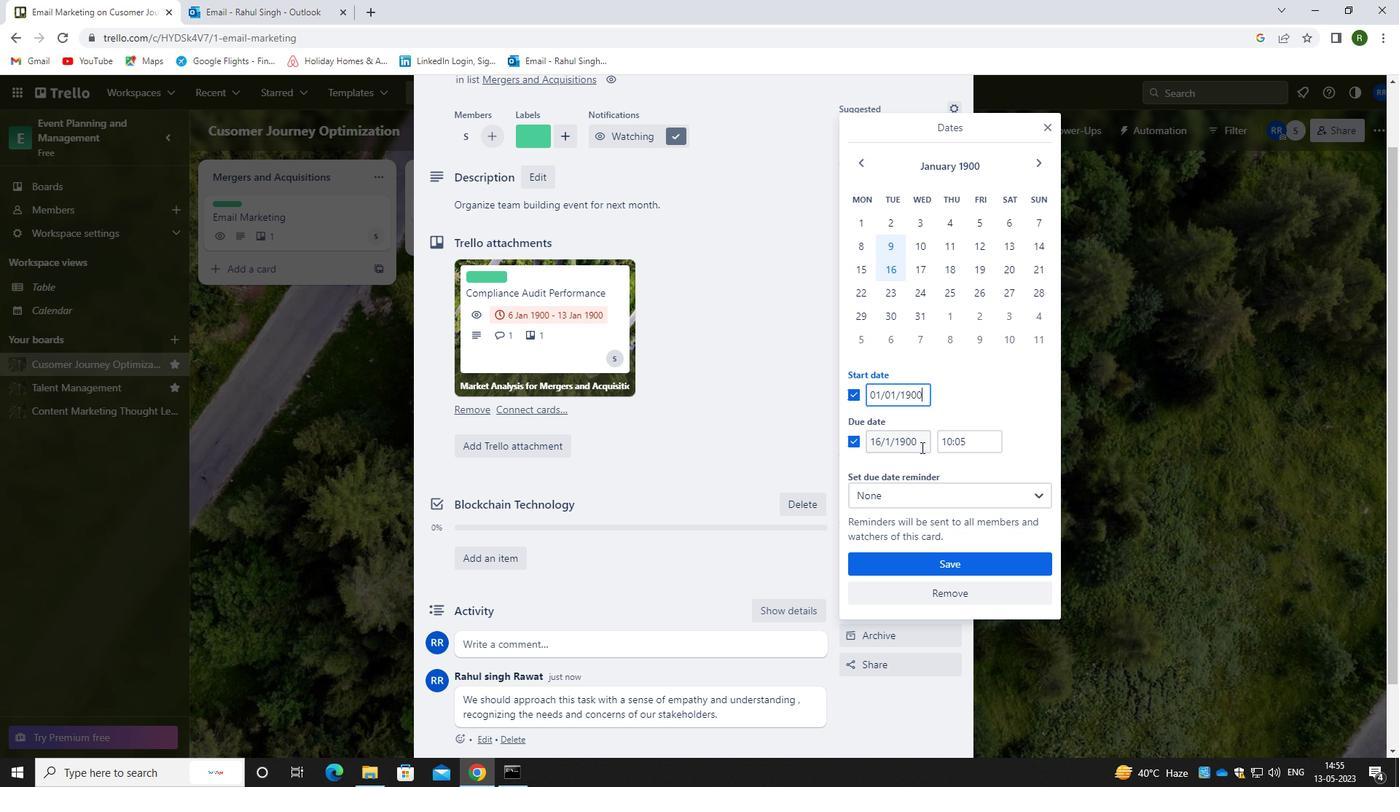 
Action: Mouse pressed left at (921, 446)
Screenshot: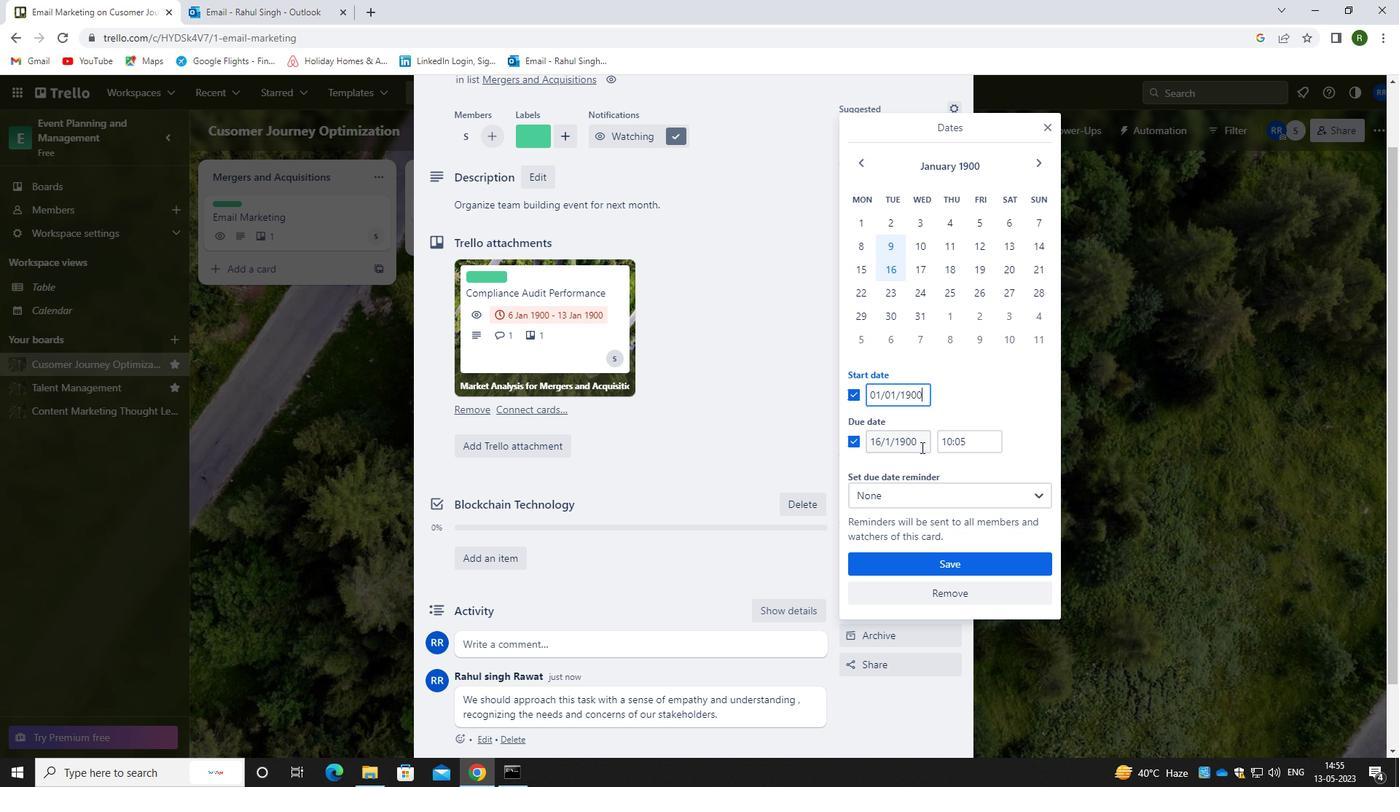 
Action: Mouse moved to (870, 451)
Screenshot: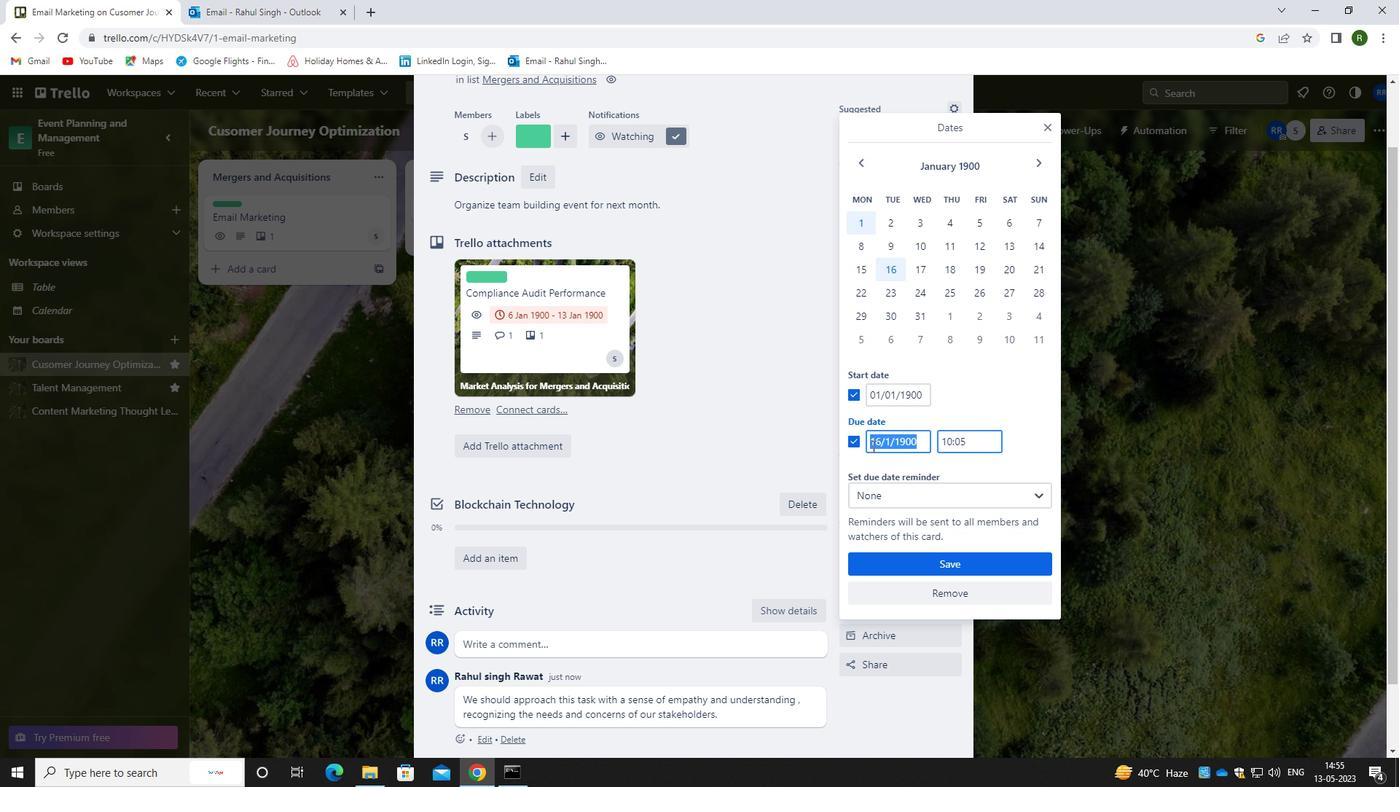 
Action: Key pressed <Key.backspace>08/01/1900
Screenshot: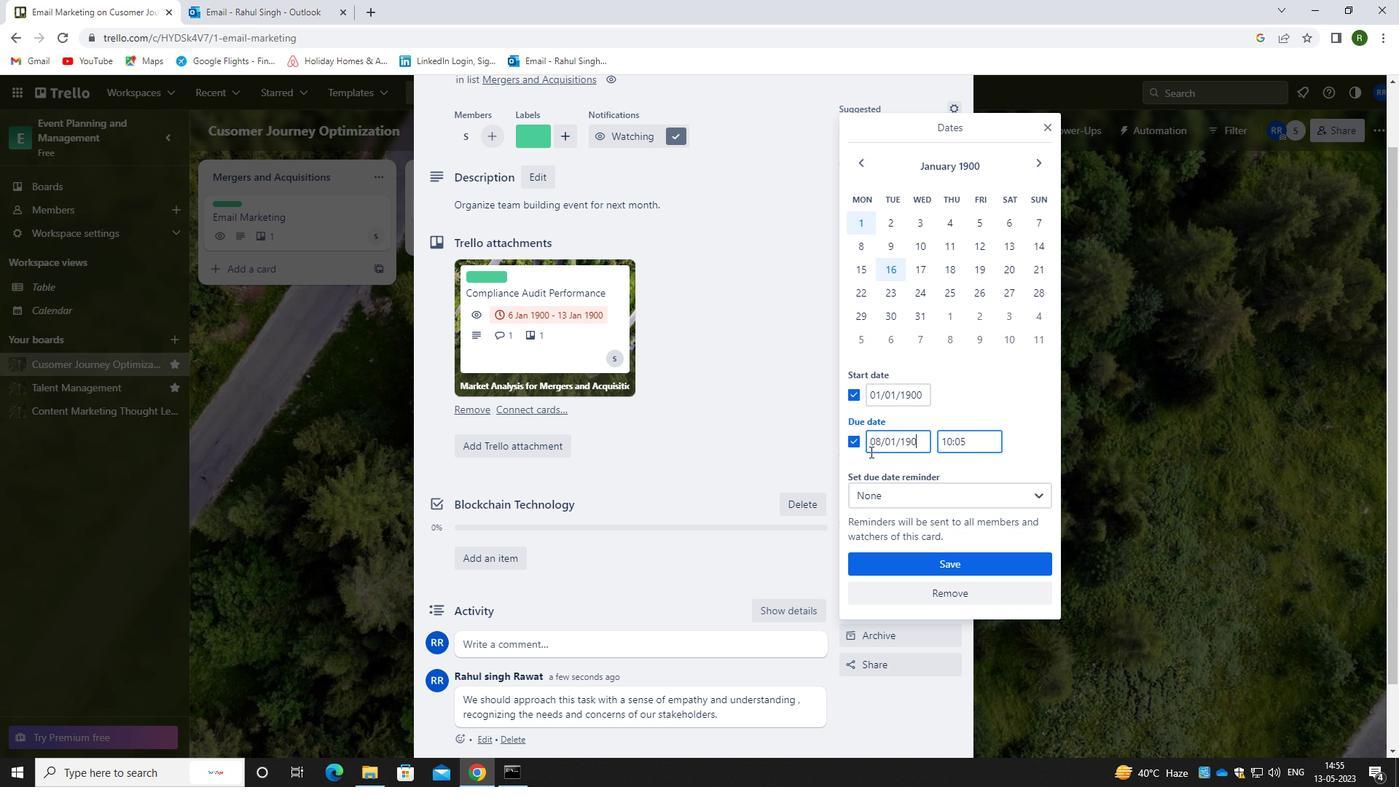 
Action: Mouse moved to (949, 565)
Screenshot: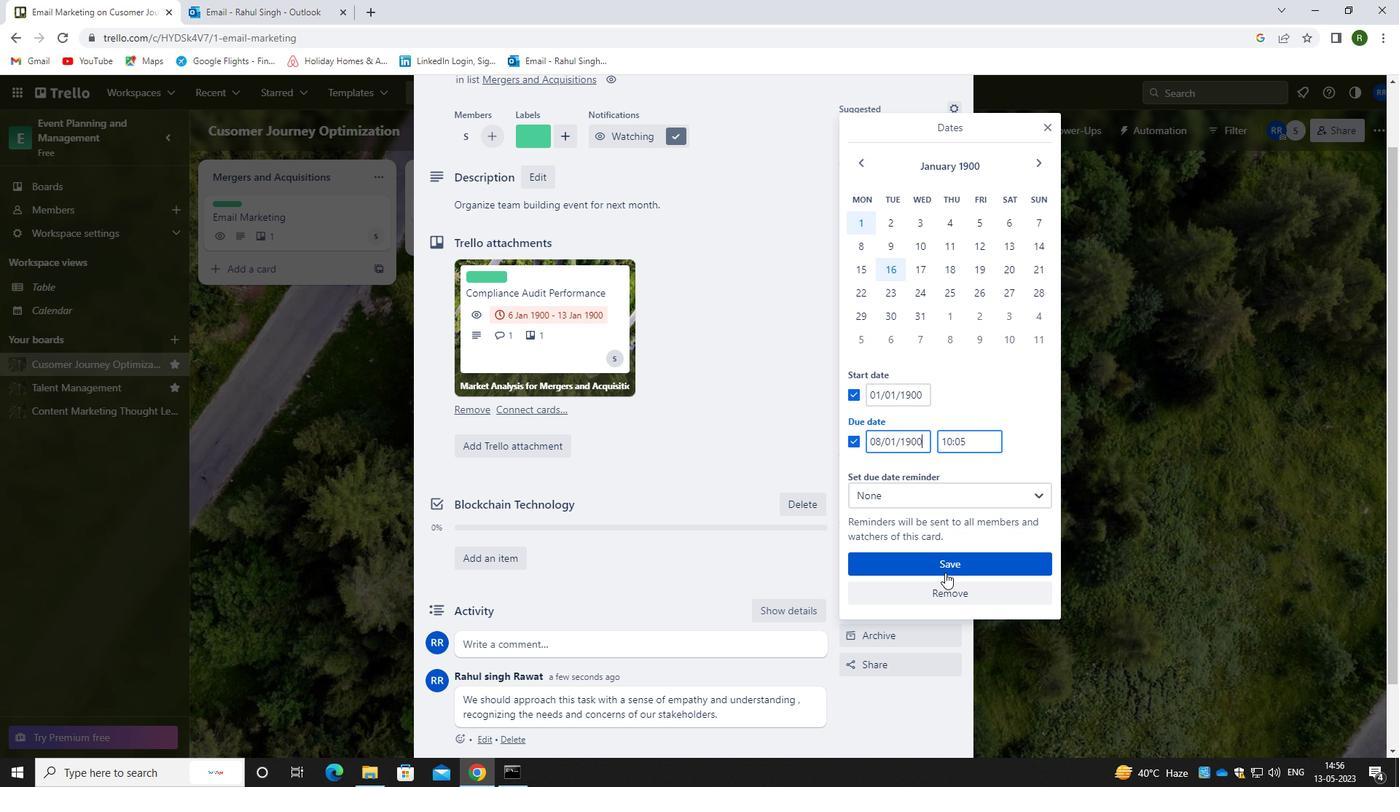 
Action: Mouse pressed left at (949, 565)
Screenshot: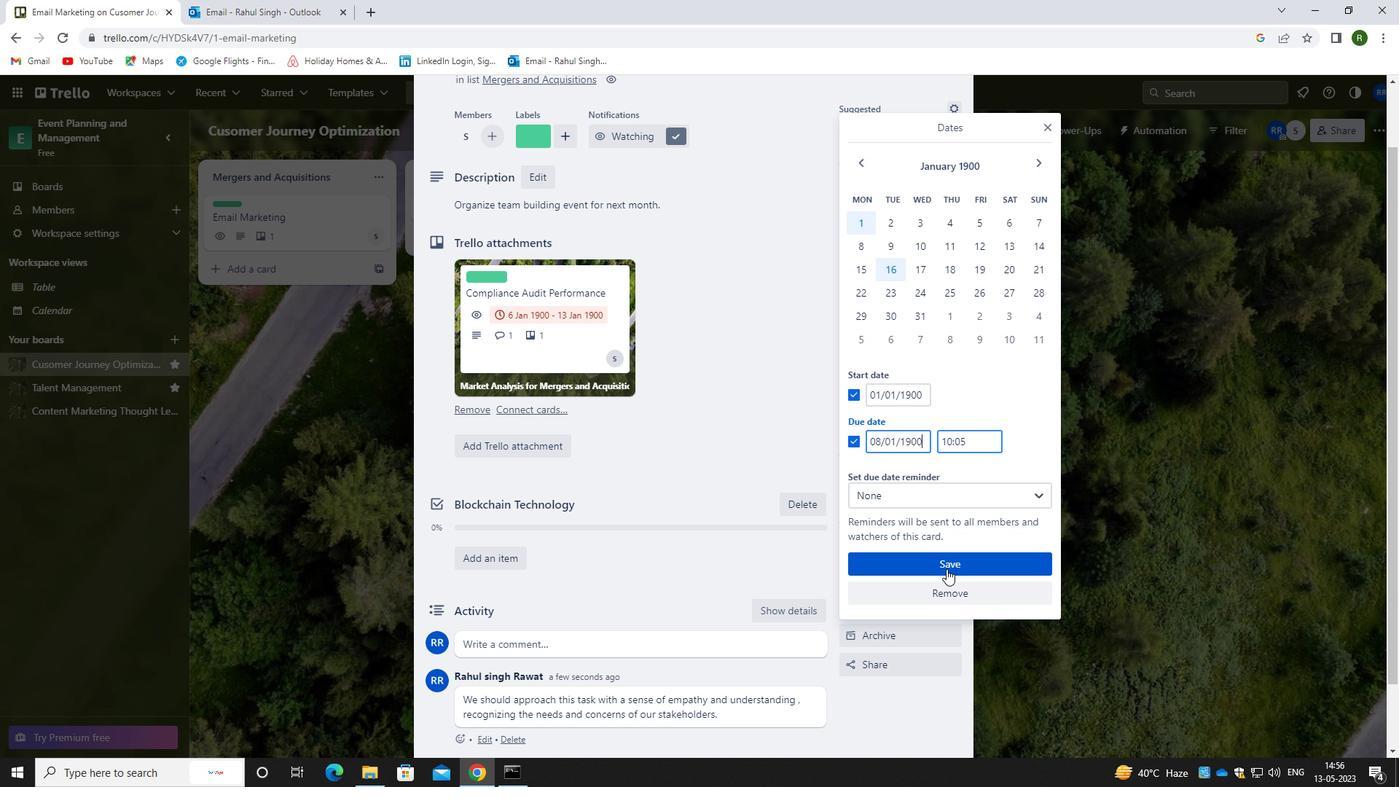 
Action: Mouse moved to (745, 416)
Screenshot: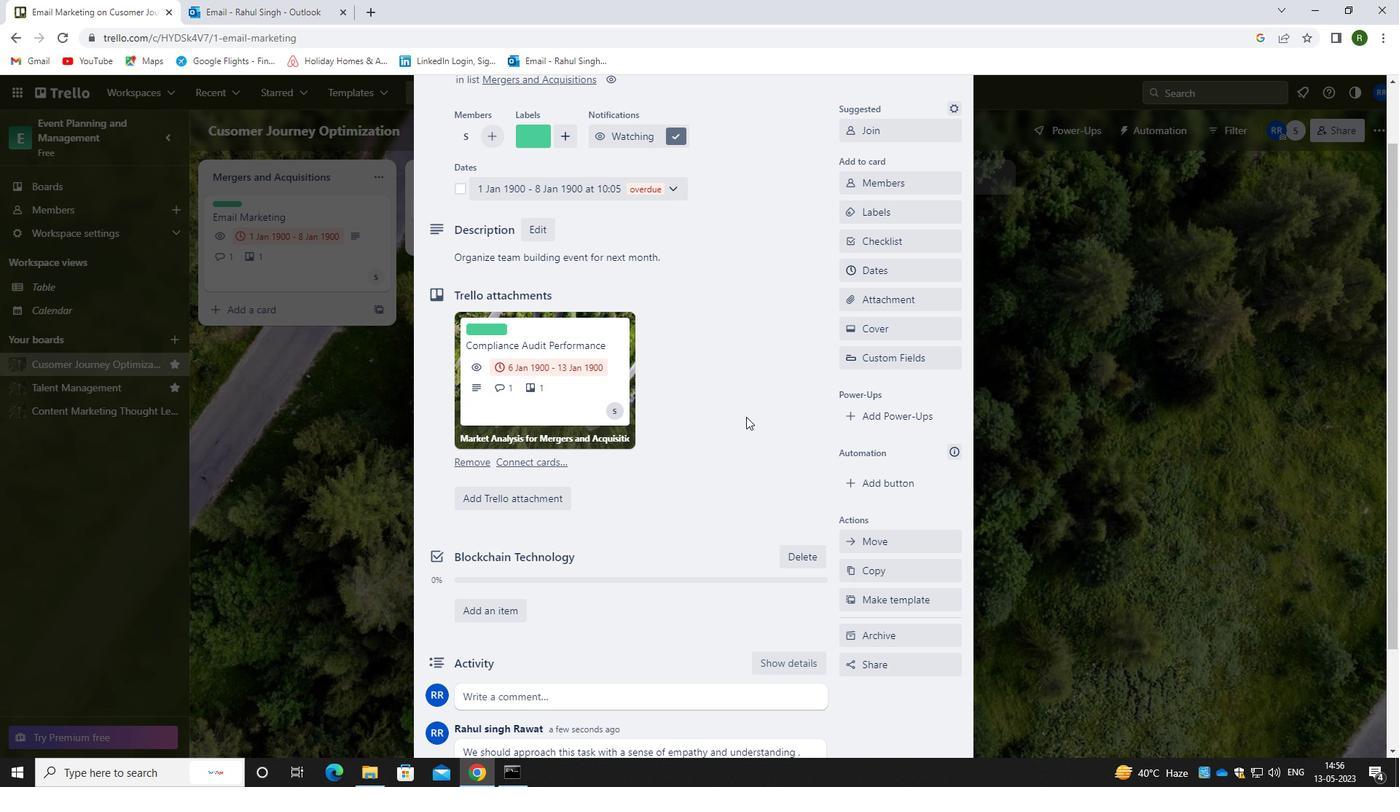 
